 Task: Find connections with filter location Fria with filter topic #training with filter profile language French with filter current company Eicher Tractors with filter school Sahyadri College of Engineering & Management with filter industry Ambulance Services with filter service category Graphic Design with filter keywords title Title Analyst
Action: Mouse moved to (348, 250)
Screenshot: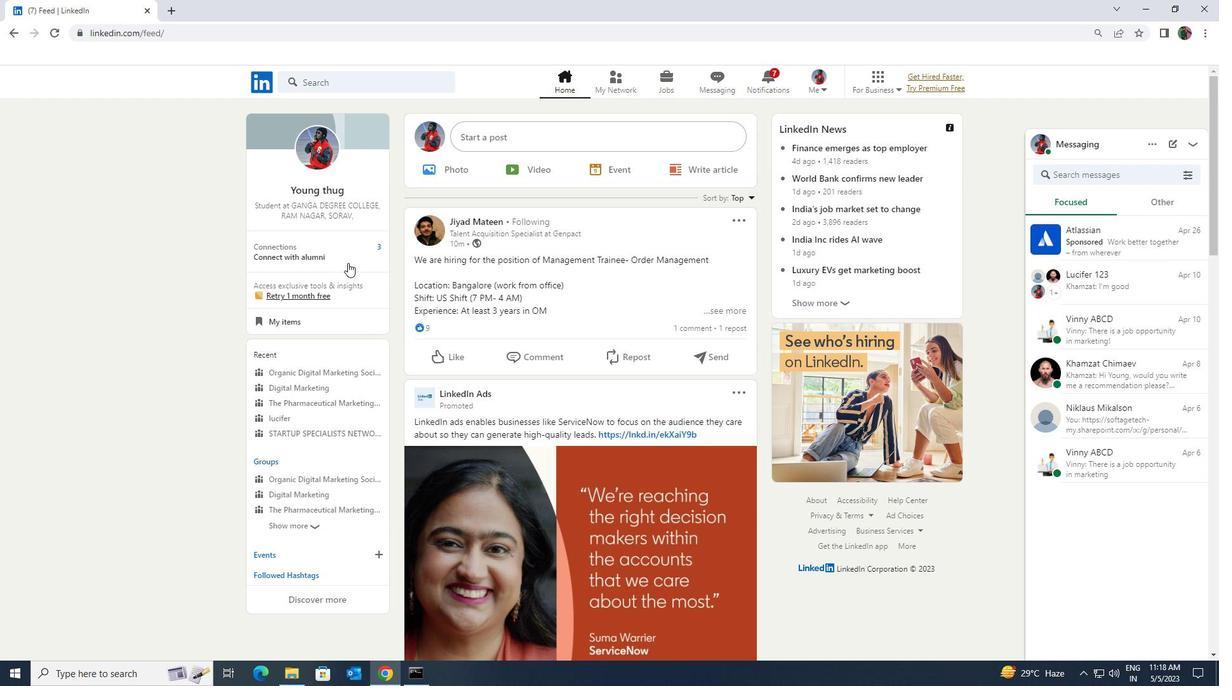 
Action: Mouse pressed left at (348, 250)
Screenshot: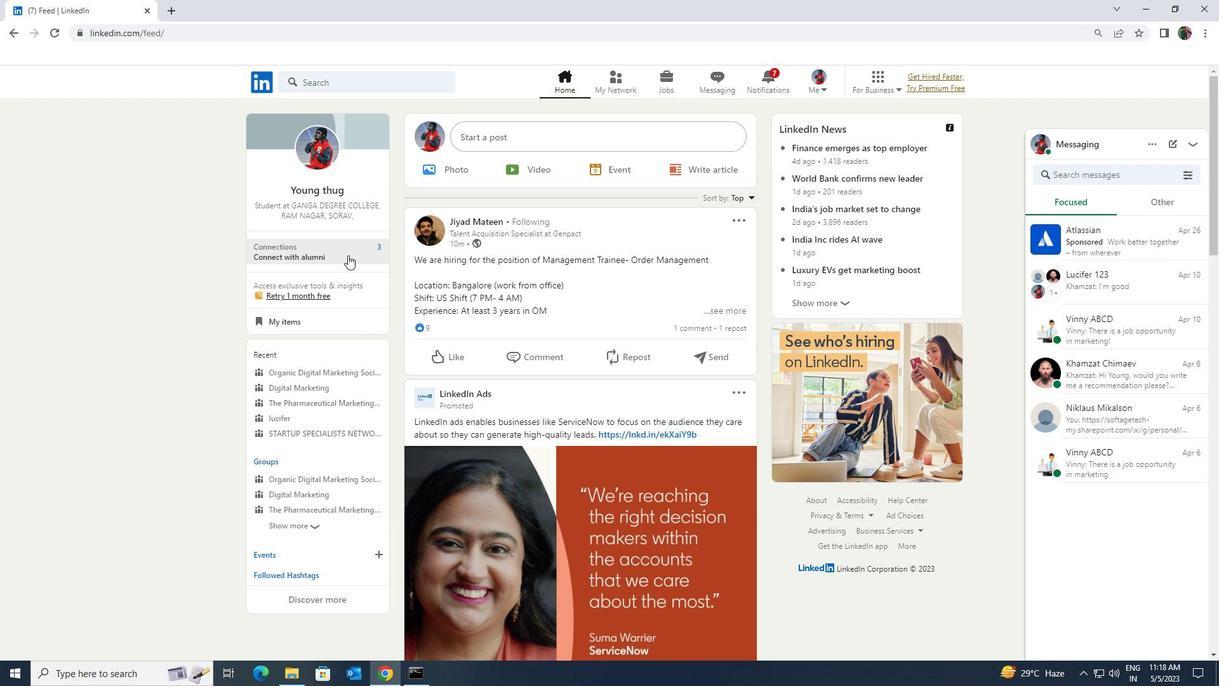 
Action: Mouse moved to (349, 149)
Screenshot: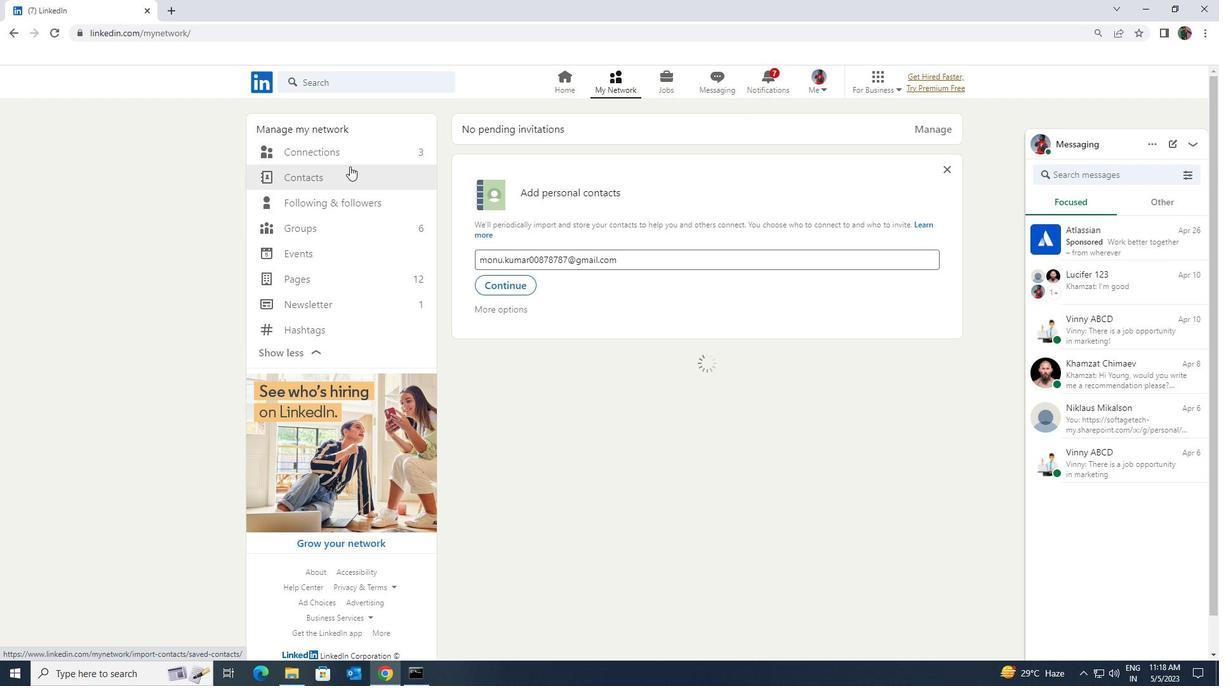 
Action: Mouse pressed left at (349, 149)
Screenshot: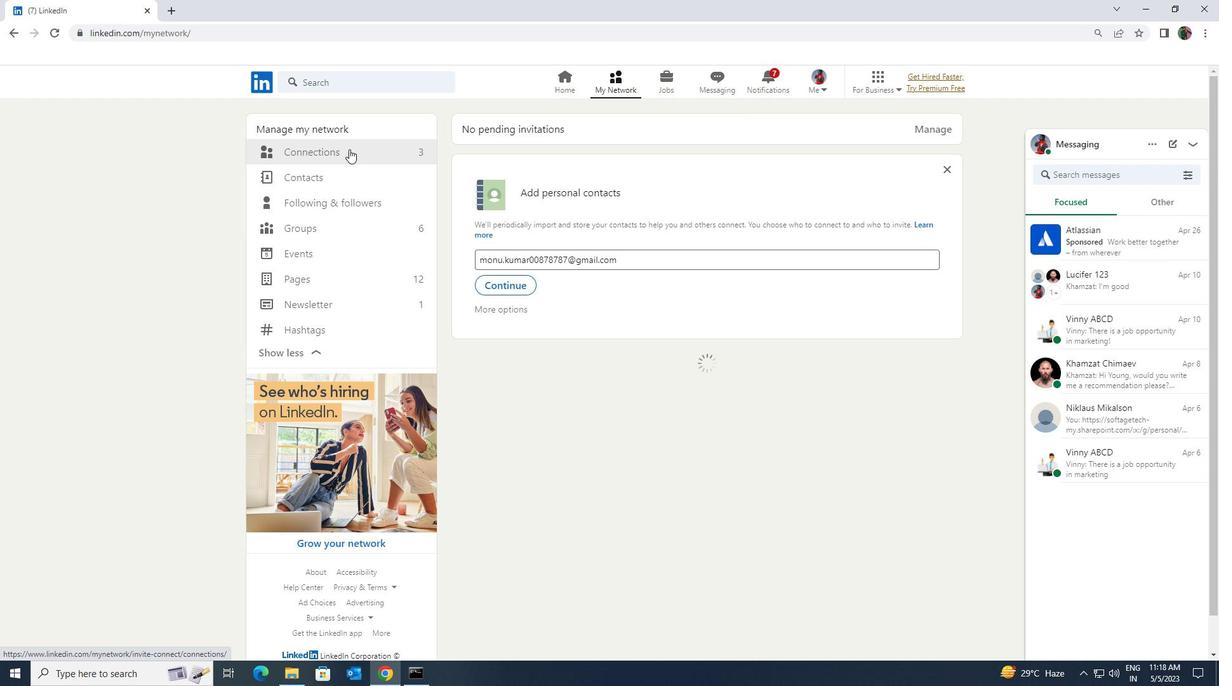 
Action: Mouse moved to (682, 157)
Screenshot: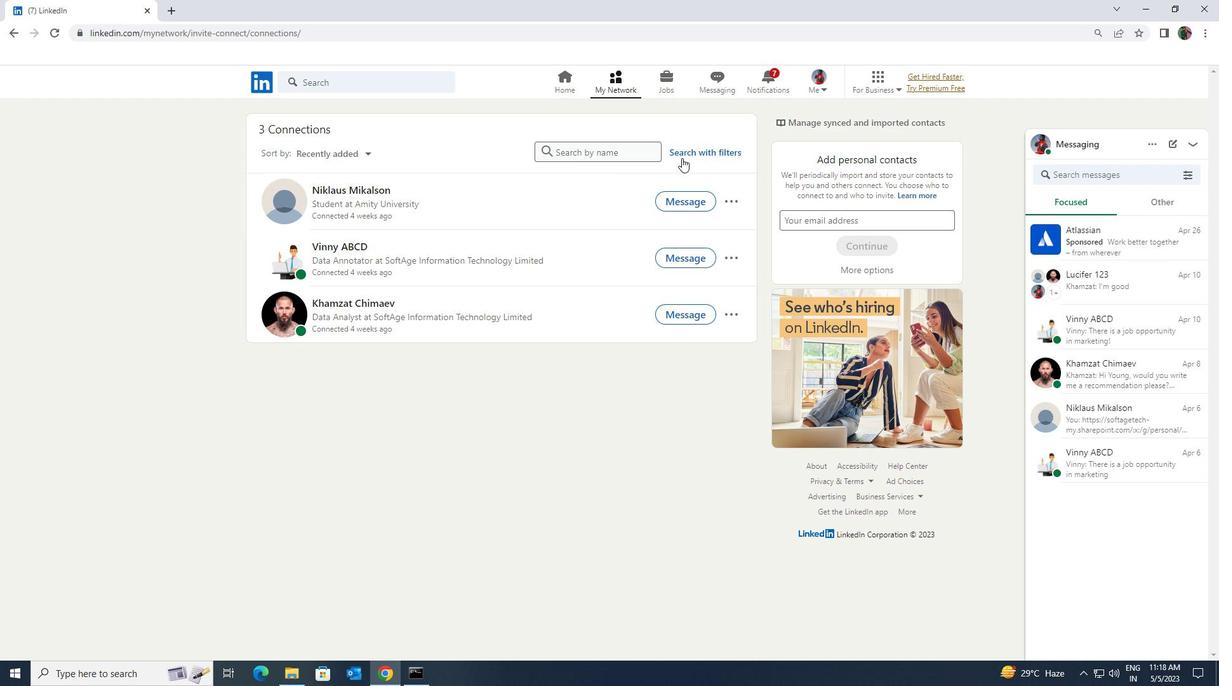 
Action: Mouse pressed left at (682, 157)
Screenshot: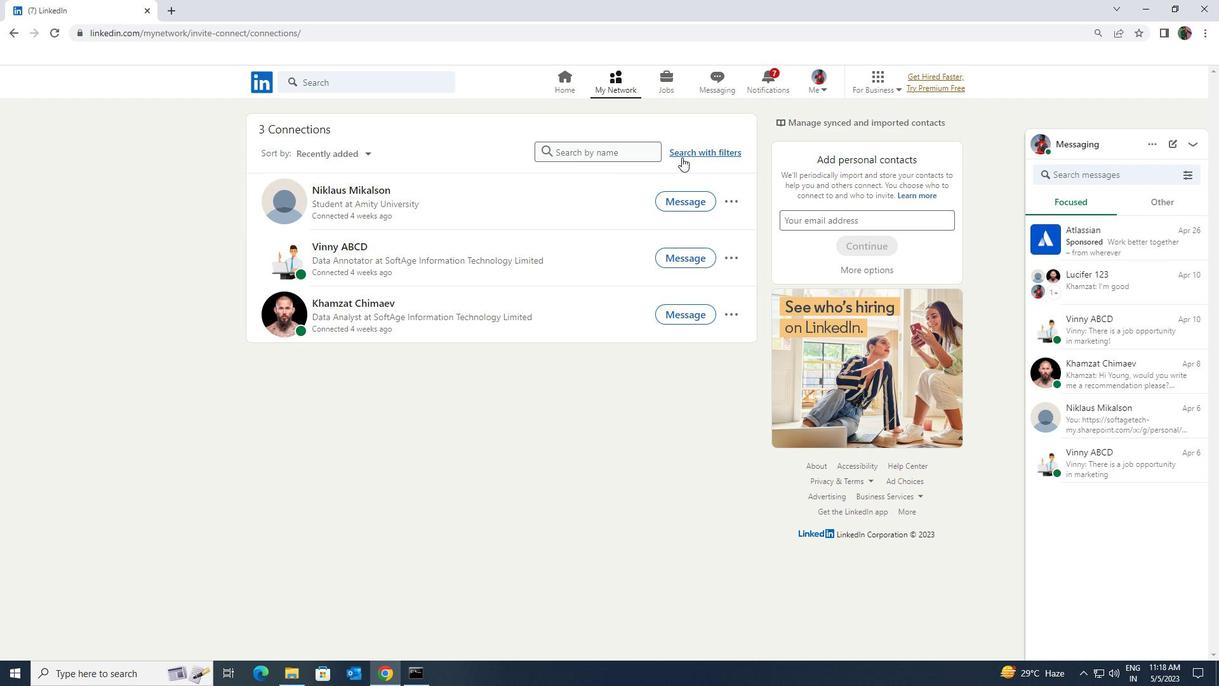 
Action: Mouse moved to (650, 118)
Screenshot: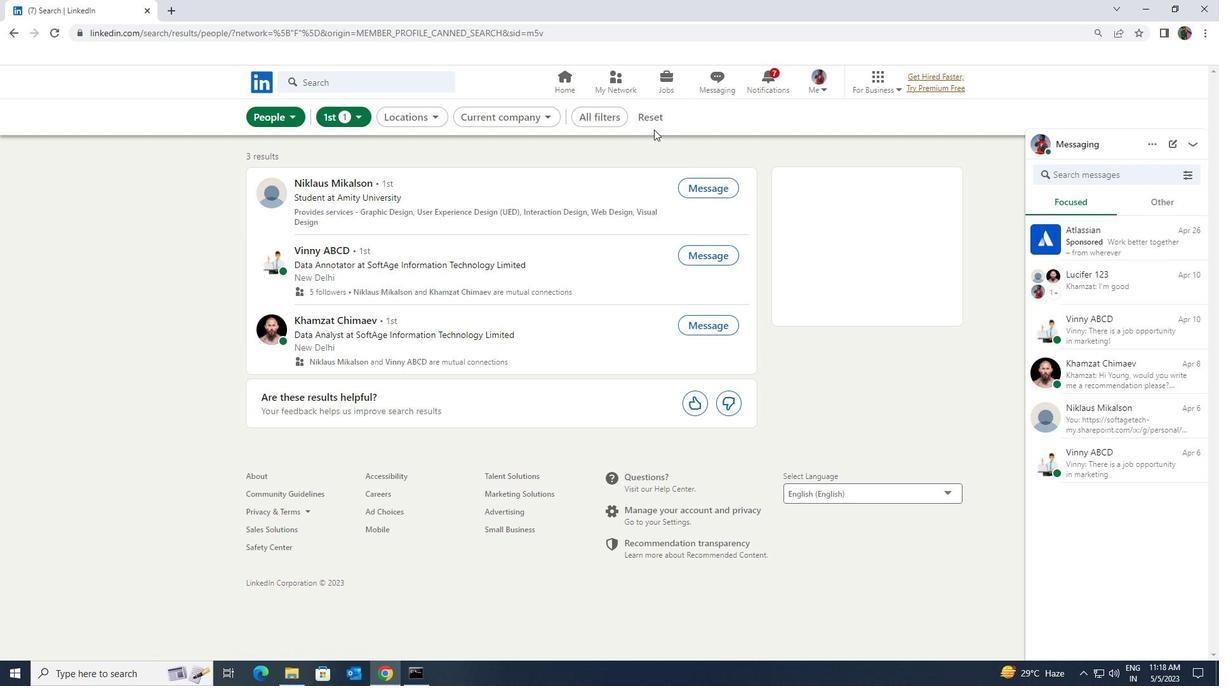 
Action: Mouse pressed left at (650, 118)
Screenshot: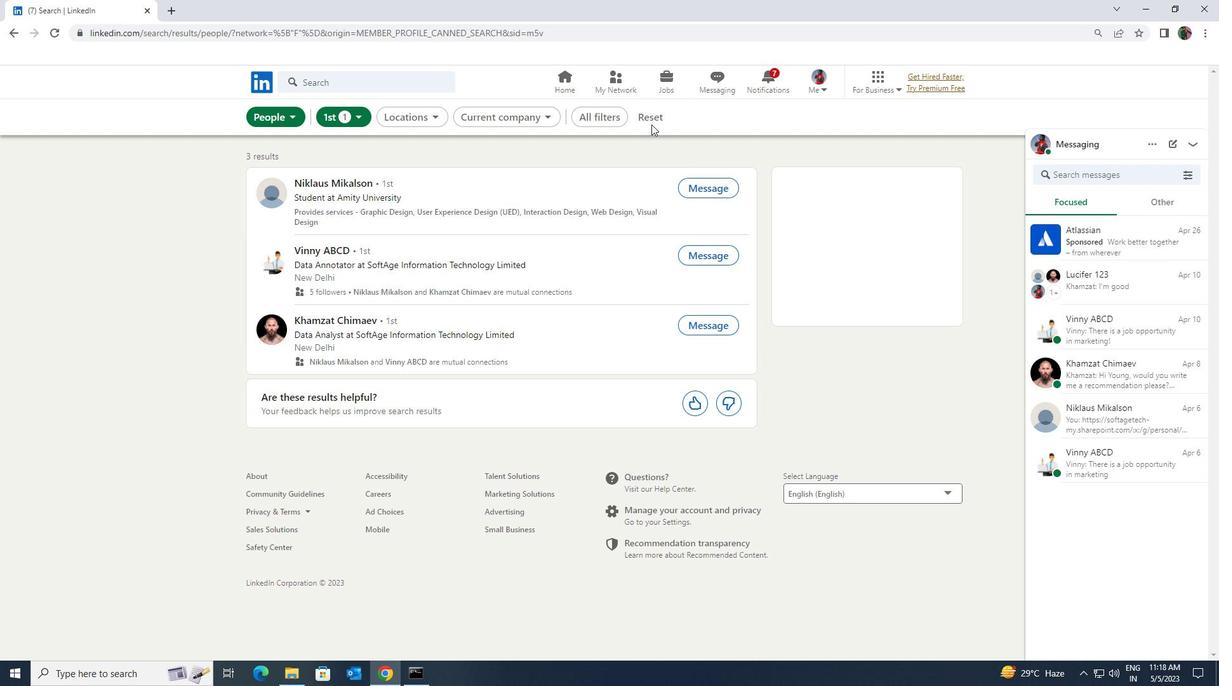 
Action: Mouse moved to (639, 118)
Screenshot: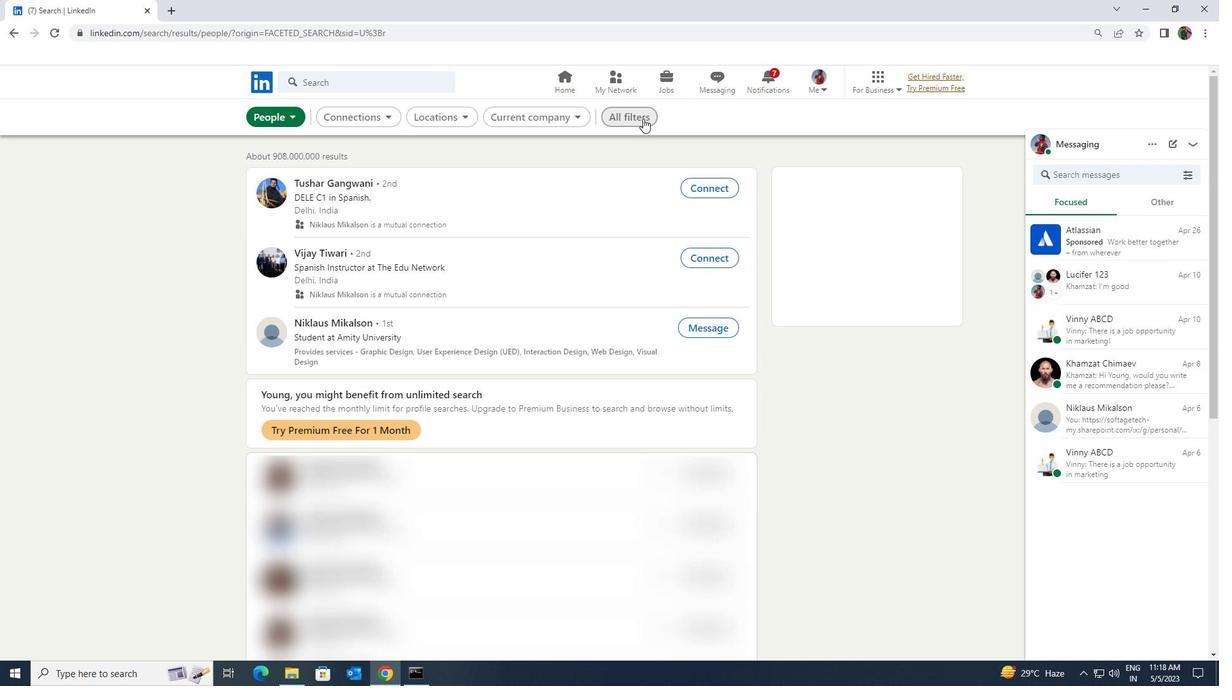
Action: Mouse pressed left at (639, 118)
Screenshot: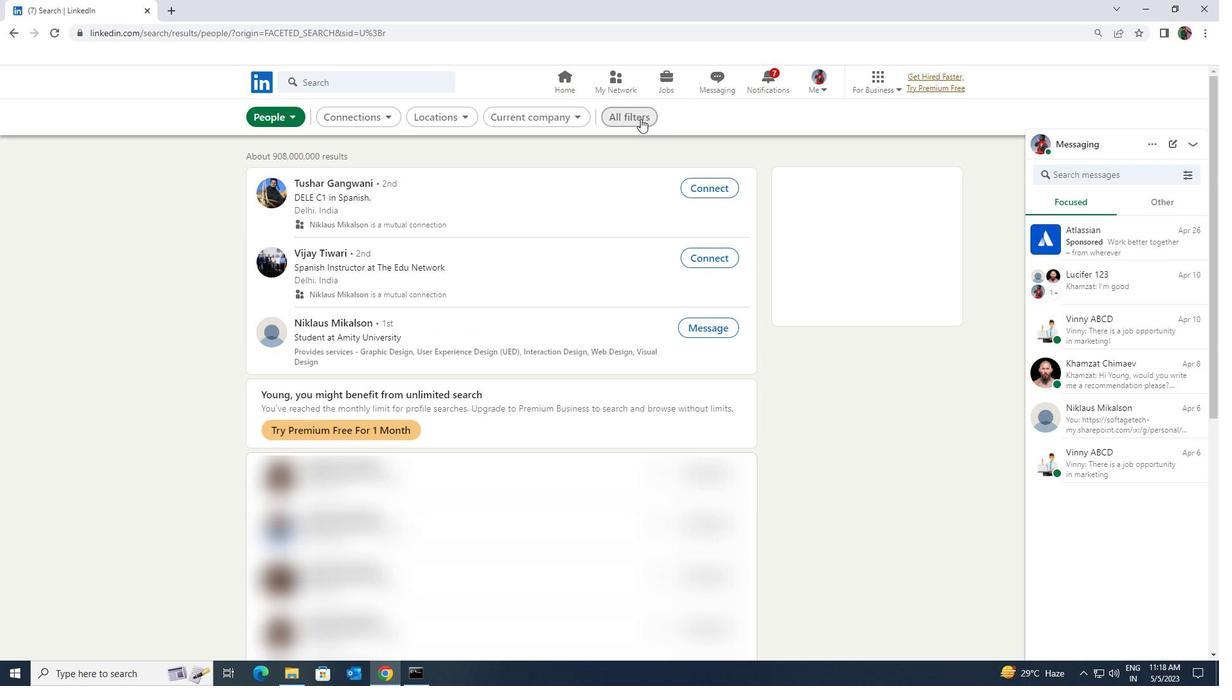 
Action: Mouse moved to (1049, 494)
Screenshot: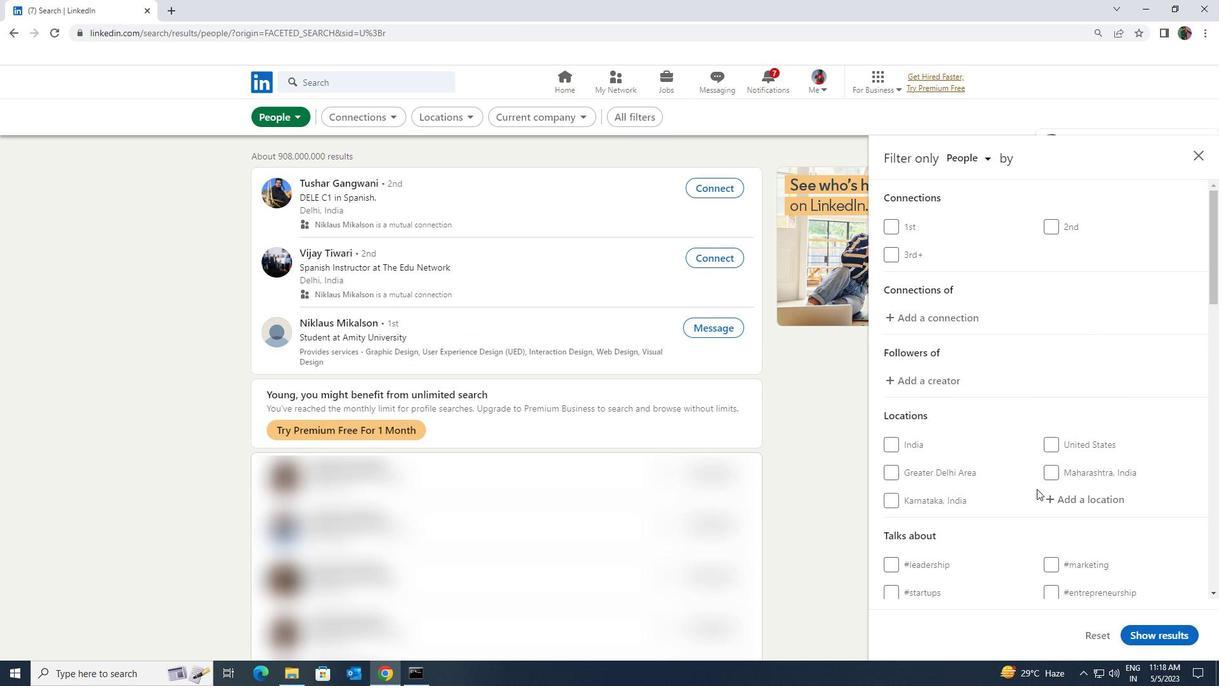
Action: Mouse pressed left at (1049, 494)
Screenshot: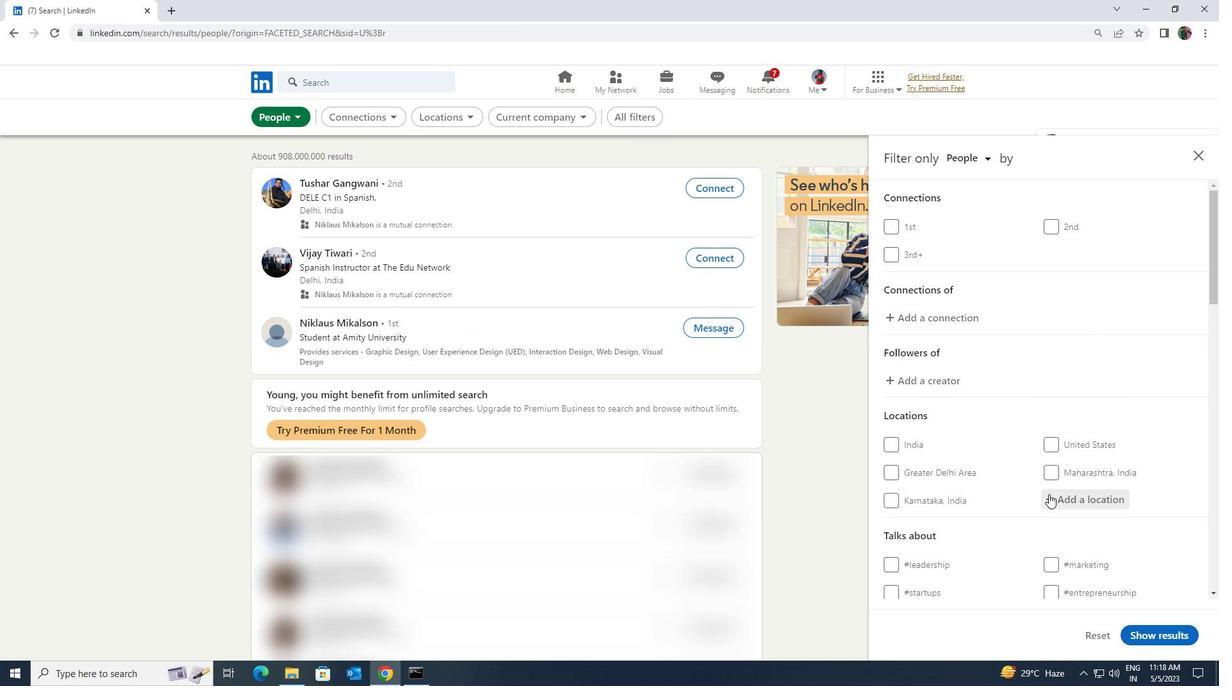 
Action: Key pressed <Key.shift>FRIA
Screenshot: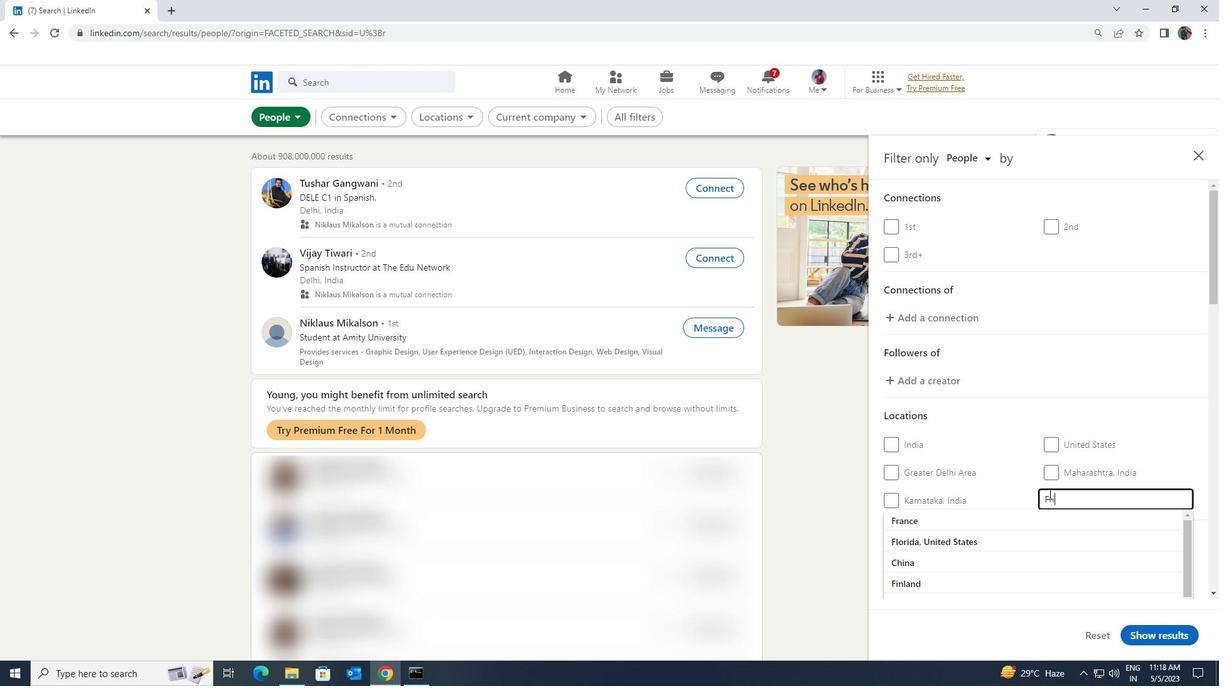 
Action: Mouse moved to (1030, 551)
Screenshot: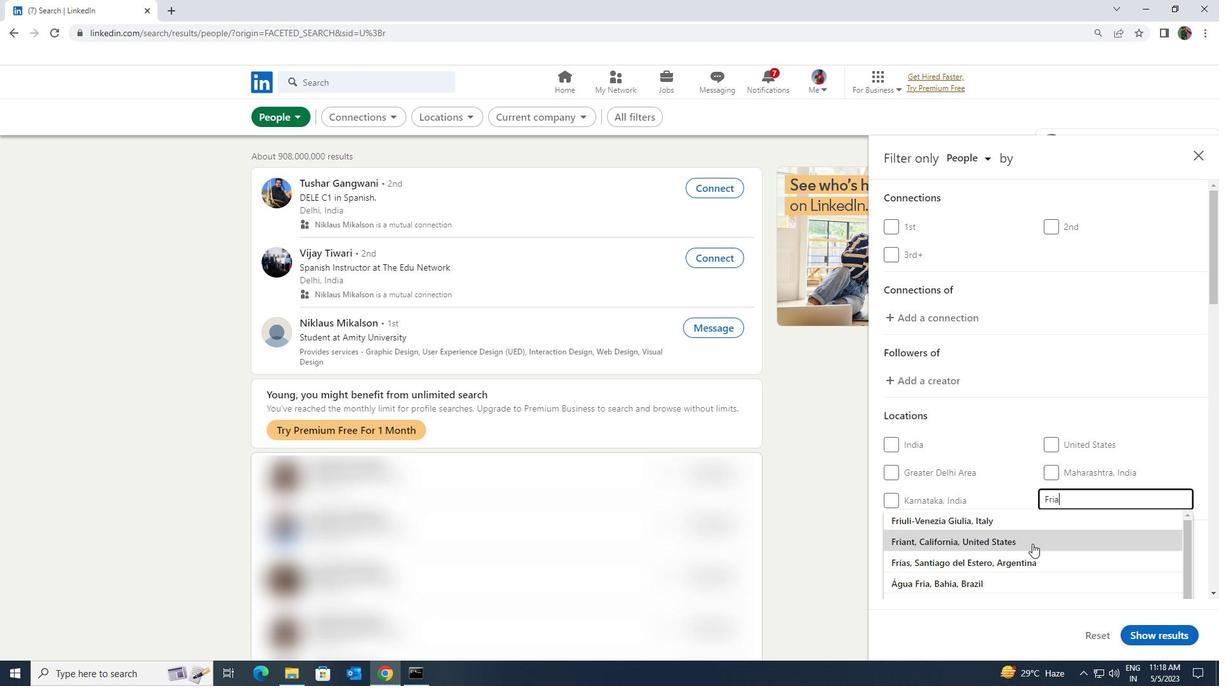 
Action: Mouse pressed left at (1030, 551)
Screenshot: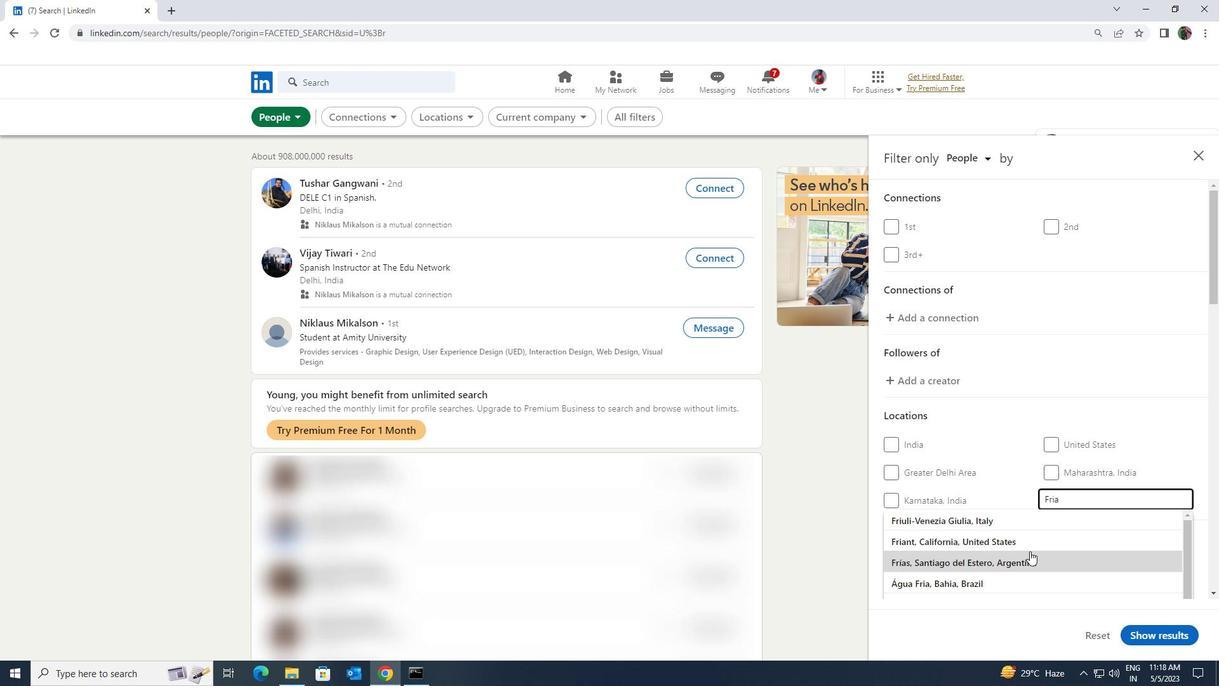 
Action: Mouse moved to (1009, 542)
Screenshot: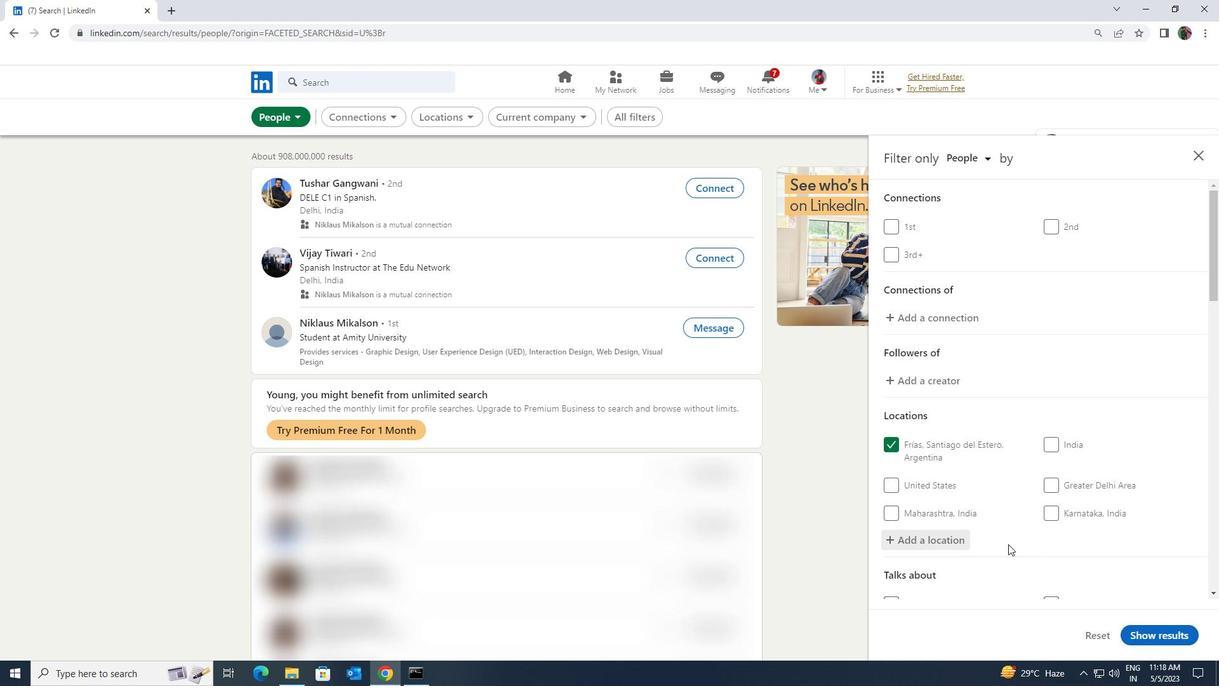 
Action: Mouse scrolled (1009, 541) with delta (0, 0)
Screenshot: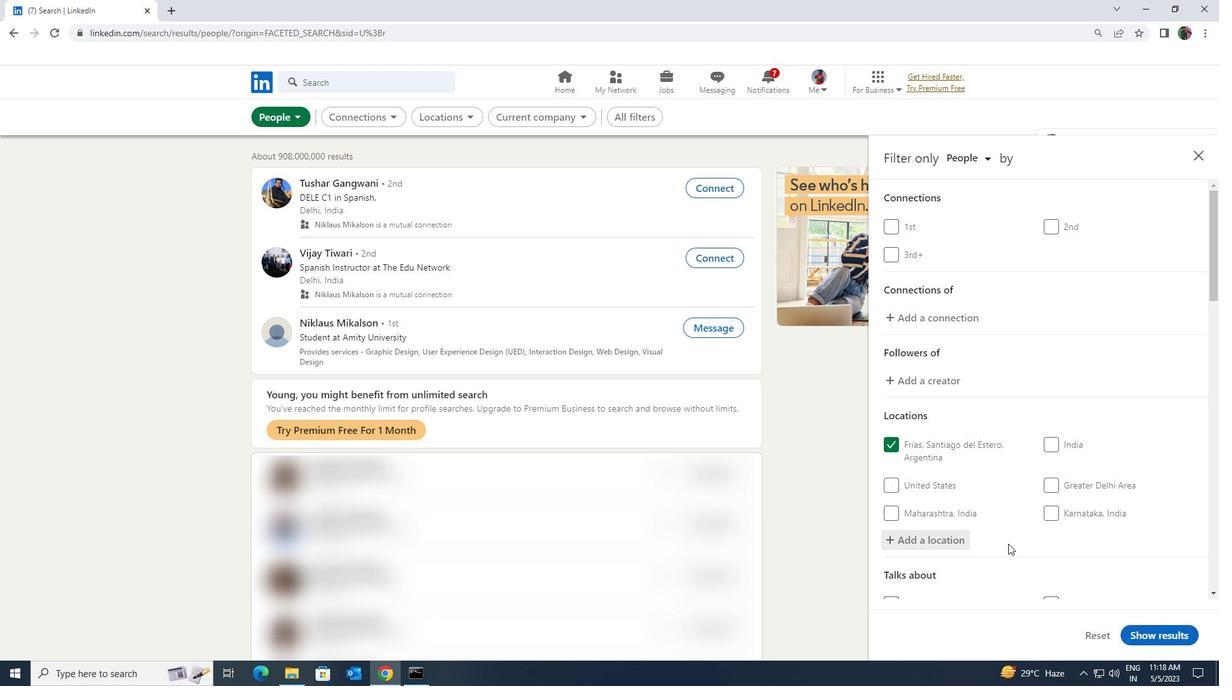 
Action: Mouse scrolled (1009, 541) with delta (0, 0)
Screenshot: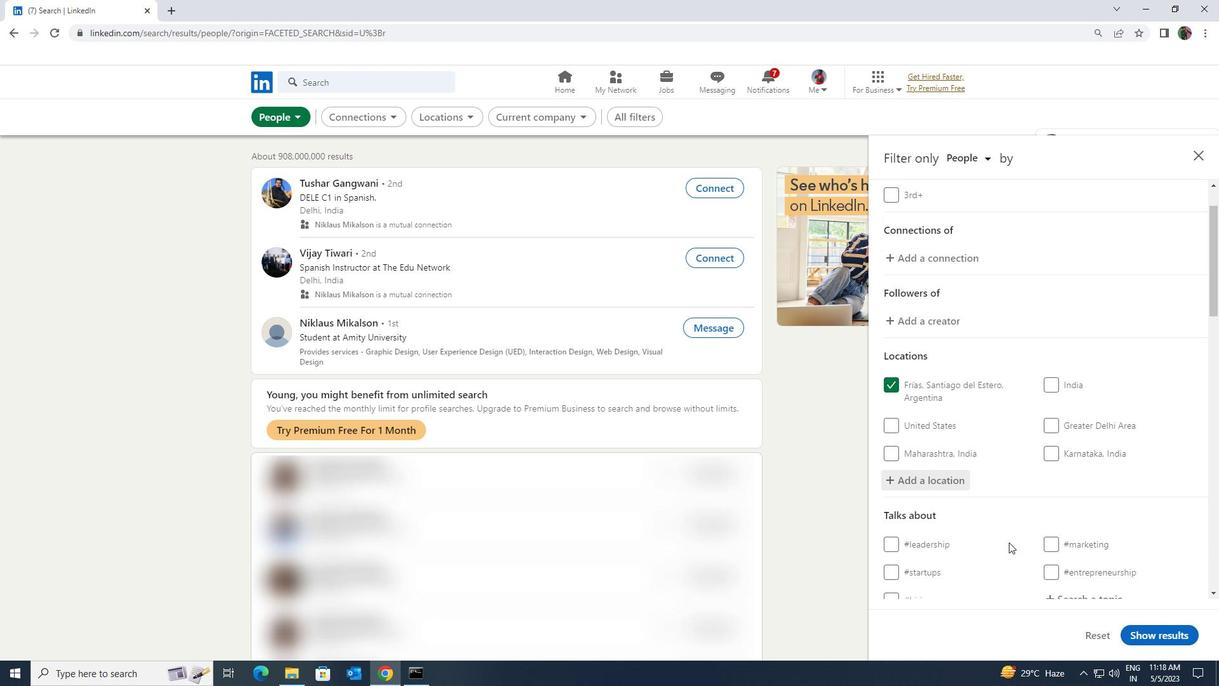 
Action: Mouse moved to (1049, 538)
Screenshot: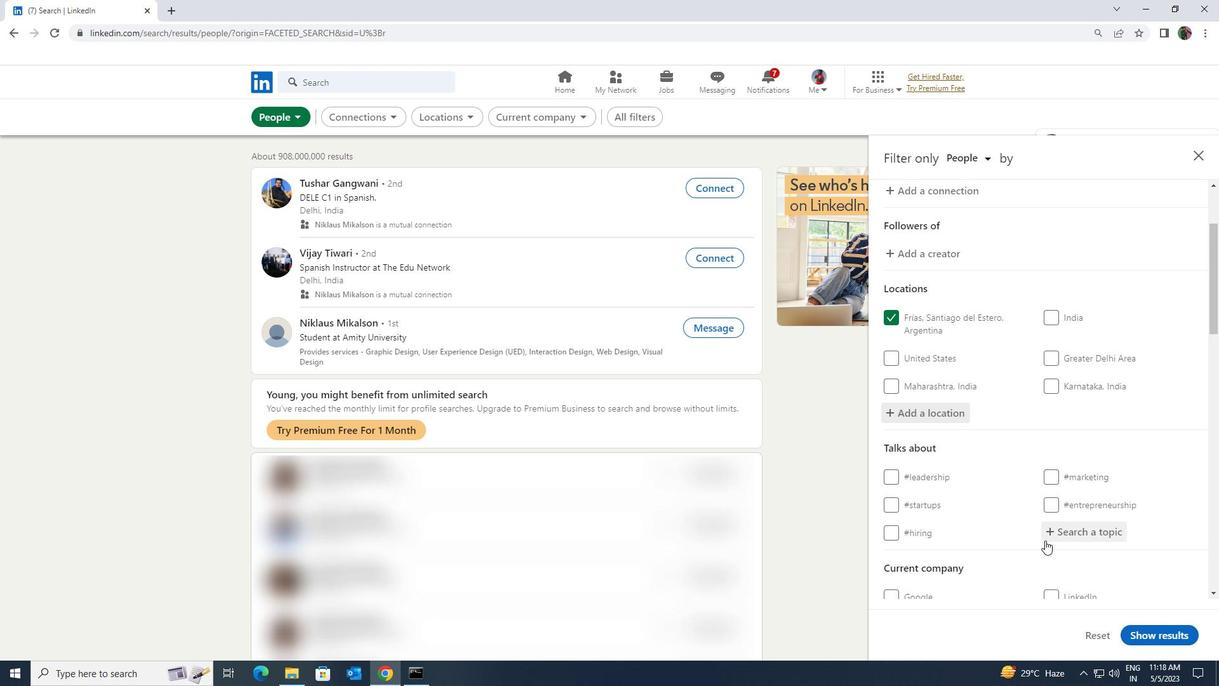 
Action: Mouse pressed left at (1049, 538)
Screenshot: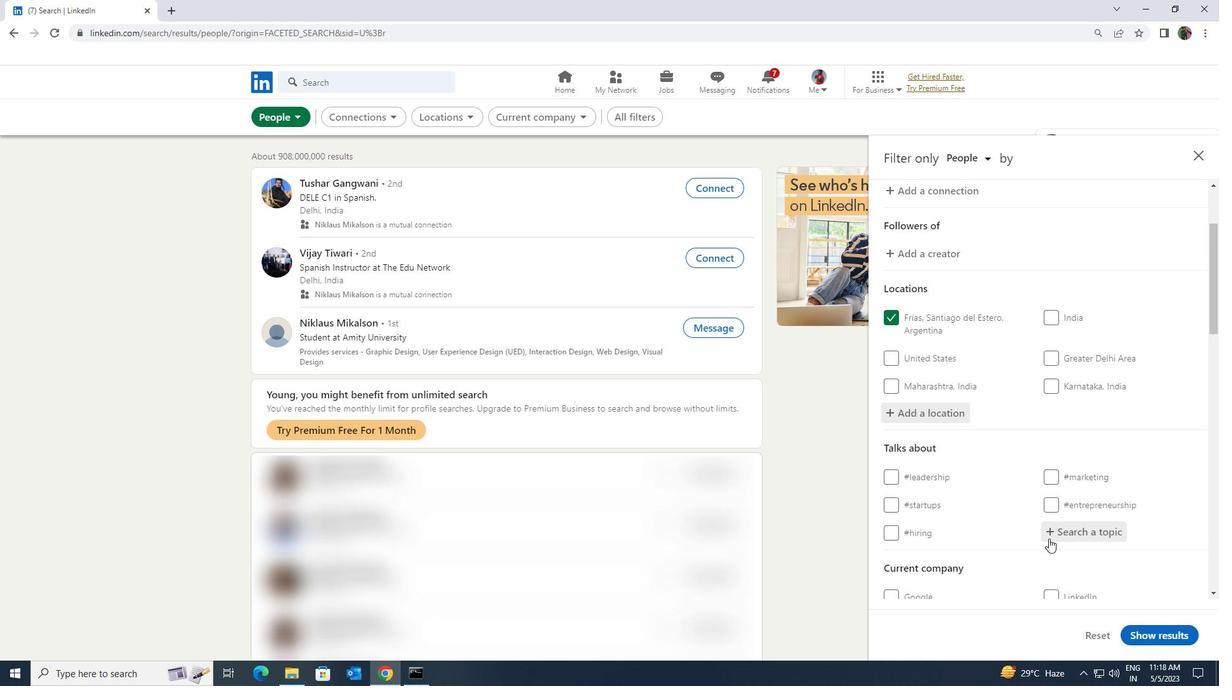 
Action: Mouse moved to (1045, 547)
Screenshot: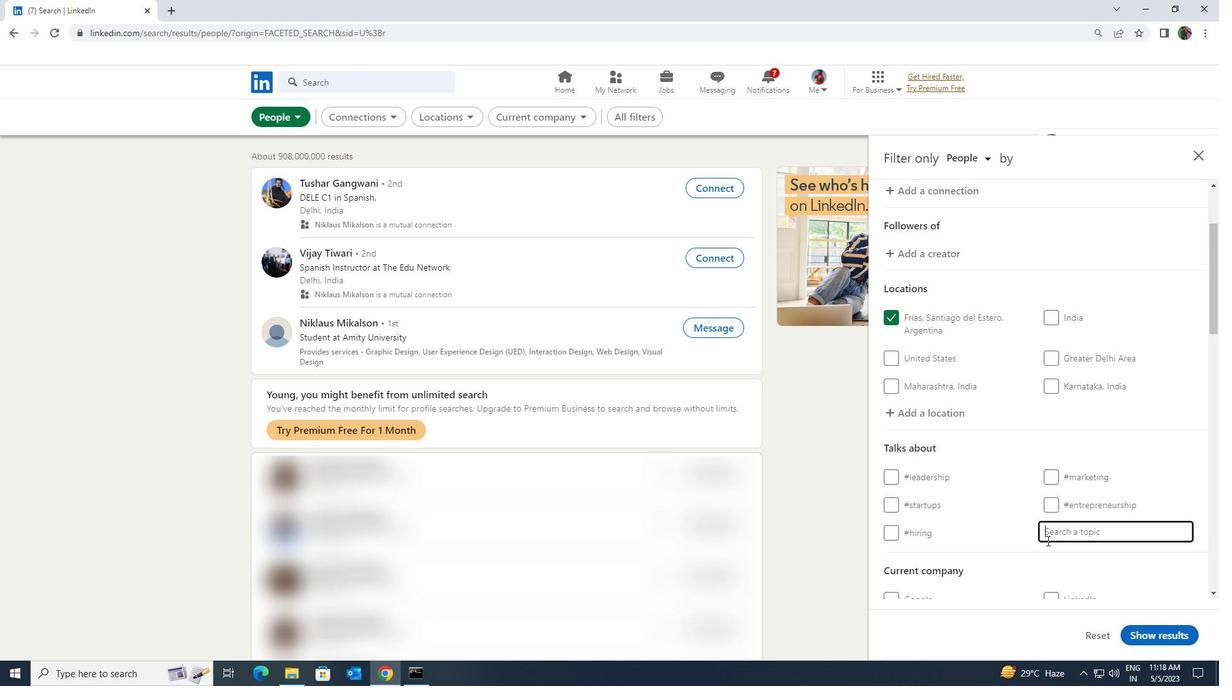 
Action: Key pressed <Key.shift><Key.shift>TRAINING
Screenshot: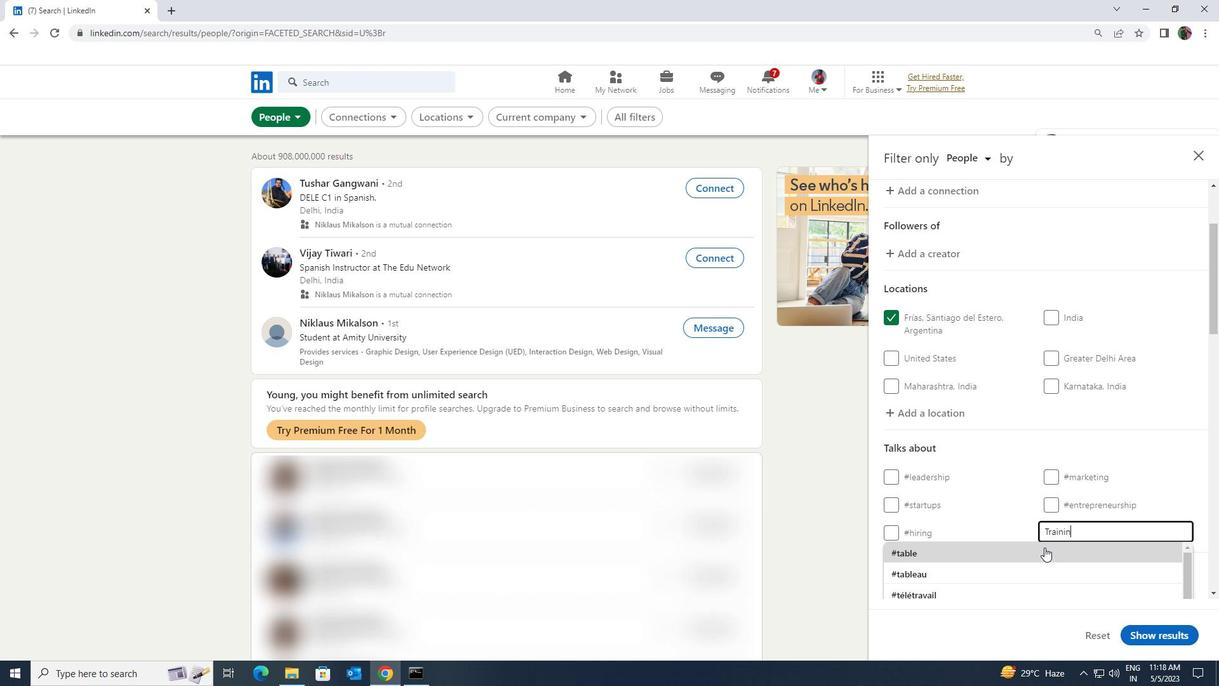 
Action: Mouse pressed left at (1045, 547)
Screenshot: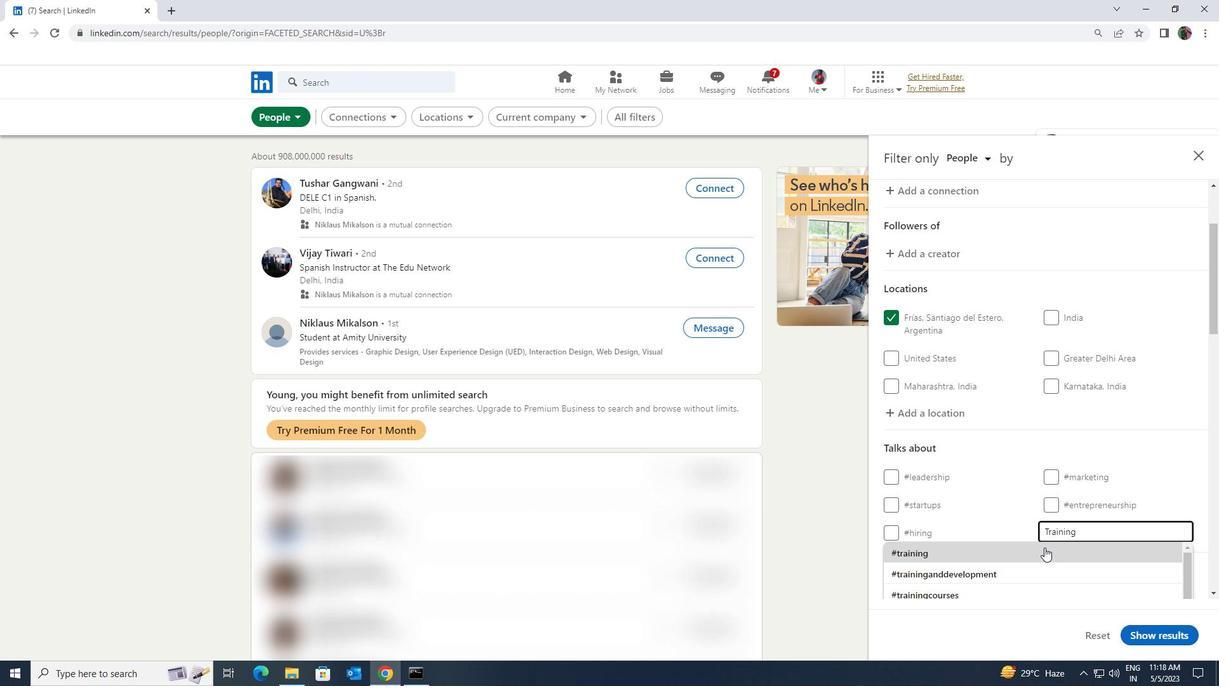 
Action: Mouse moved to (1045, 547)
Screenshot: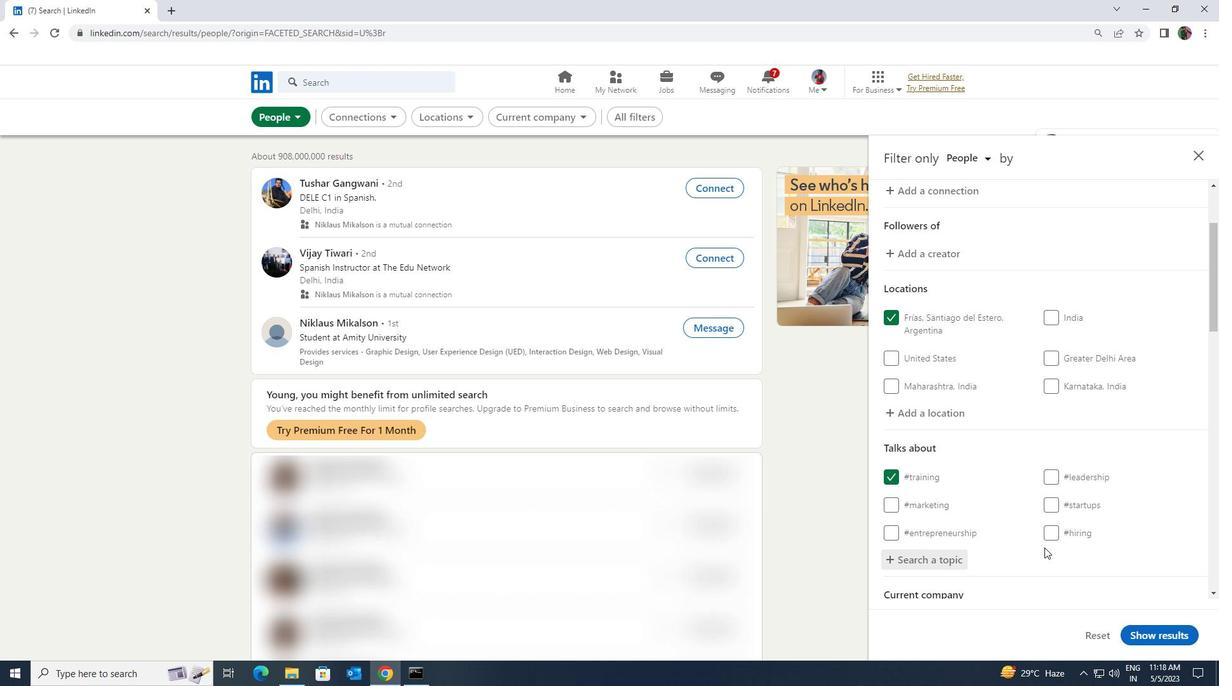 
Action: Mouse scrolled (1045, 547) with delta (0, 0)
Screenshot: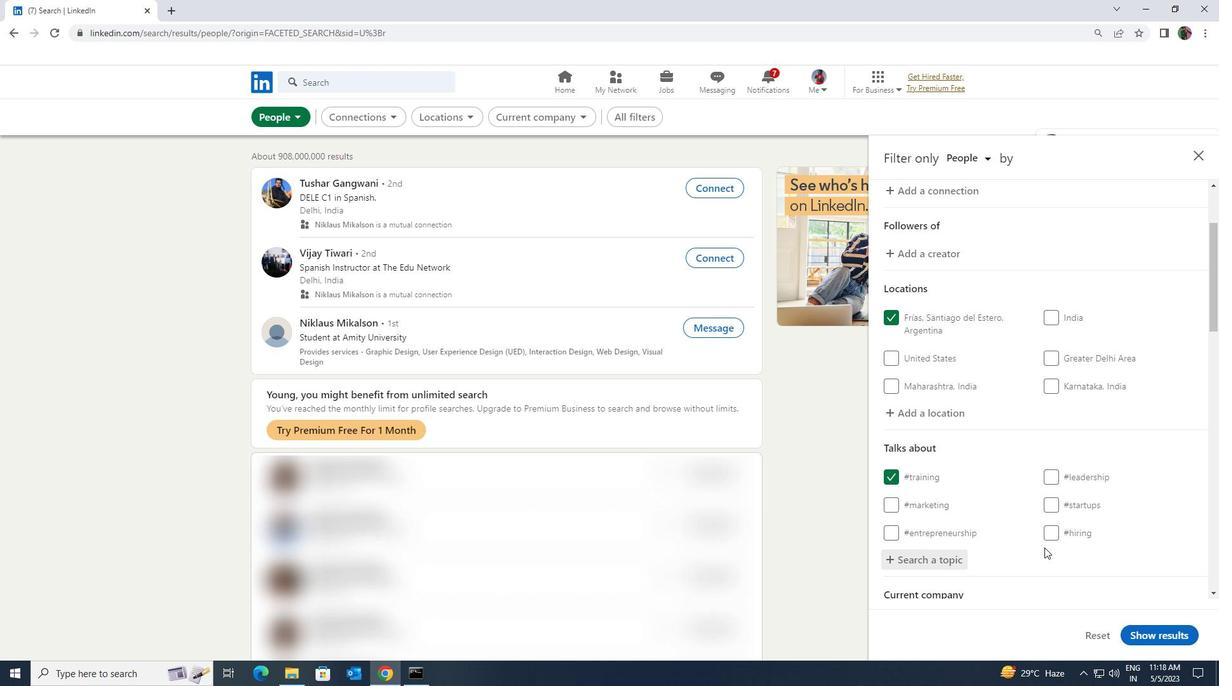 
Action: Mouse moved to (1045, 547)
Screenshot: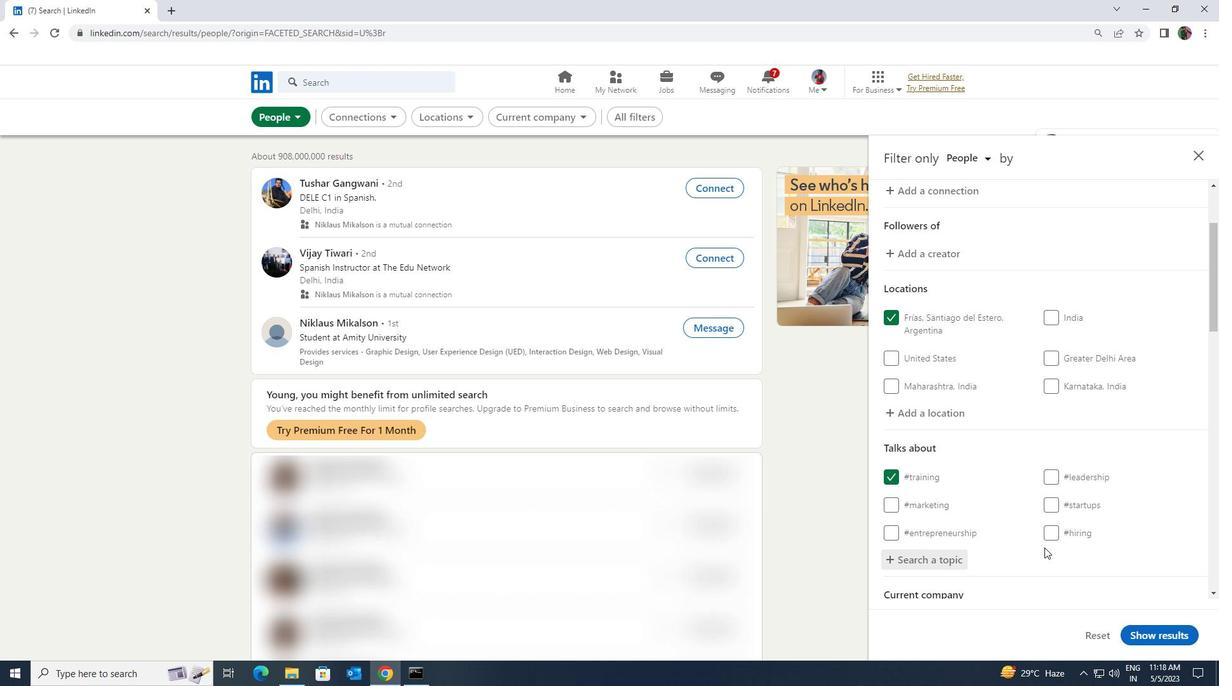 
Action: Mouse scrolled (1045, 546) with delta (0, 0)
Screenshot: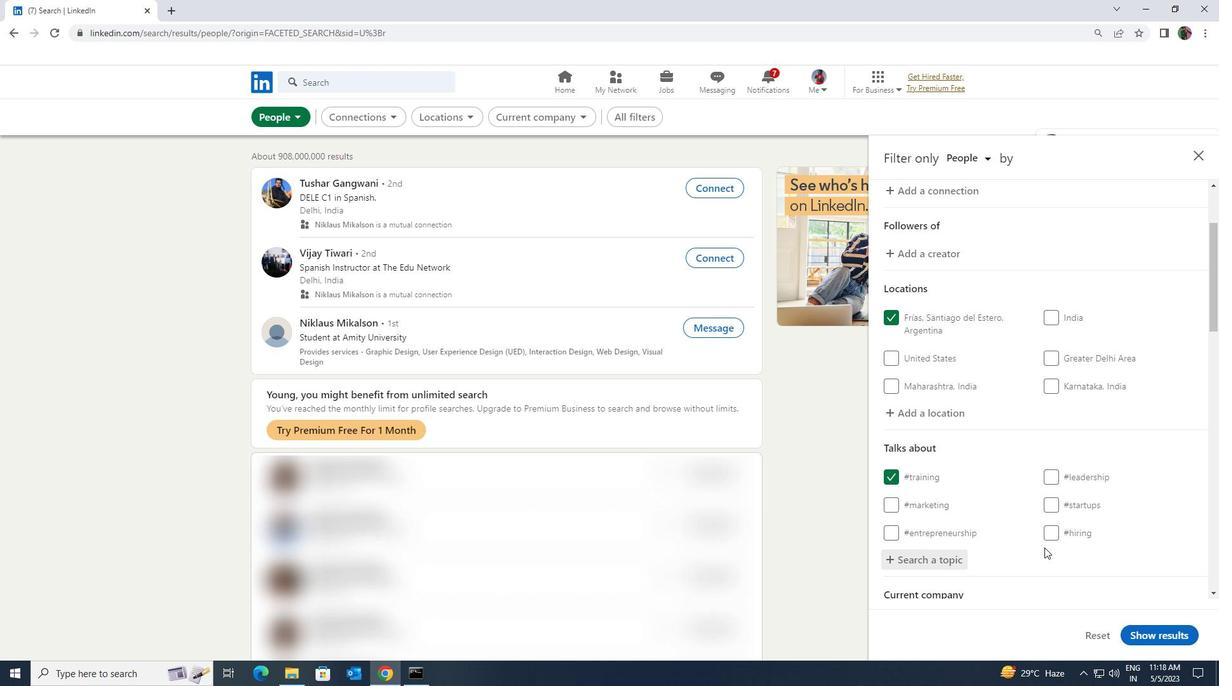 
Action: Mouse scrolled (1045, 546) with delta (0, 0)
Screenshot: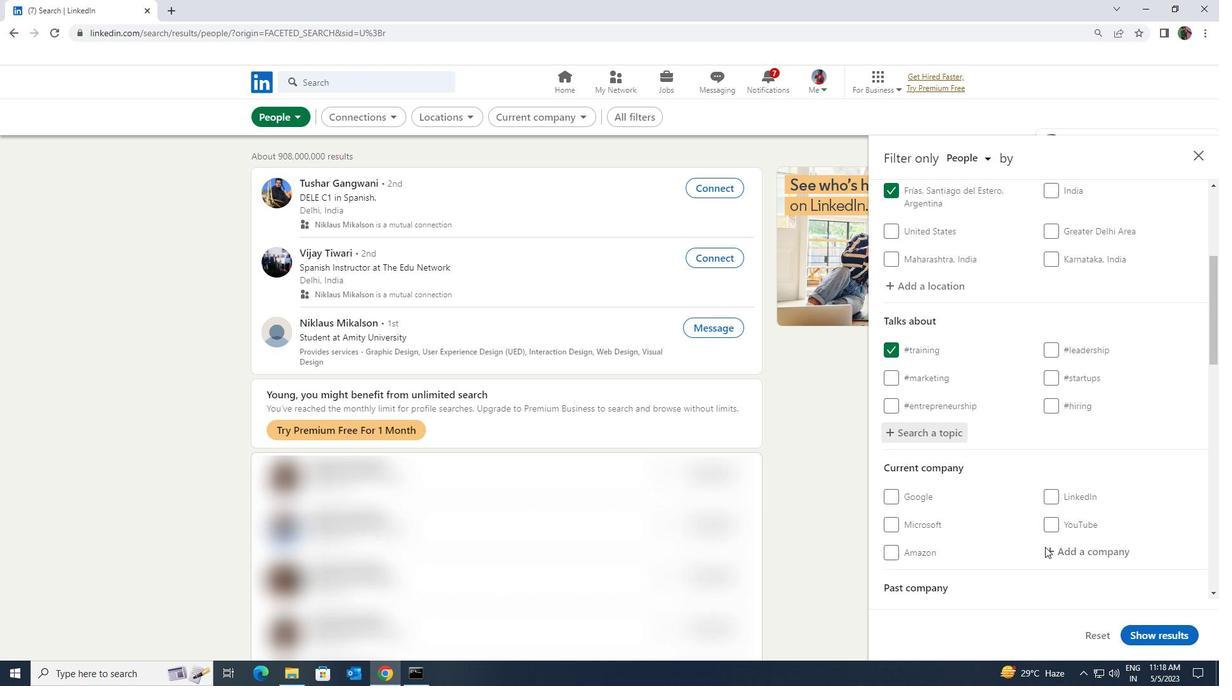
Action: Mouse scrolled (1045, 546) with delta (0, 0)
Screenshot: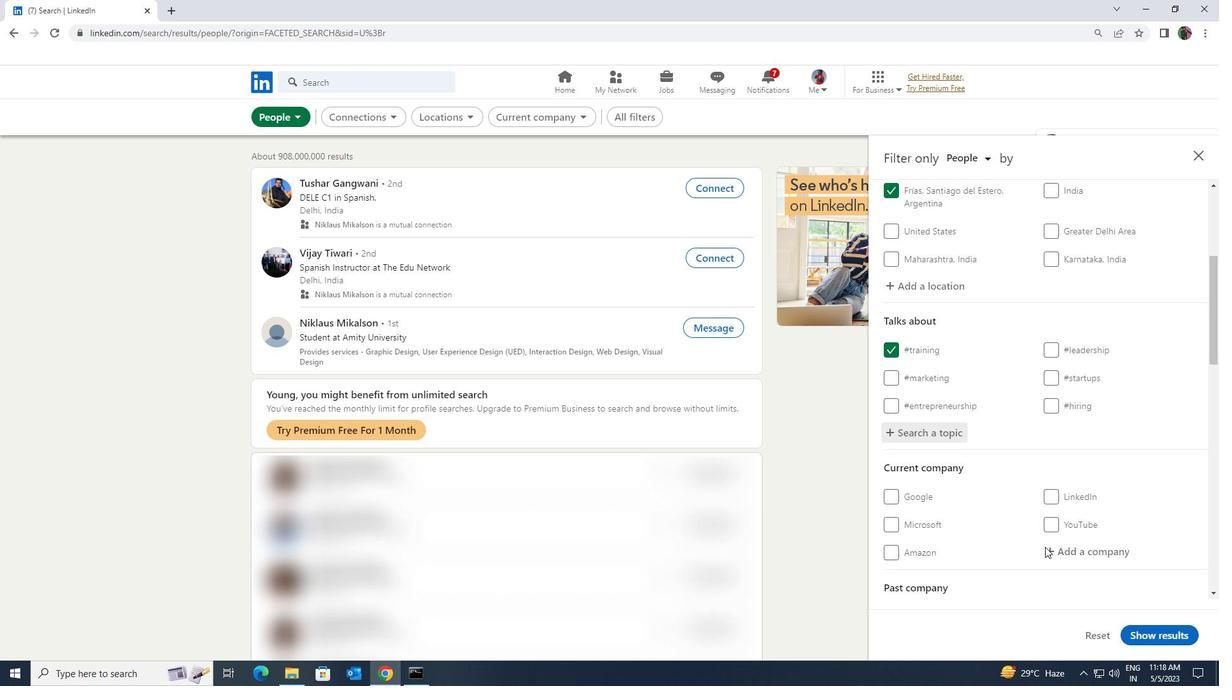 
Action: Mouse scrolled (1045, 546) with delta (0, 0)
Screenshot: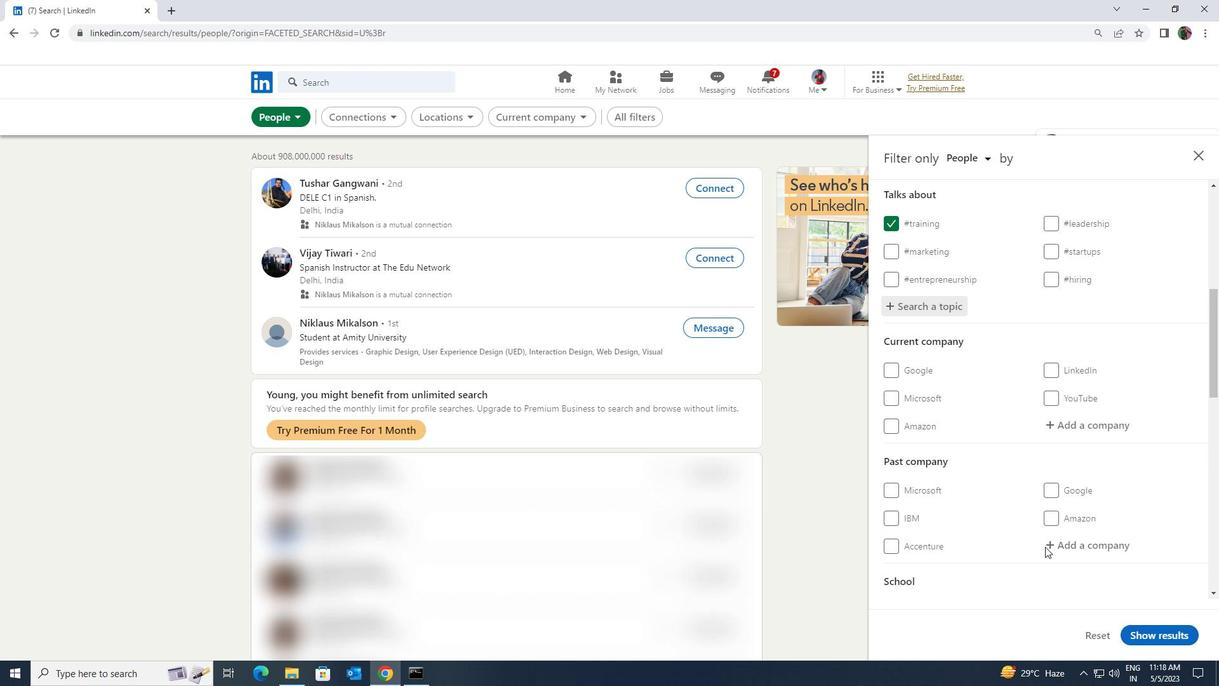 
Action: Mouse scrolled (1045, 546) with delta (0, 0)
Screenshot: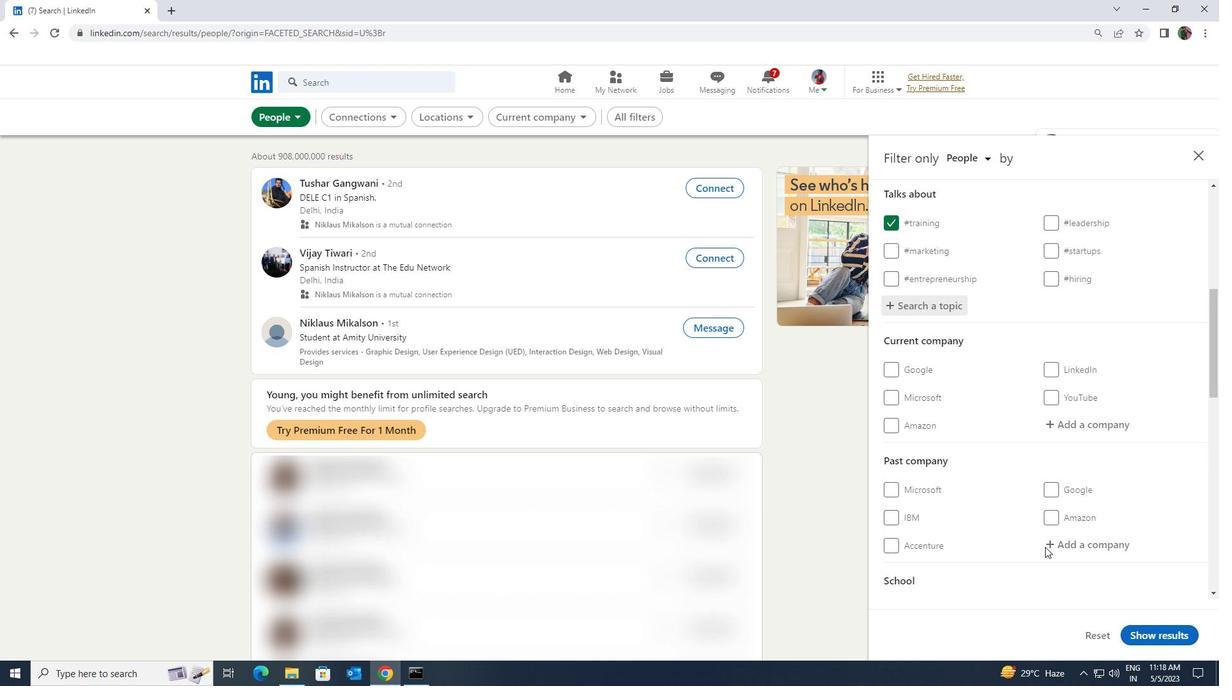 
Action: Mouse scrolled (1045, 546) with delta (0, 0)
Screenshot: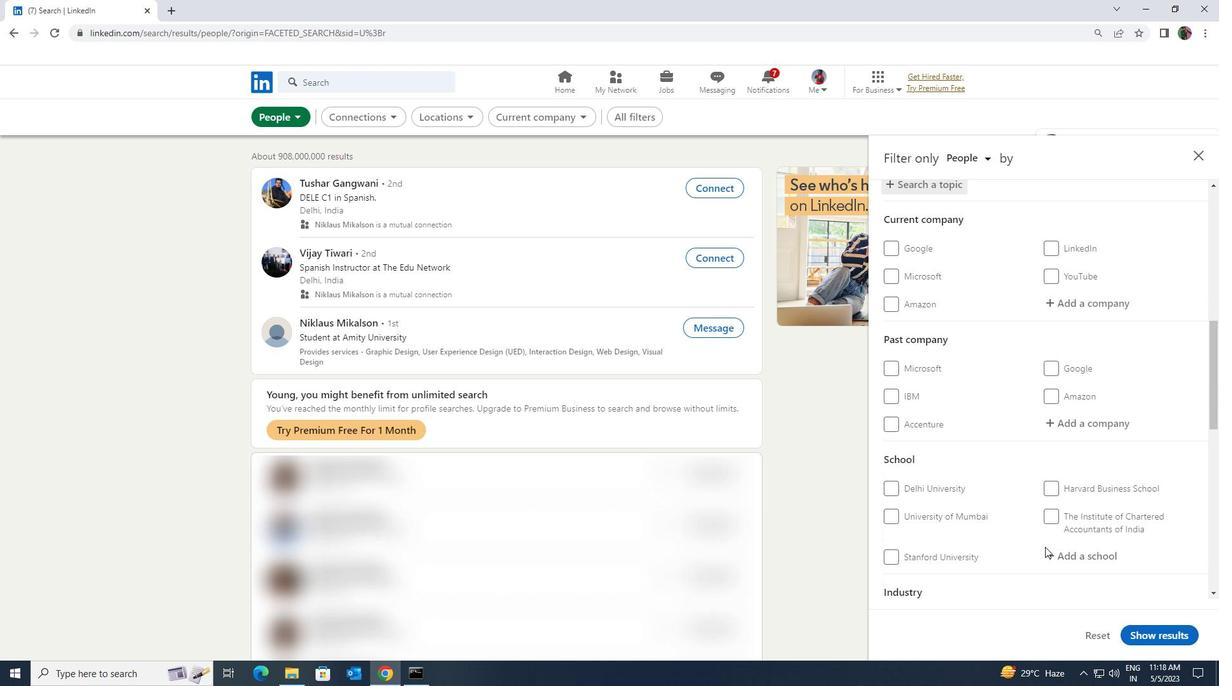 
Action: Mouse scrolled (1045, 546) with delta (0, 0)
Screenshot: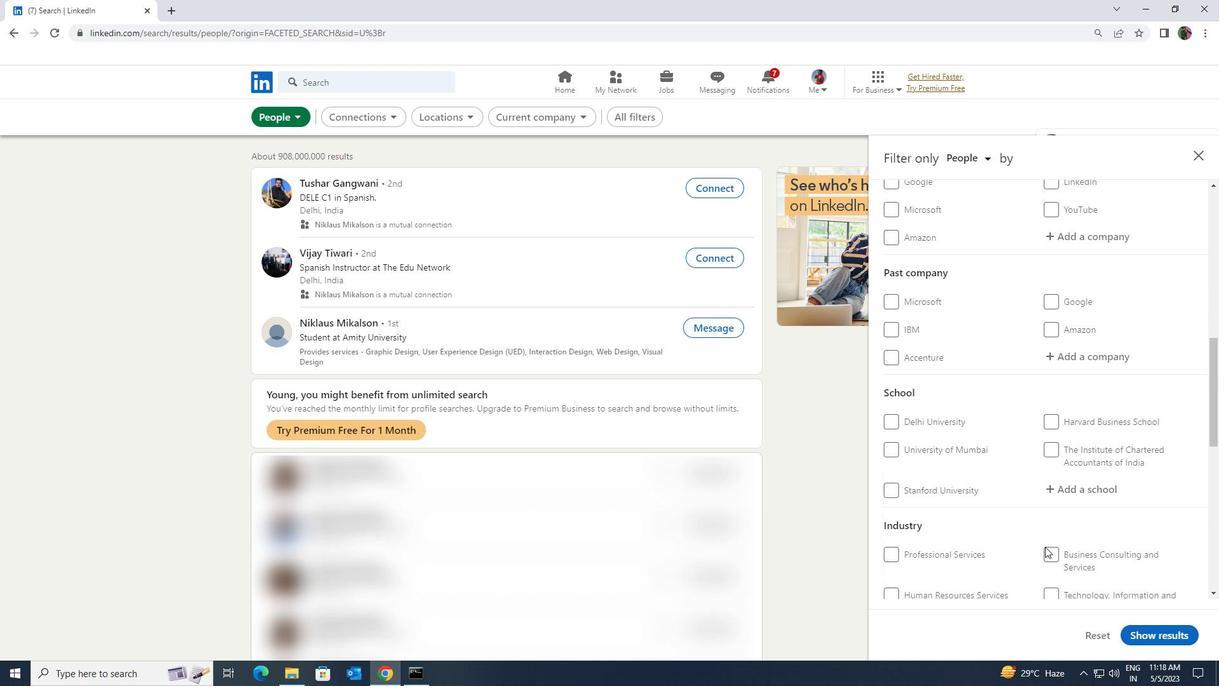 
Action: Mouse scrolled (1045, 546) with delta (0, 0)
Screenshot: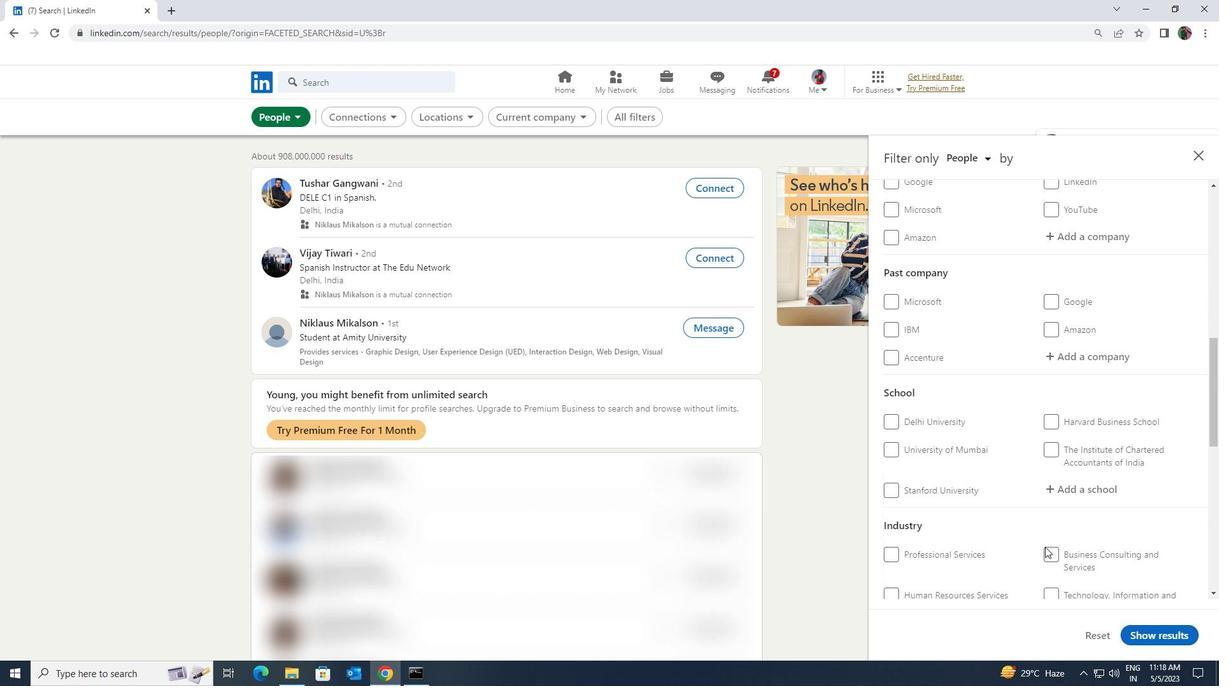 
Action: Mouse scrolled (1045, 546) with delta (0, 0)
Screenshot: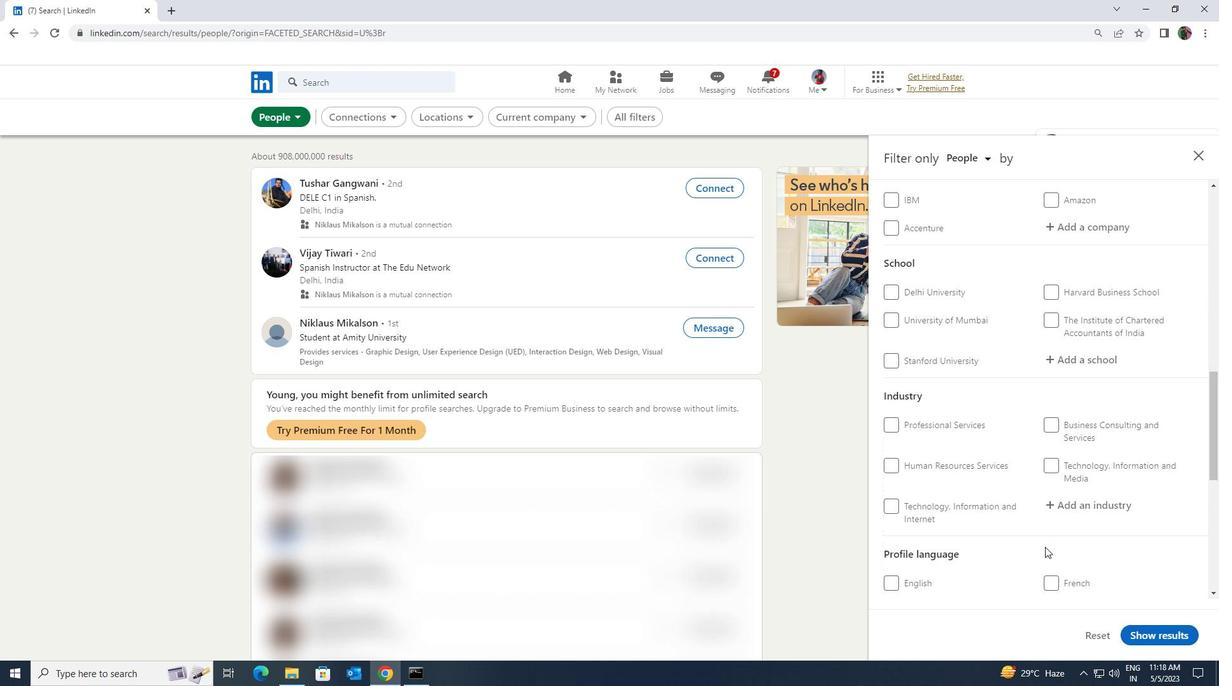 
Action: Mouse moved to (1057, 525)
Screenshot: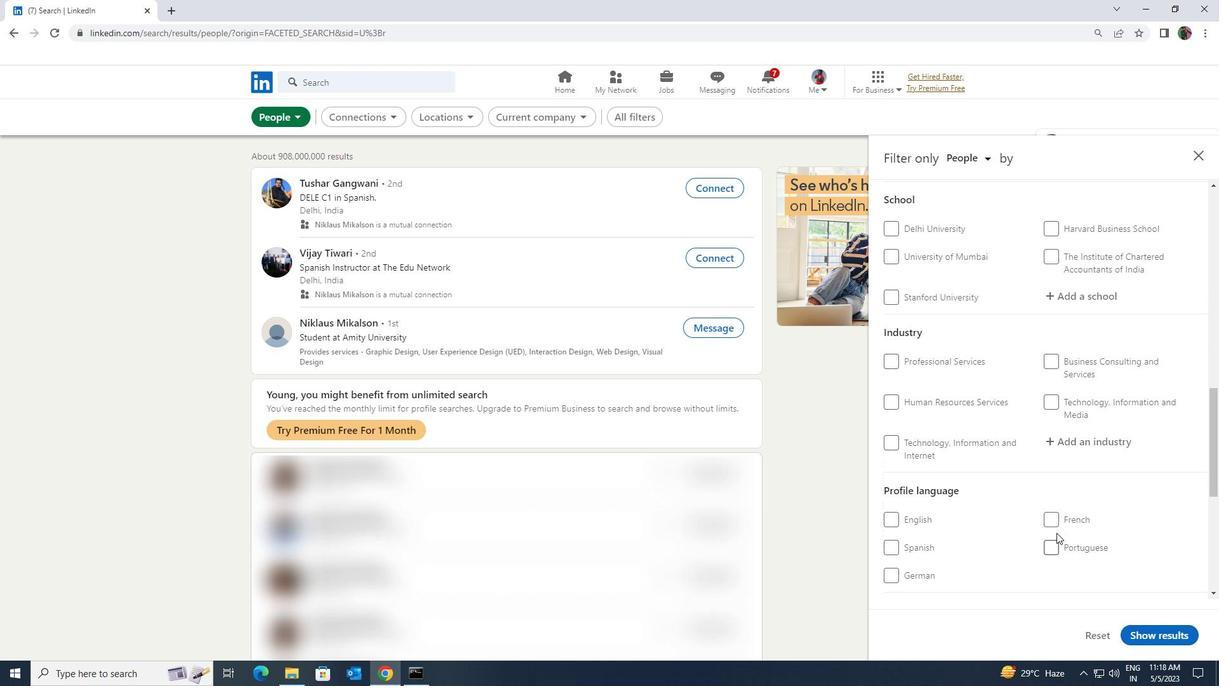 
Action: Mouse pressed left at (1057, 525)
Screenshot: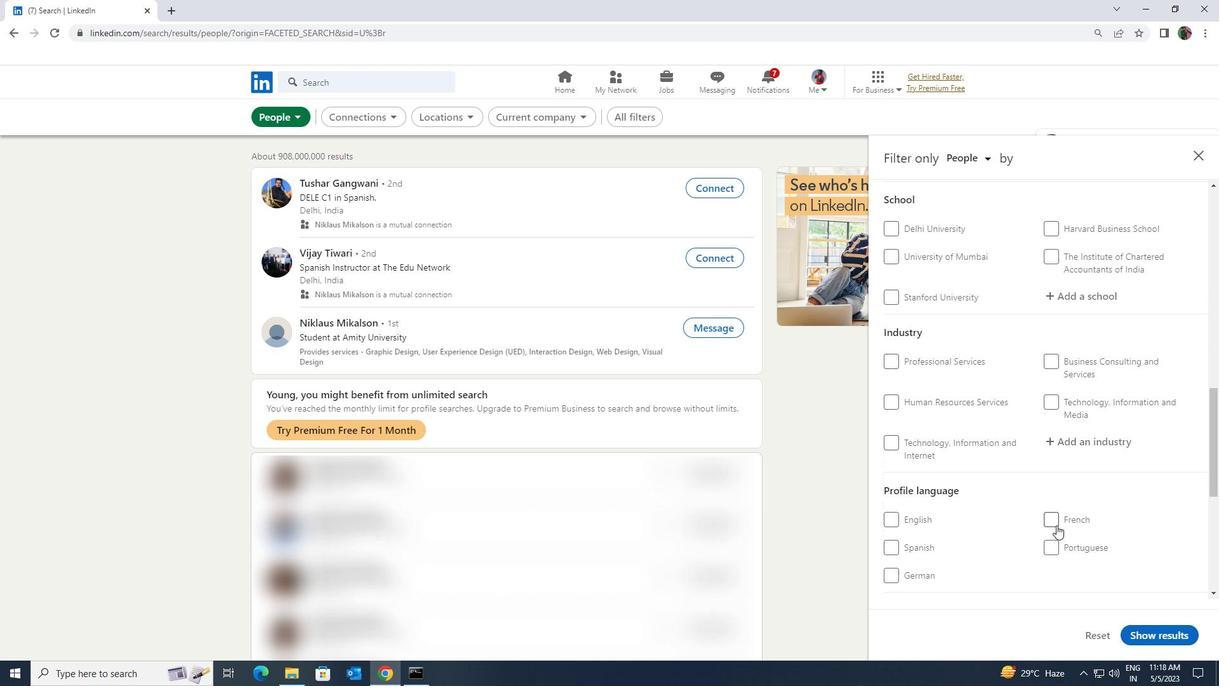 
Action: Mouse moved to (1057, 524)
Screenshot: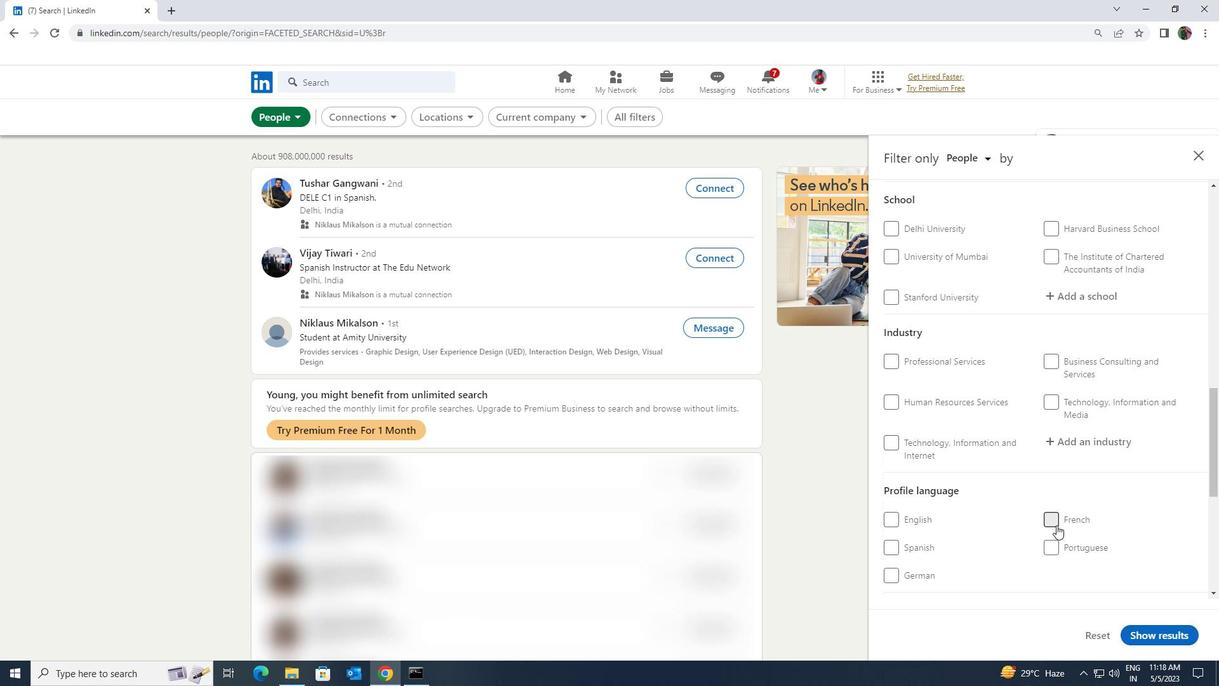 
Action: Mouse scrolled (1057, 525) with delta (0, 0)
Screenshot: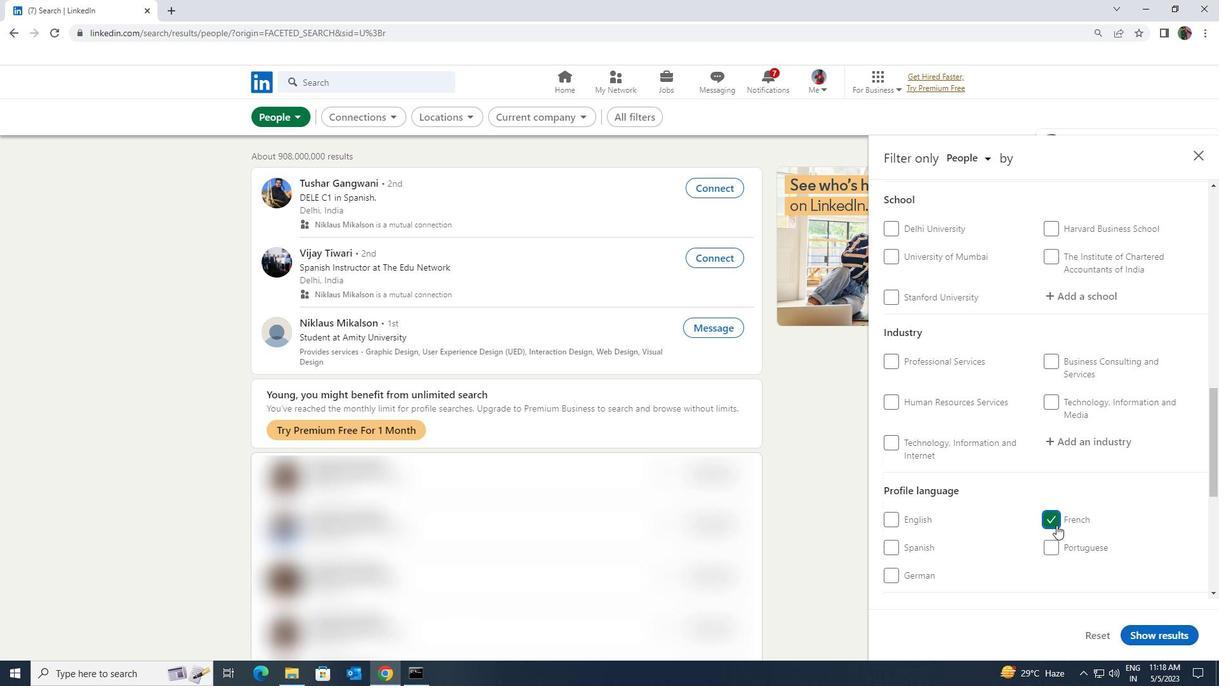 
Action: Mouse scrolled (1057, 525) with delta (0, 0)
Screenshot: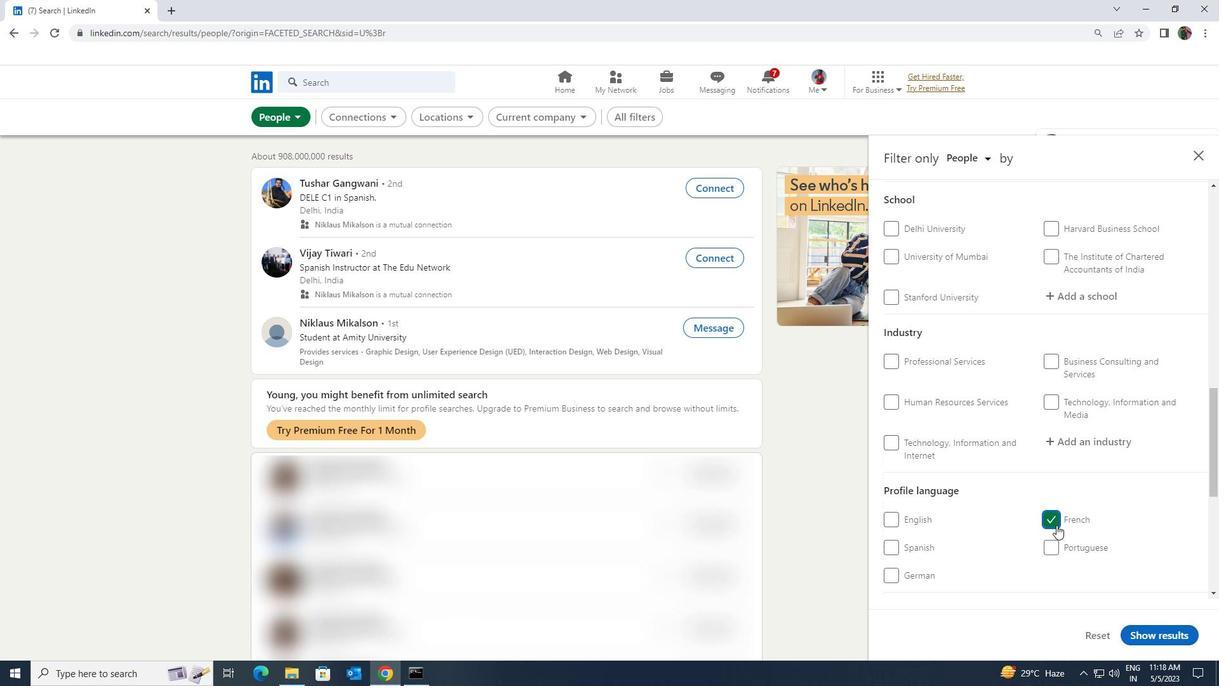 
Action: Mouse scrolled (1057, 525) with delta (0, 0)
Screenshot: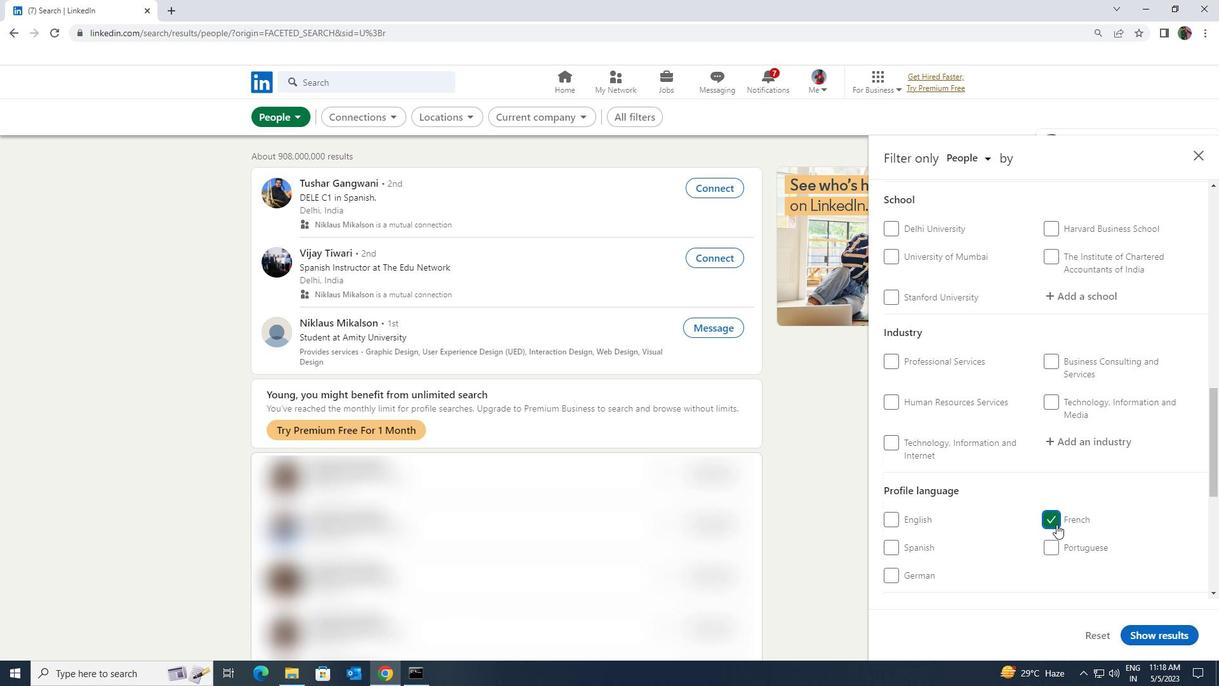 
Action: Mouse scrolled (1057, 525) with delta (0, 0)
Screenshot: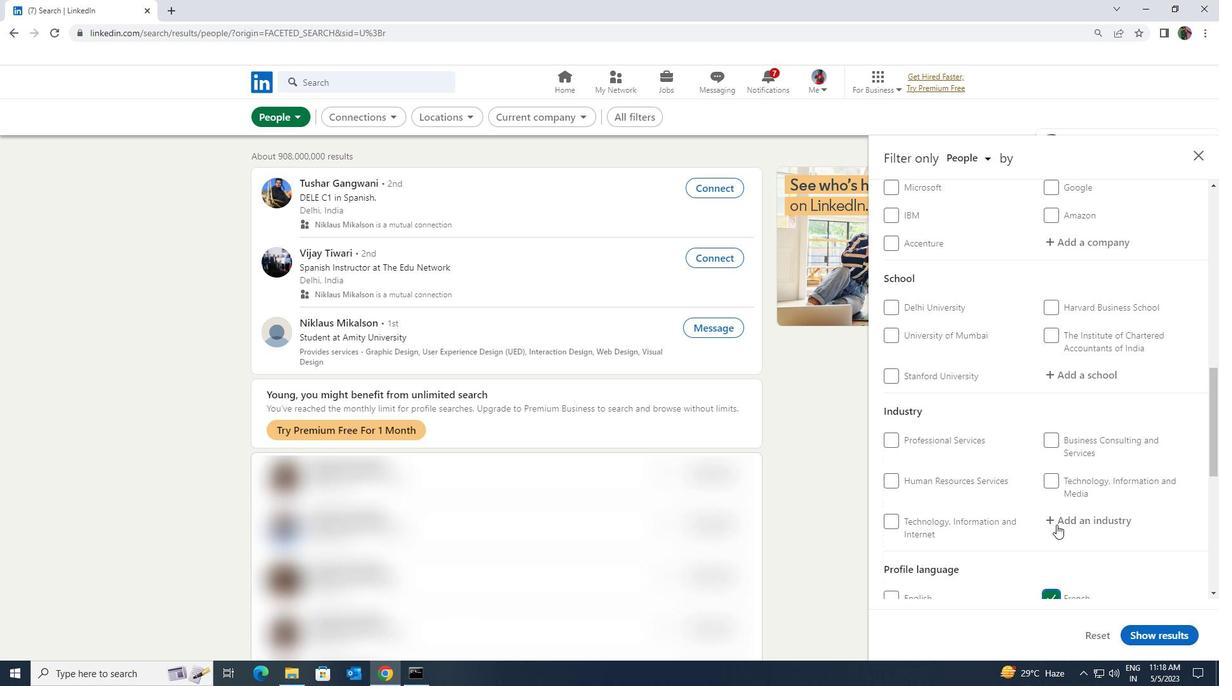 
Action: Mouse scrolled (1057, 525) with delta (0, 0)
Screenshot: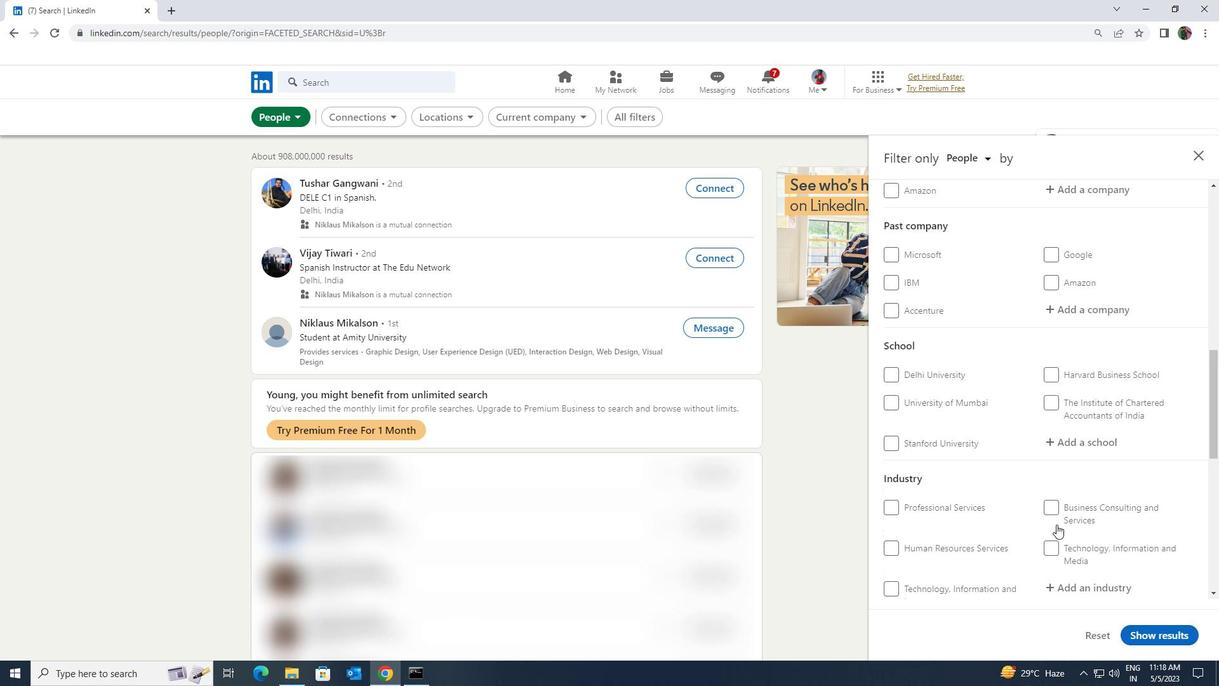 
Action: Mouse scrolled (1057, 525) with delta (0, 0)
Screenshot: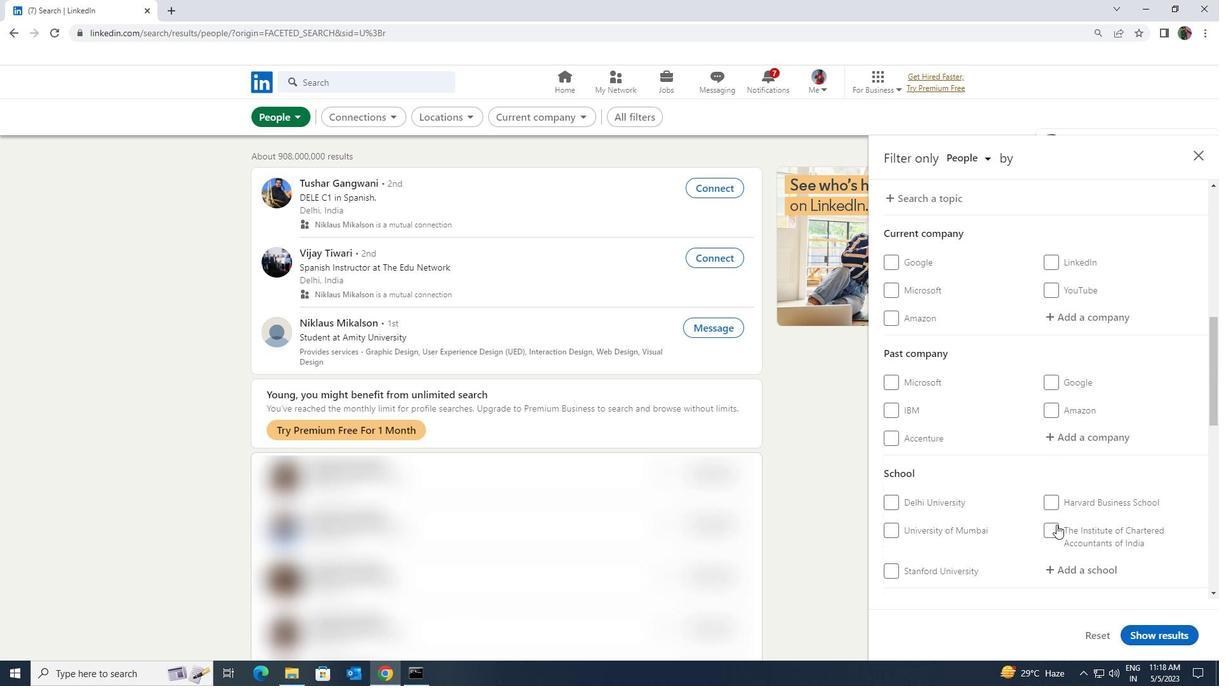 
Action: Mouse scrolled (1057, 525) with delta (0, 0)
Screenshot: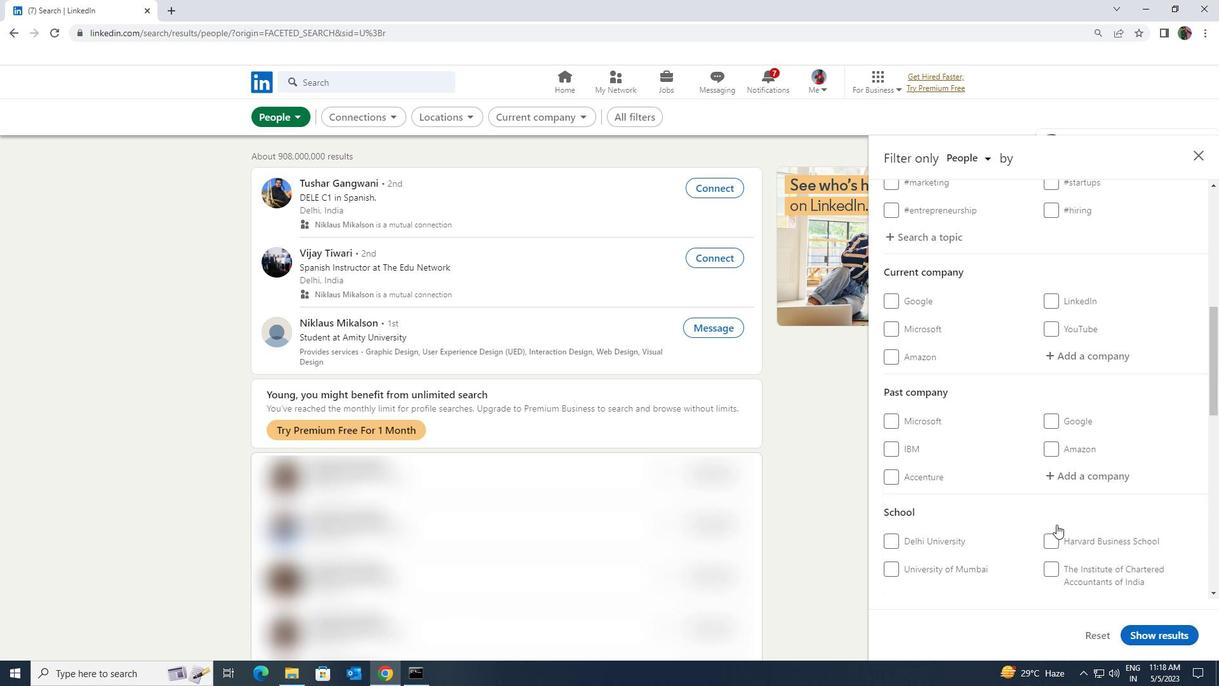 
Action: Mouse moved to (1057, 524)
Screenshot: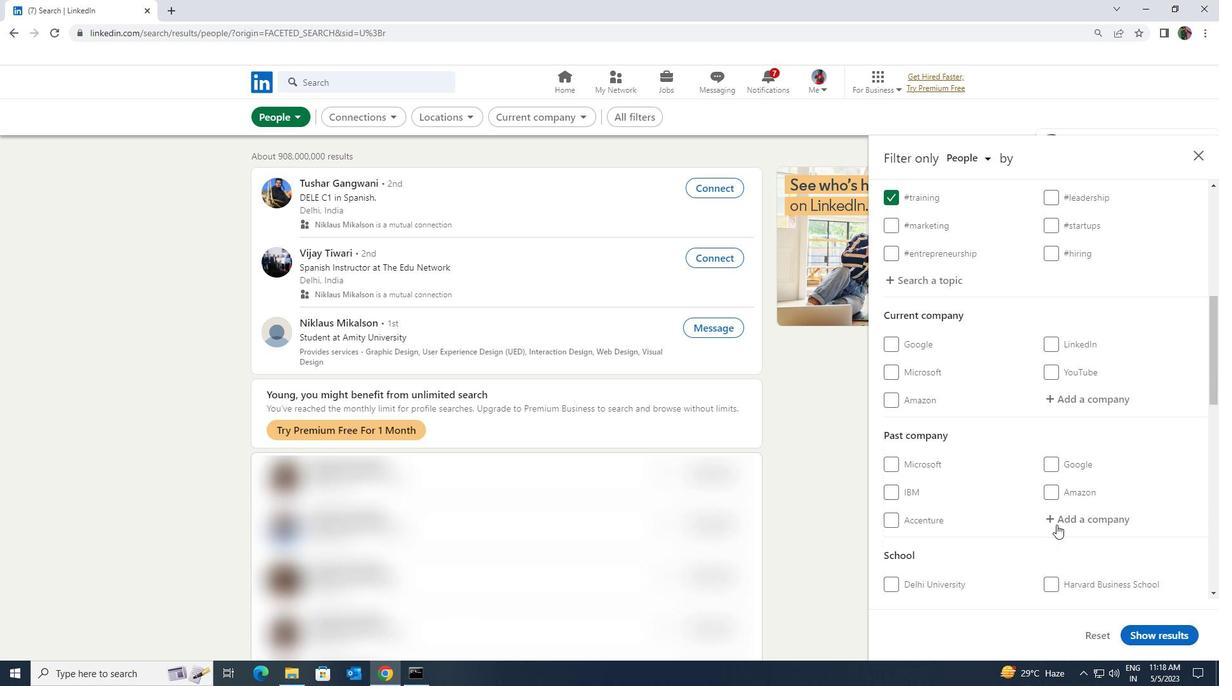 
Action: Mouse scrolled (1057, 525) with delta (0, 0)
Screenshot: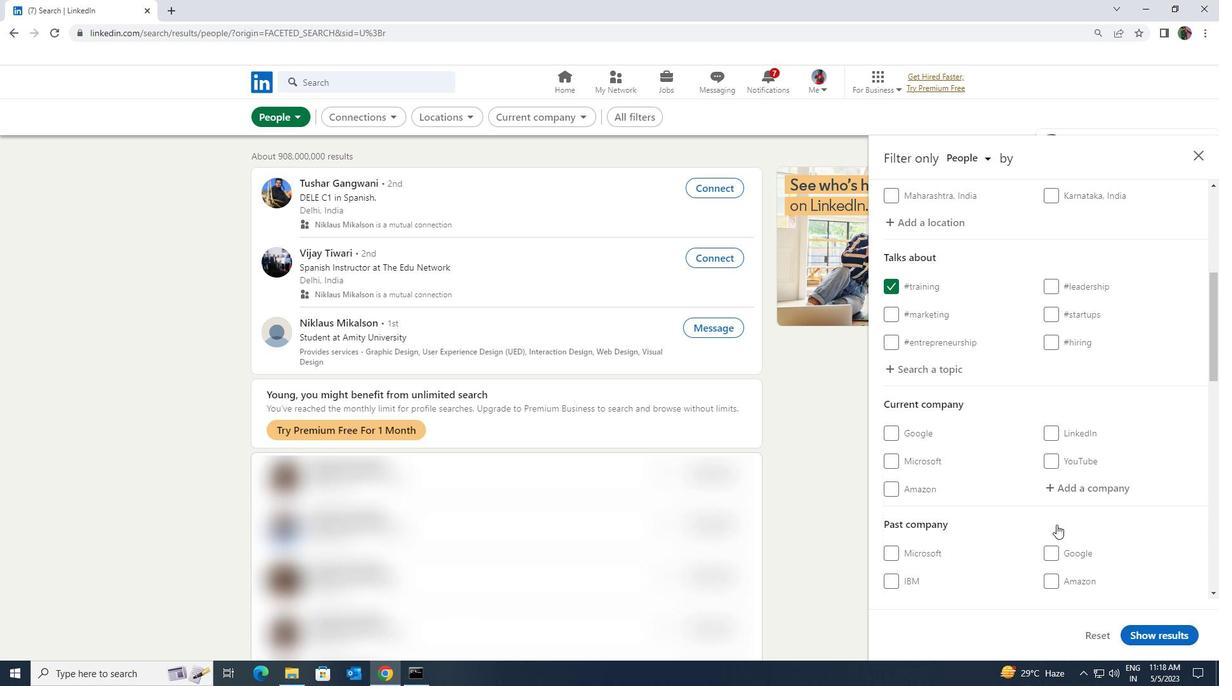 
Action: Mouse scrolled (1057, 525) with delta (0, 0)
Screenshot: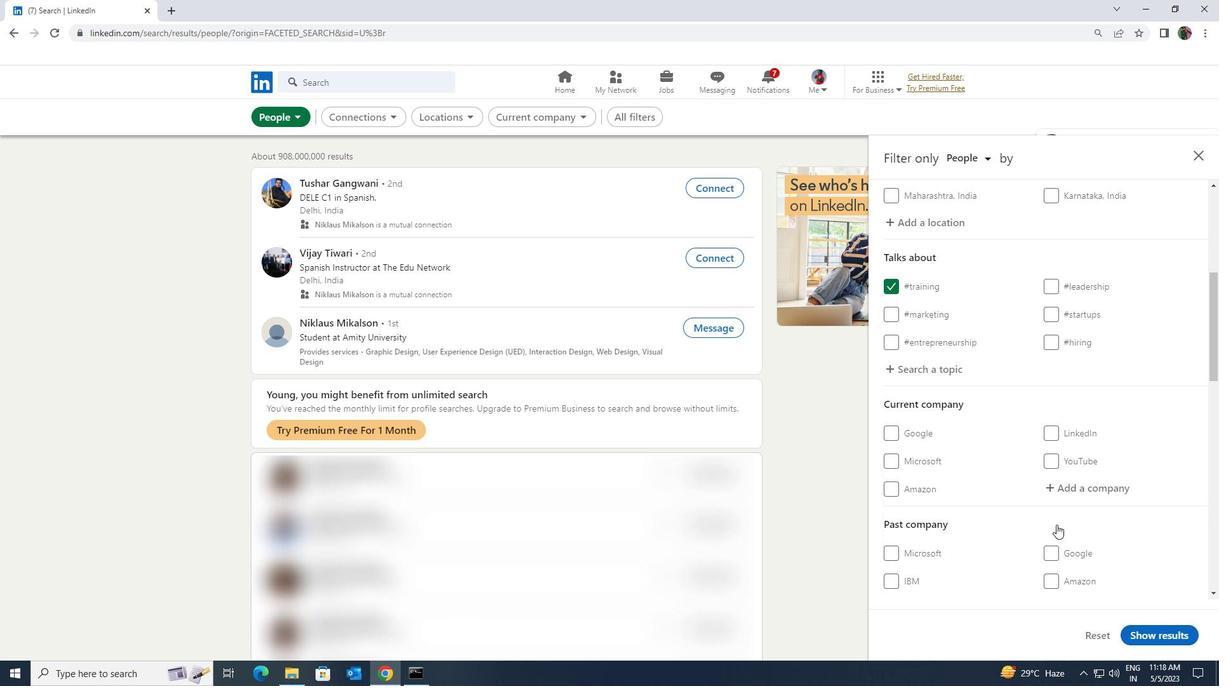 
Action: Mouse moved to (1055, 525)
Screenshot: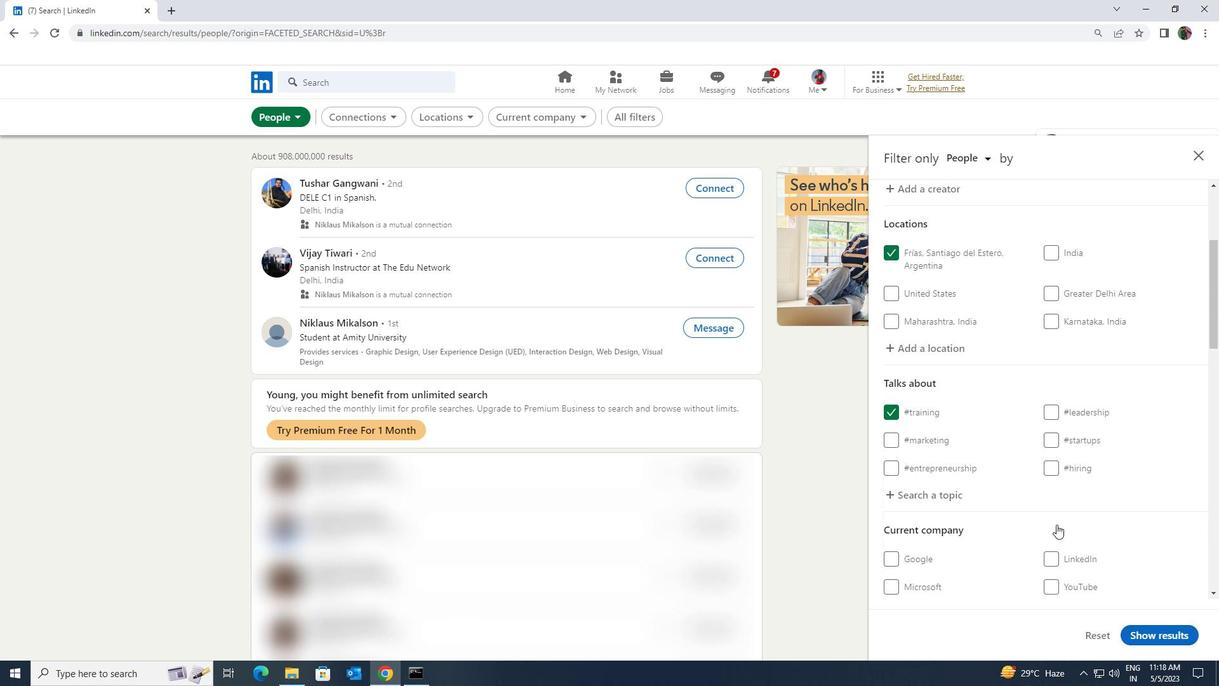 
Action: Mouse scrolled (1055, 524) with delta (0, 0)
Screenshot: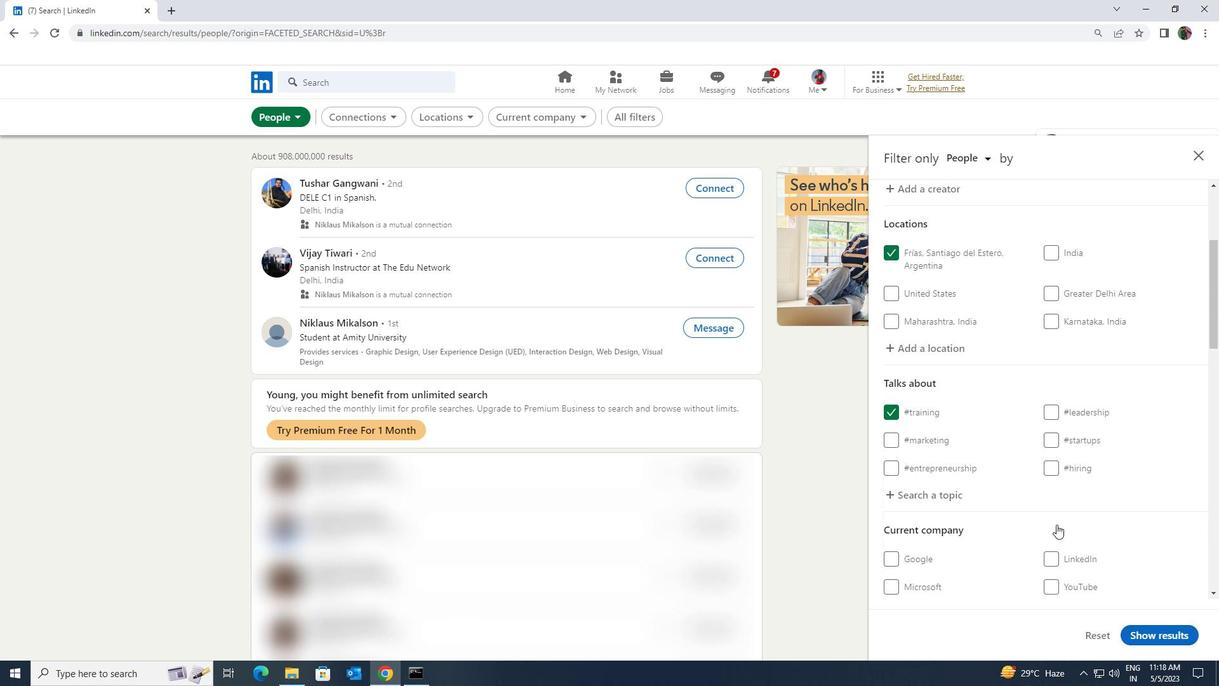 
Action: Mouse scrolled (1055, 524) with delta (0, 0)
Screenshot: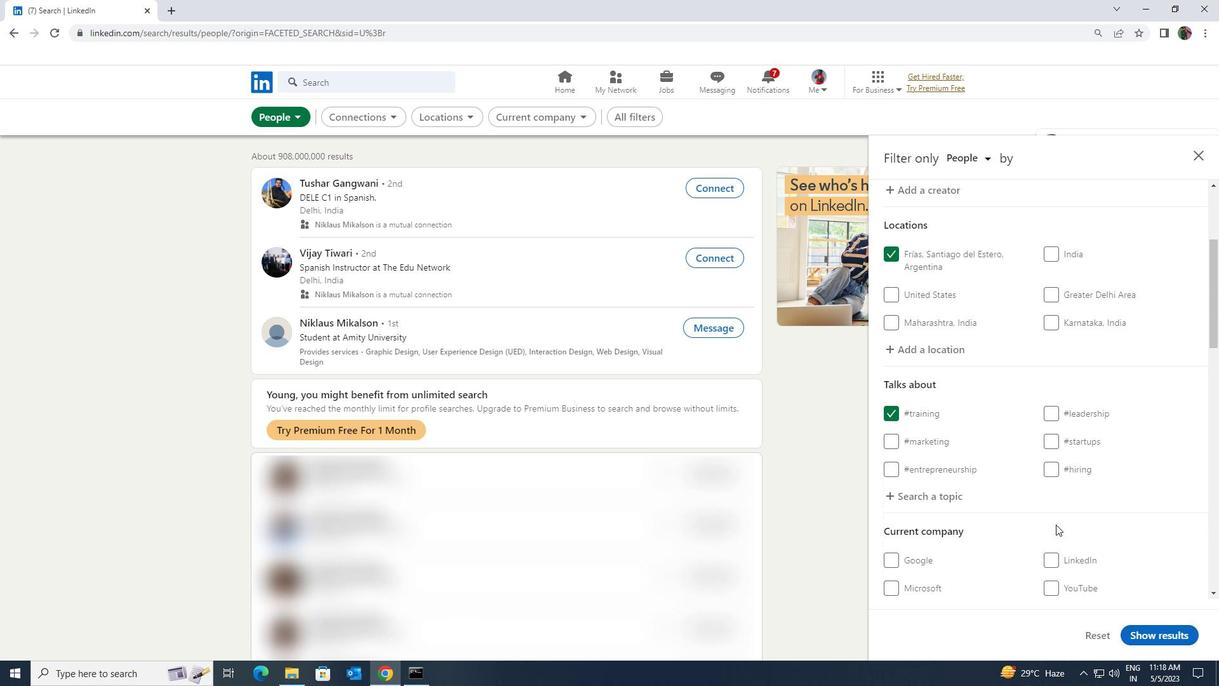 
Action: Mouse moved to (1053, 493)
Screenshot: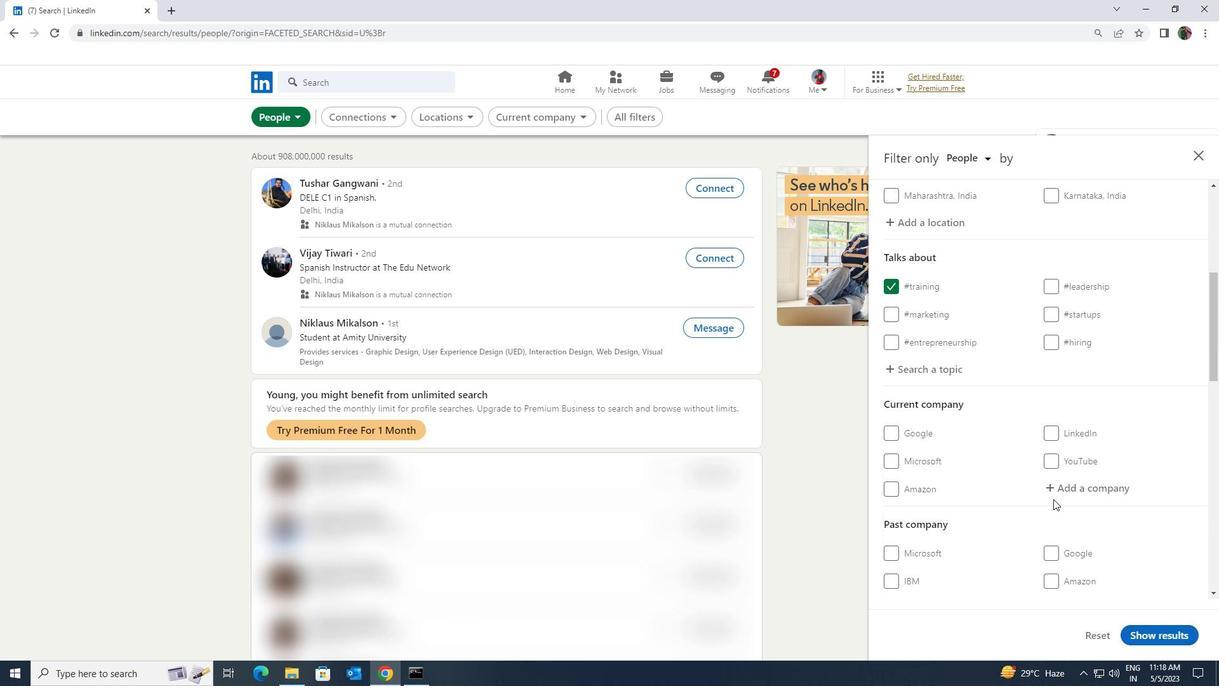 
Action: Mouse pressed left at (1053, 493)
Screenshot: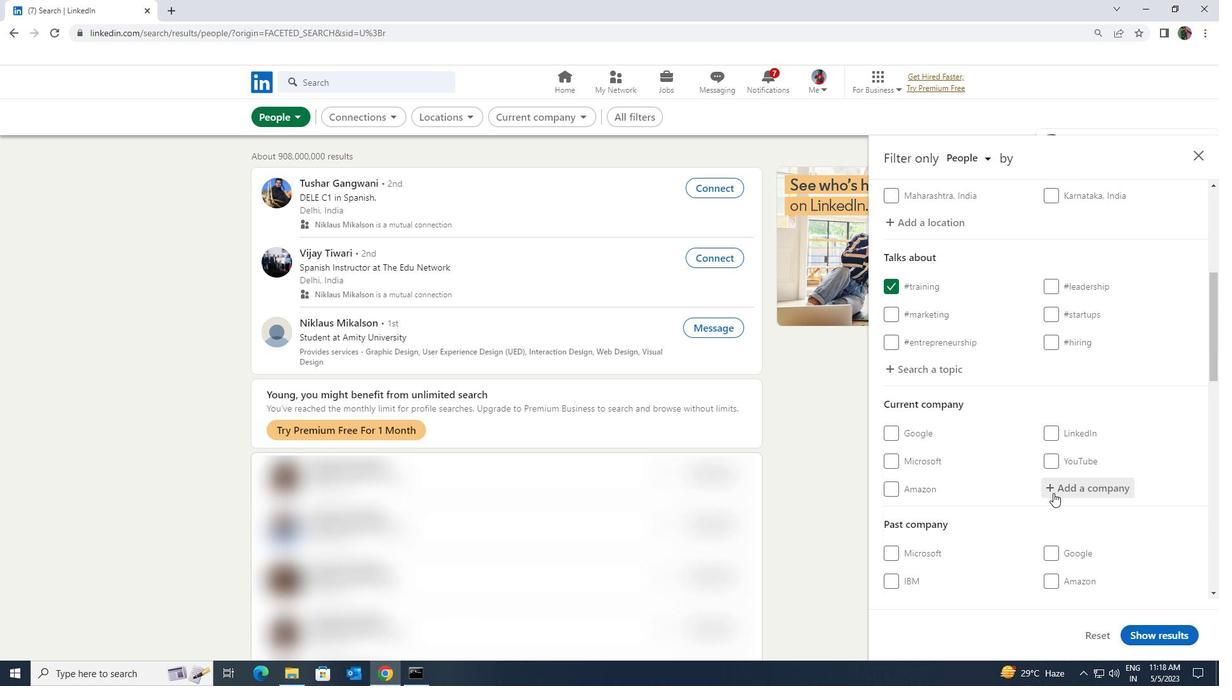 
Action: Key pressed <Key.shift><Key.shift><Key.shift><Key.shift><Key.shift><Key.shift><Key.shift>EICHER<Key.space><Key.shift>TRACTORS
Screenshot: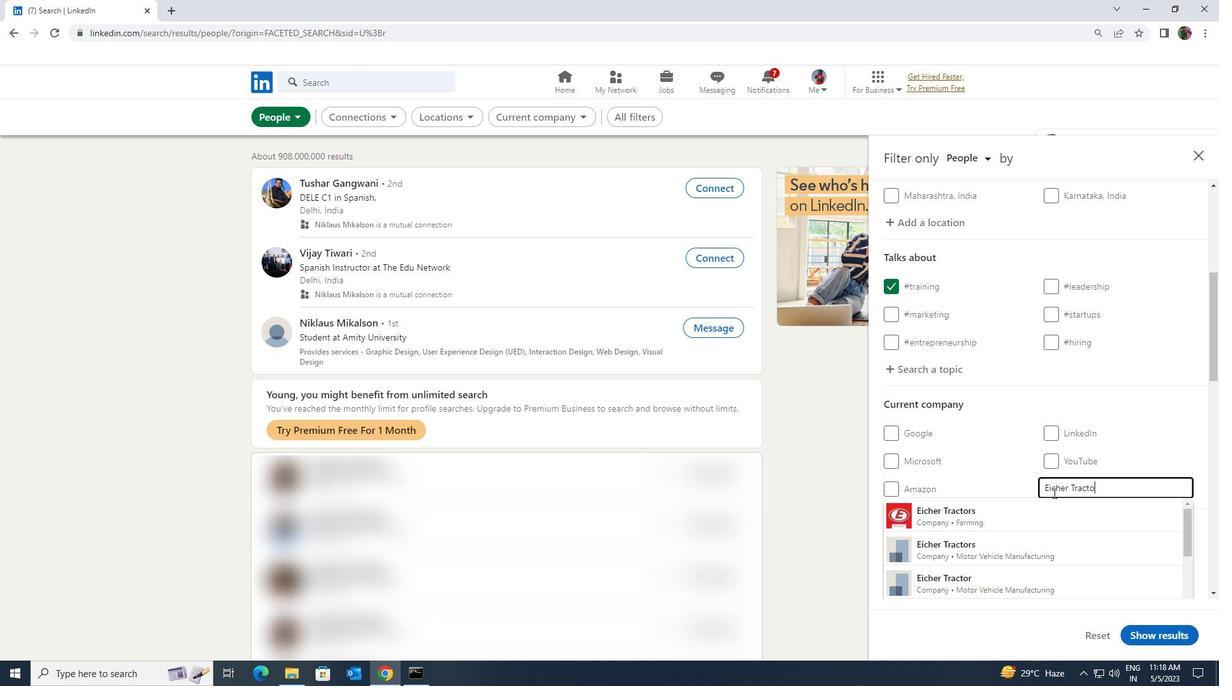 
Action: Mouse moved to (1047, 515)
Screenshot: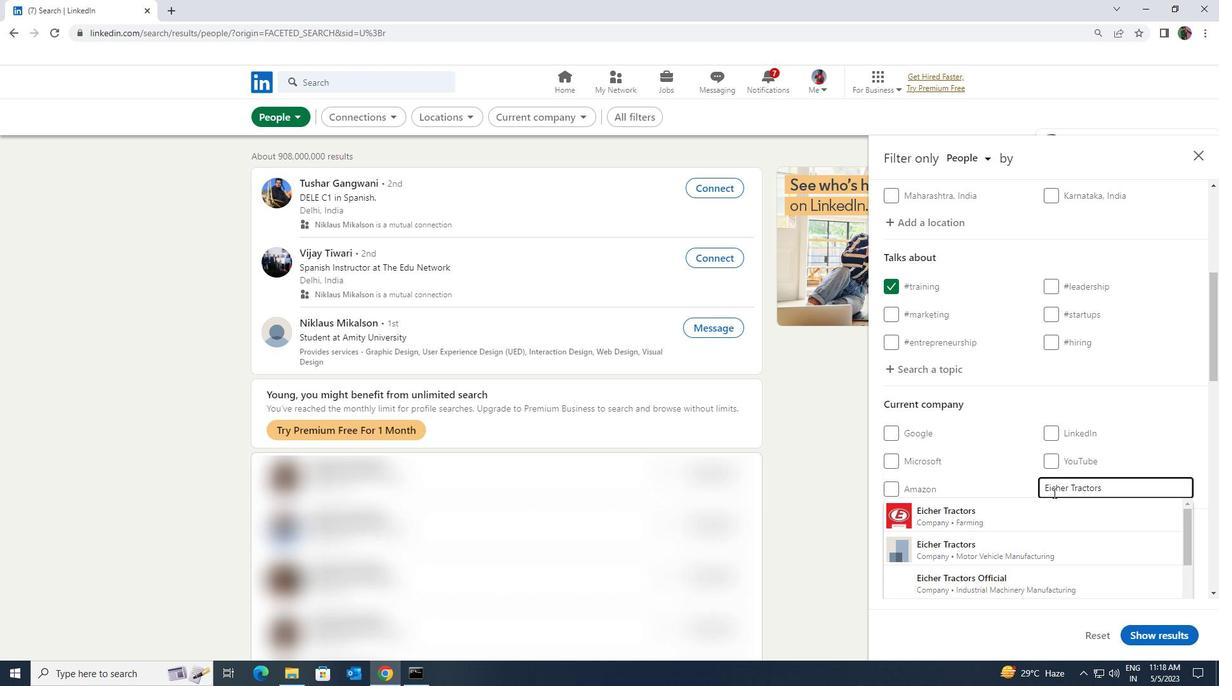 
Action: Mouse pressed left at (1047, 515)
Screenshot: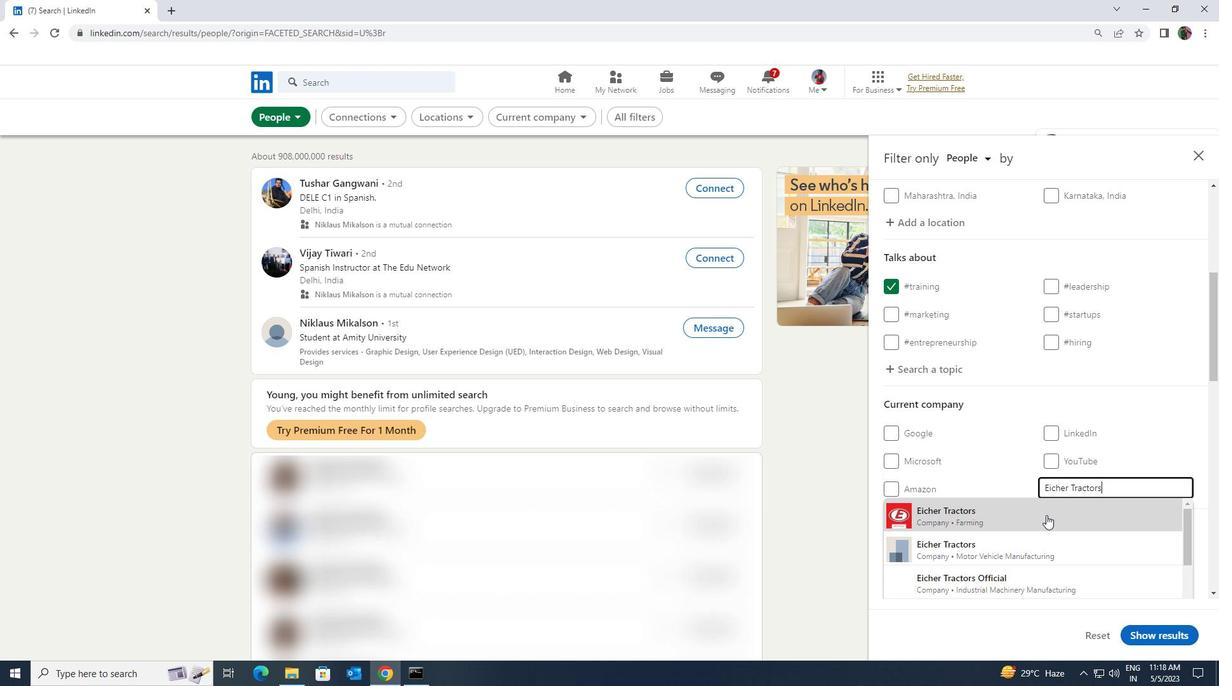
Action: Mouse scrolled (1047, 514) with delta (0, 0)
Screenshot: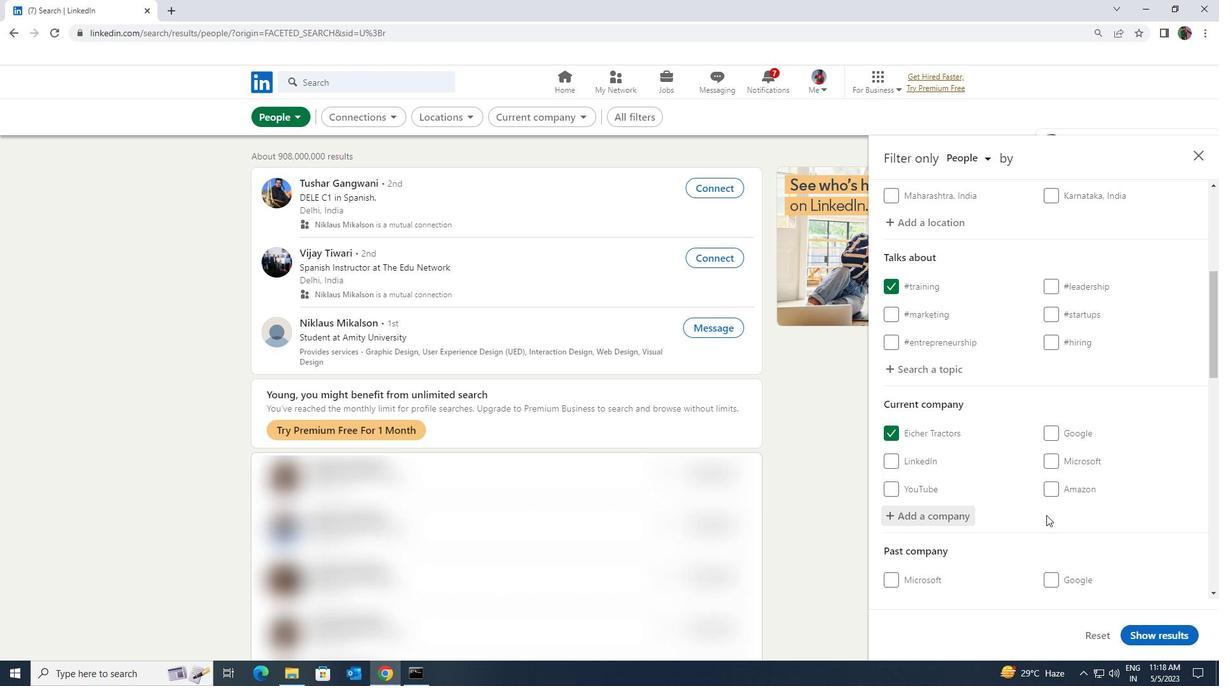 
Action: Mouse scrolled (1047, 514) with delta (0, 0)
Screenshot: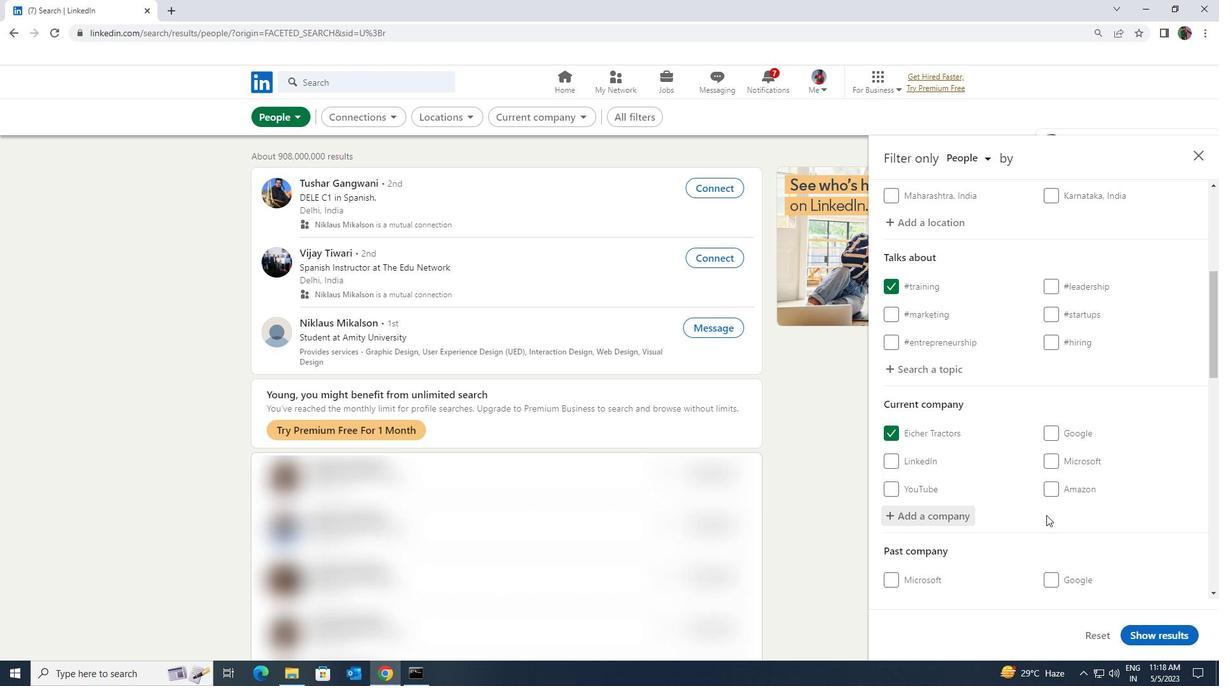 
Action: Mouse scrolled (1047, 514) with delta (0, 0)
Screenshot: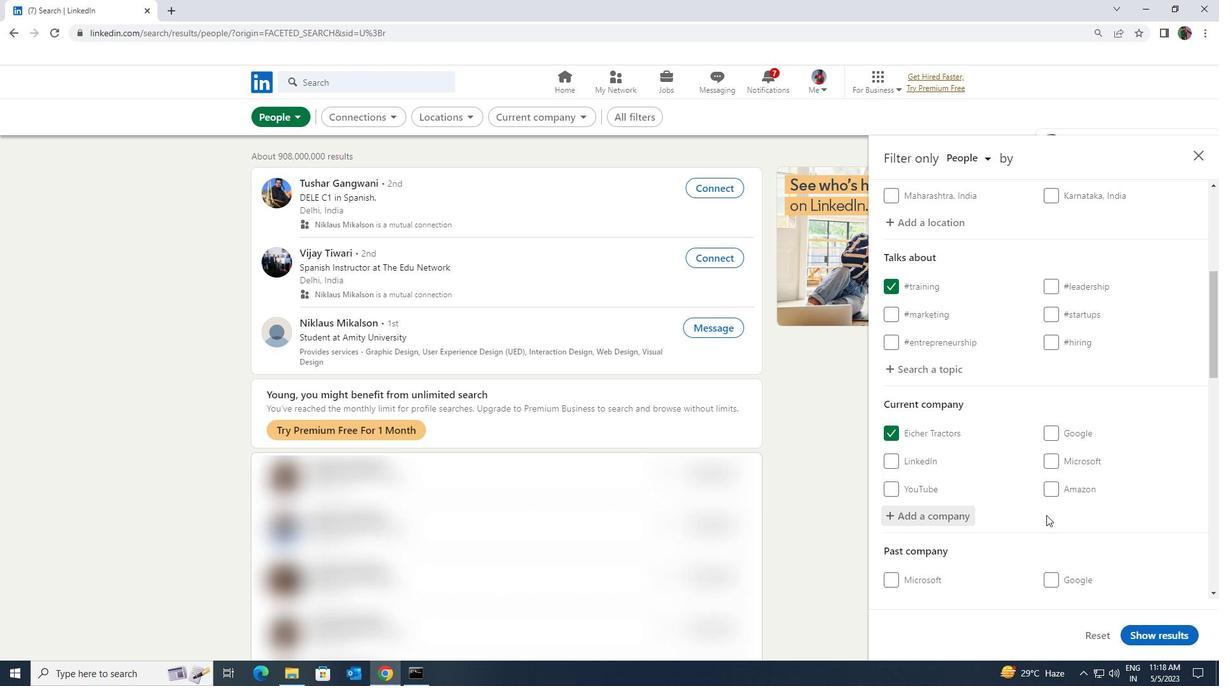 
Action: Mouse moved to (1049, 498)
Screenshot: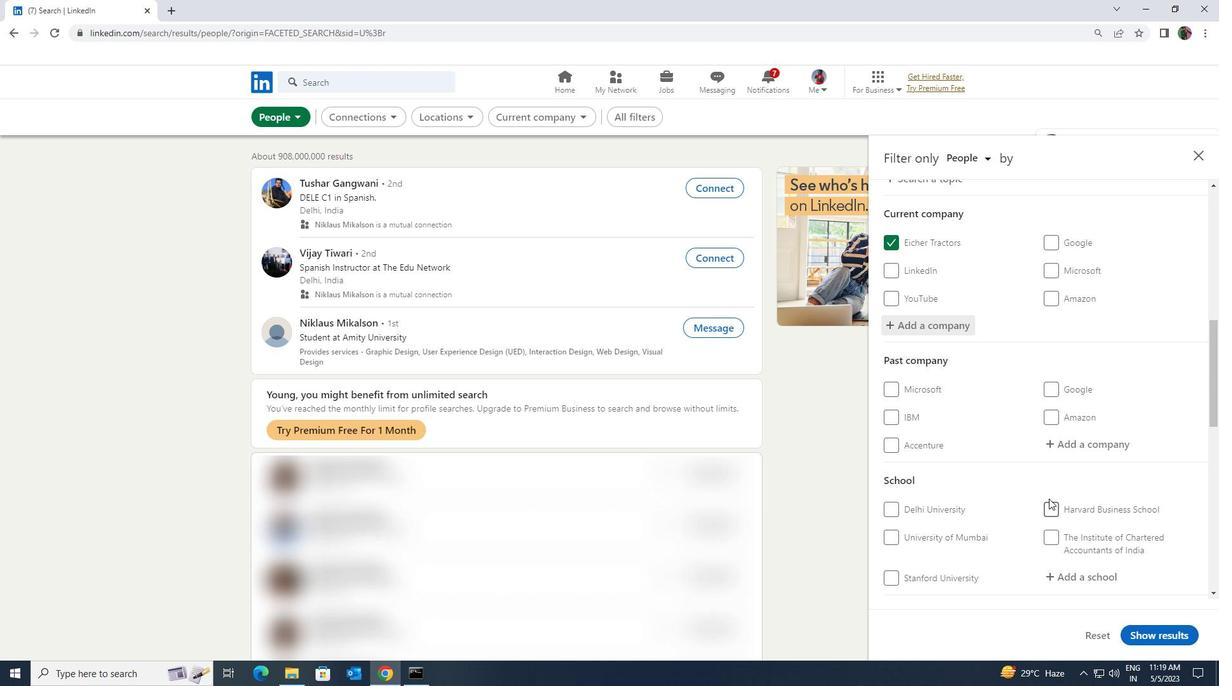 
Action: Mouse scrolled (1049, 498) with delta (0, 0)
Screenshot: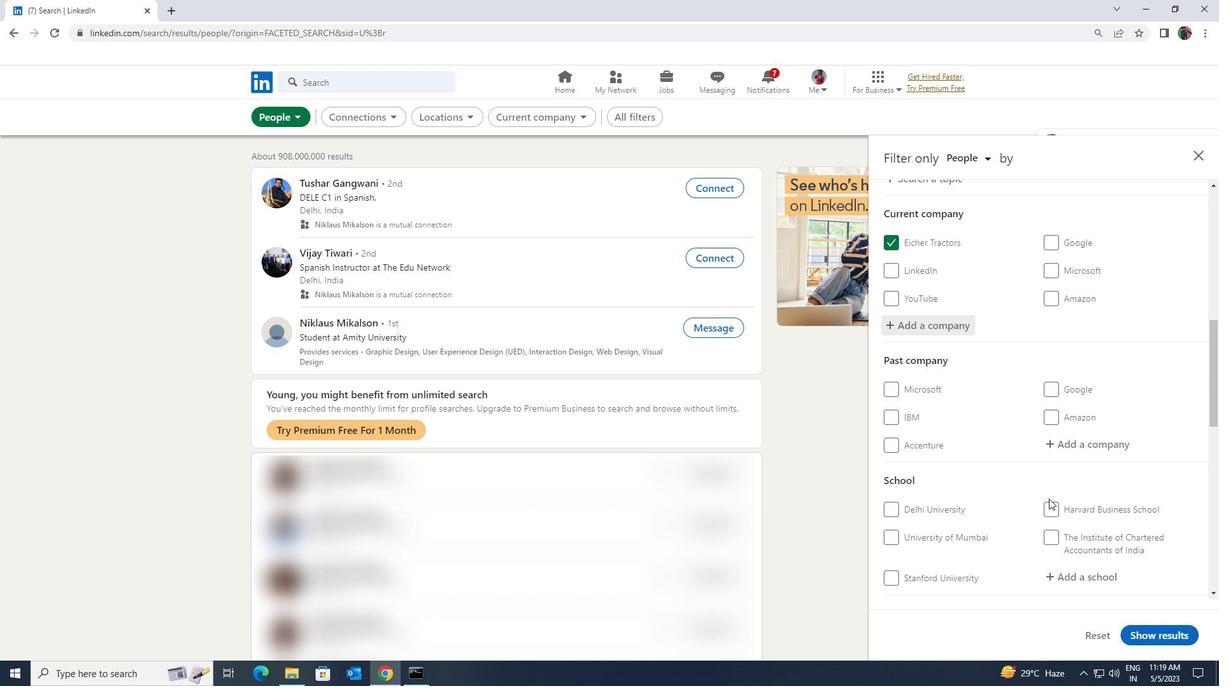 
Action: Mouse moved to (1059, 510)
Screenshot: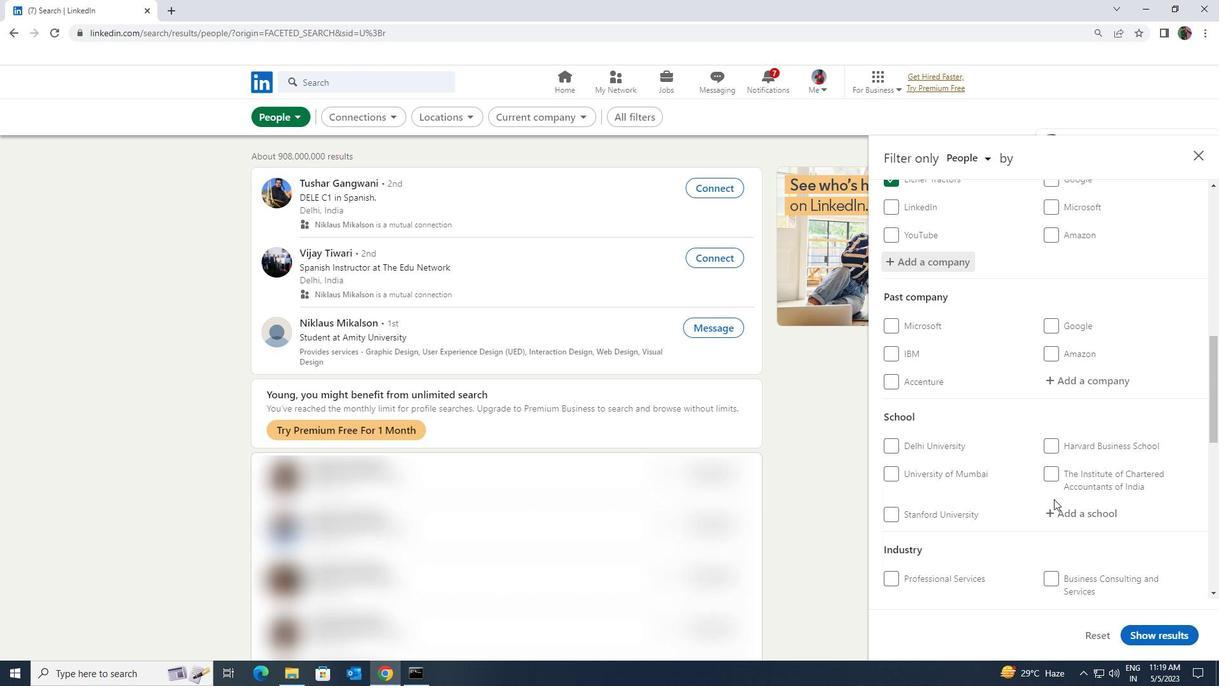 
Action: Mouse pressed left at (1059, 510)
Screenshot: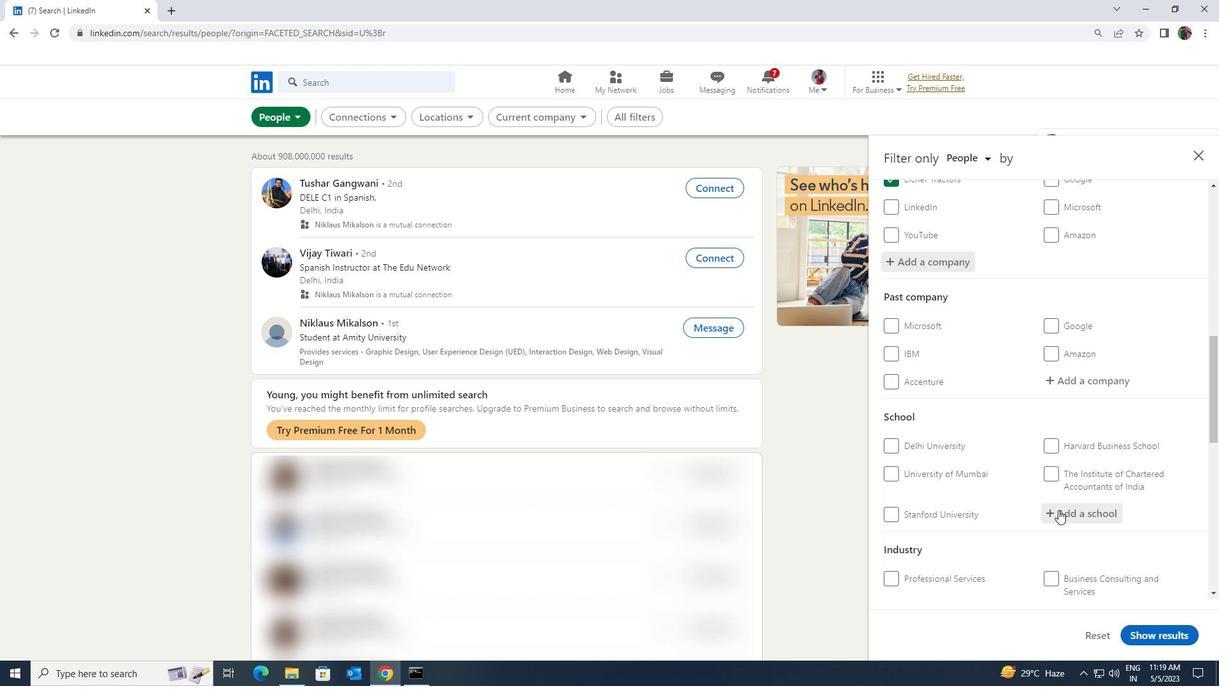 
Action: Key pressed <Key.shift><Key.shift><Key.shift><Key.shift><Key.shift><Key.shift>SAHYADRI
Screenshot: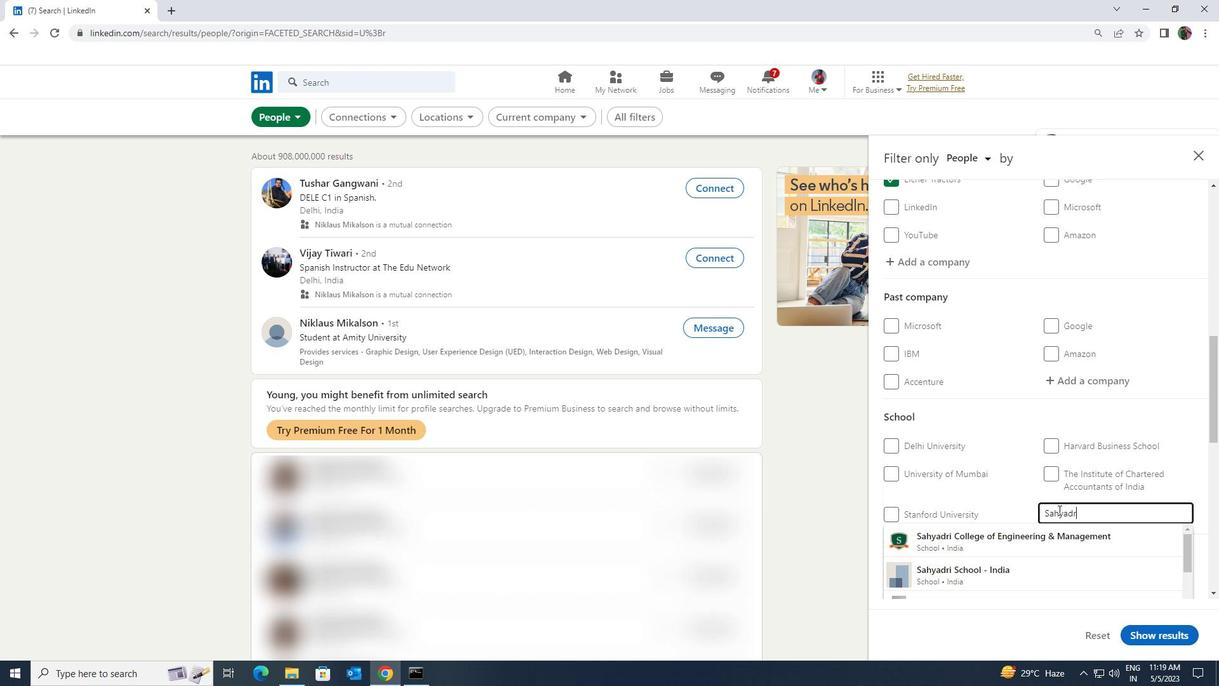 
Action: Mouse moved to (1059, 529)
Screenshot: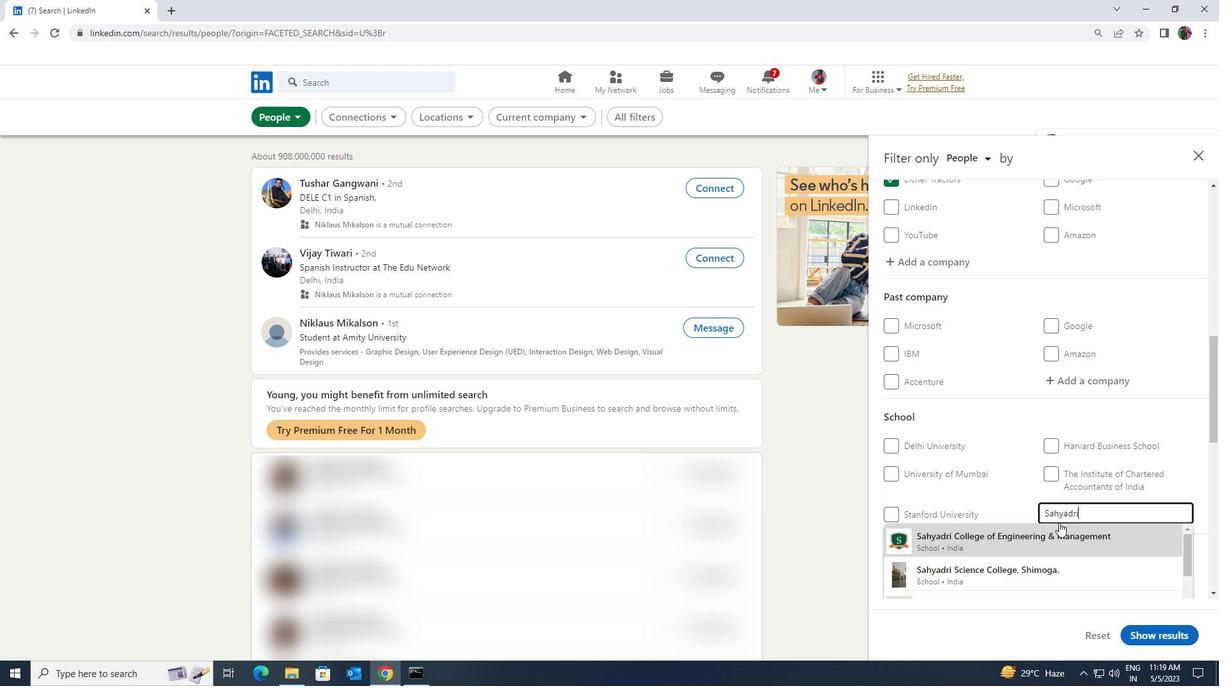 
Action: Mouse pressed left at (1059, 529)
Screenshot: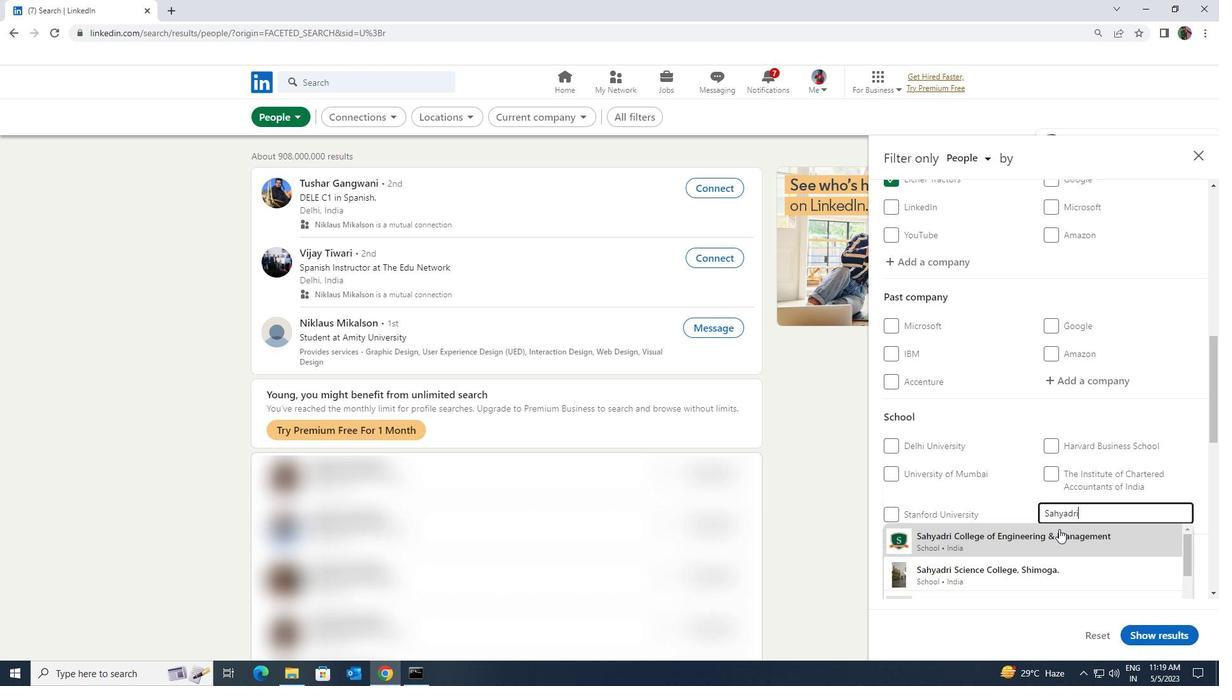 
Action: Mouse scrolled (1059, 528) with delta (0, 0)
Screenshot: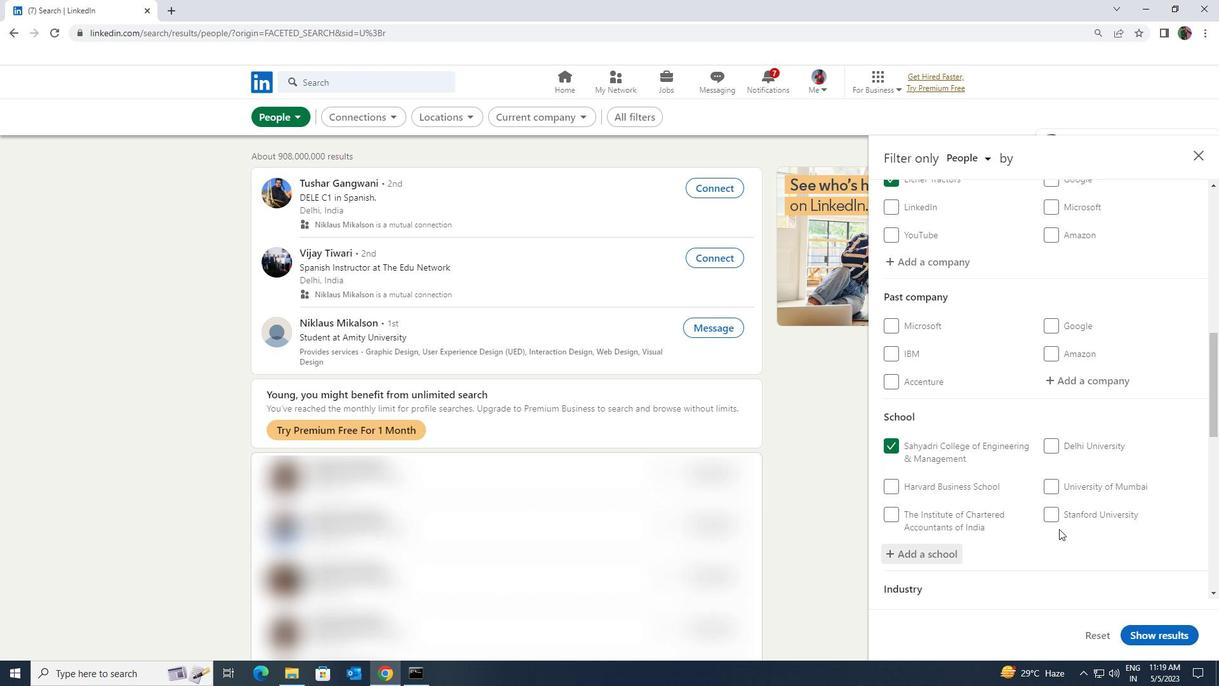 
Action: Mouse scrolled (1059, 528) with delta (0, 0)
Screenshot: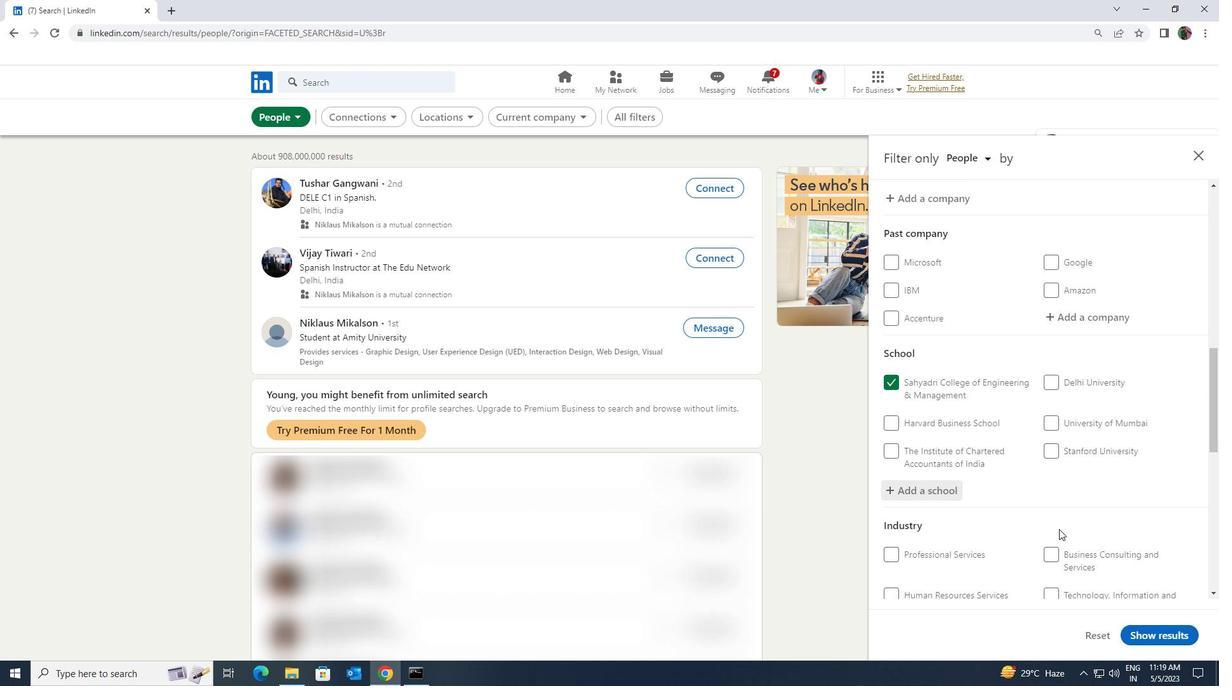 
Action: Mouse scrolled (1059, 528) with delta (0, 0)
Screenshot: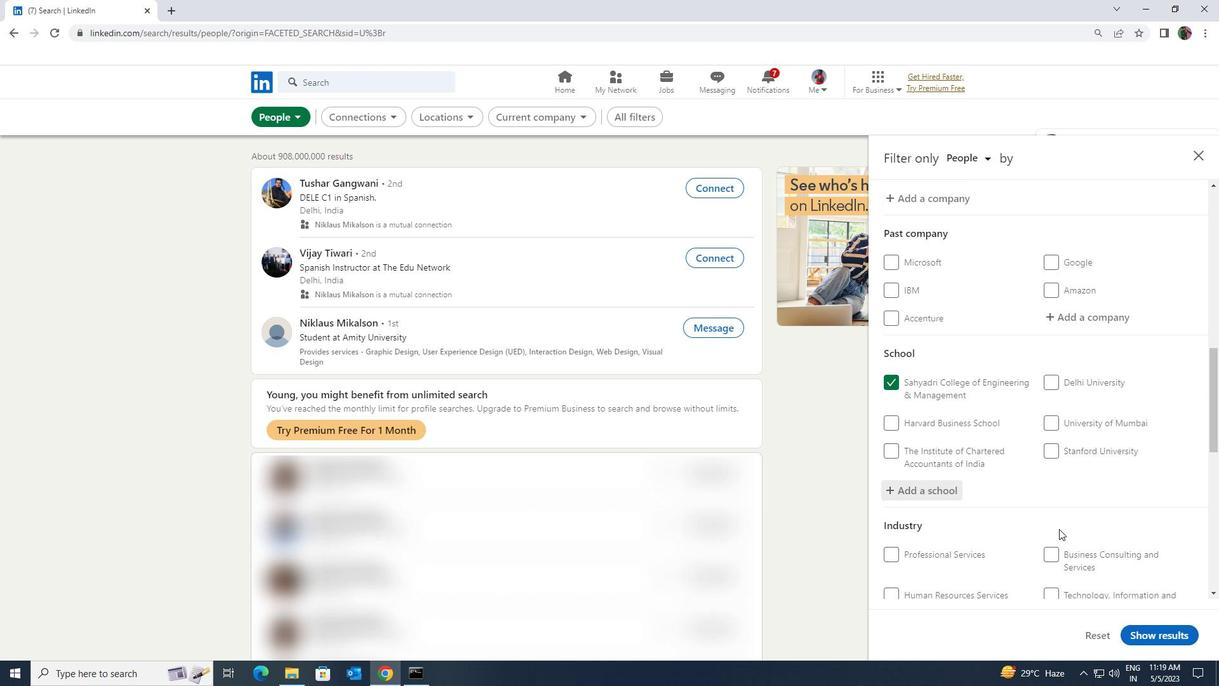 
Action: Mouse moved to (1065, 516)
Screenshot: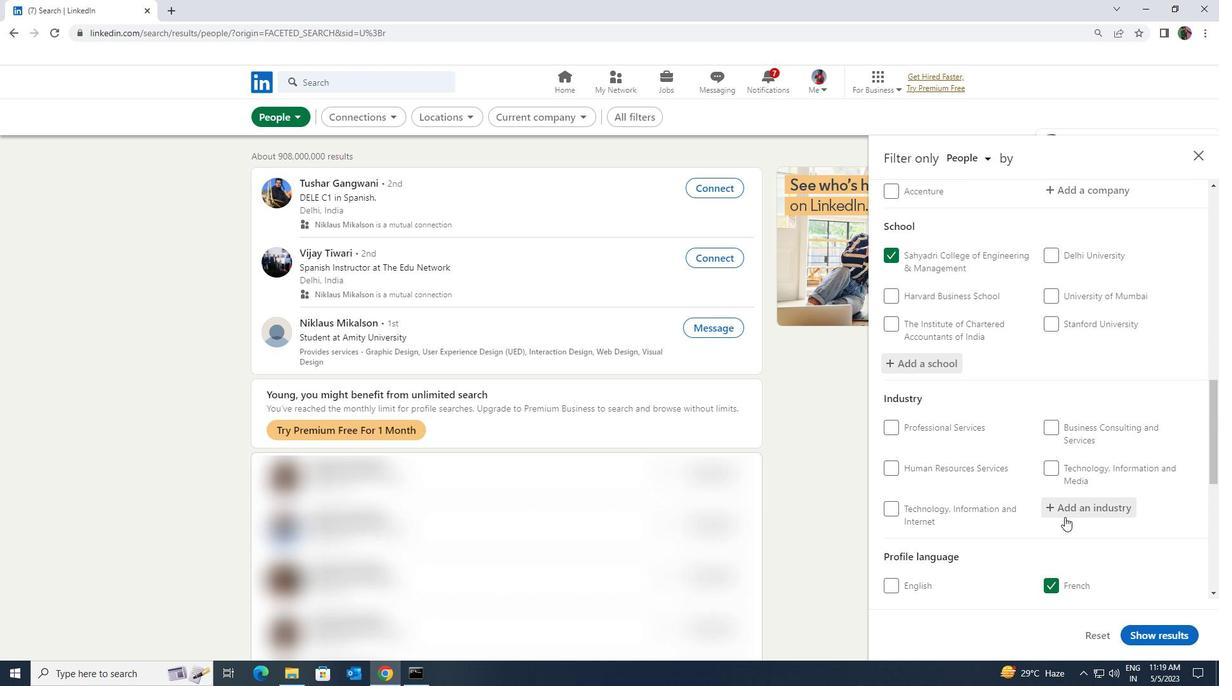
Action: Mouse pressed left at (1065, 516)
Screenshot: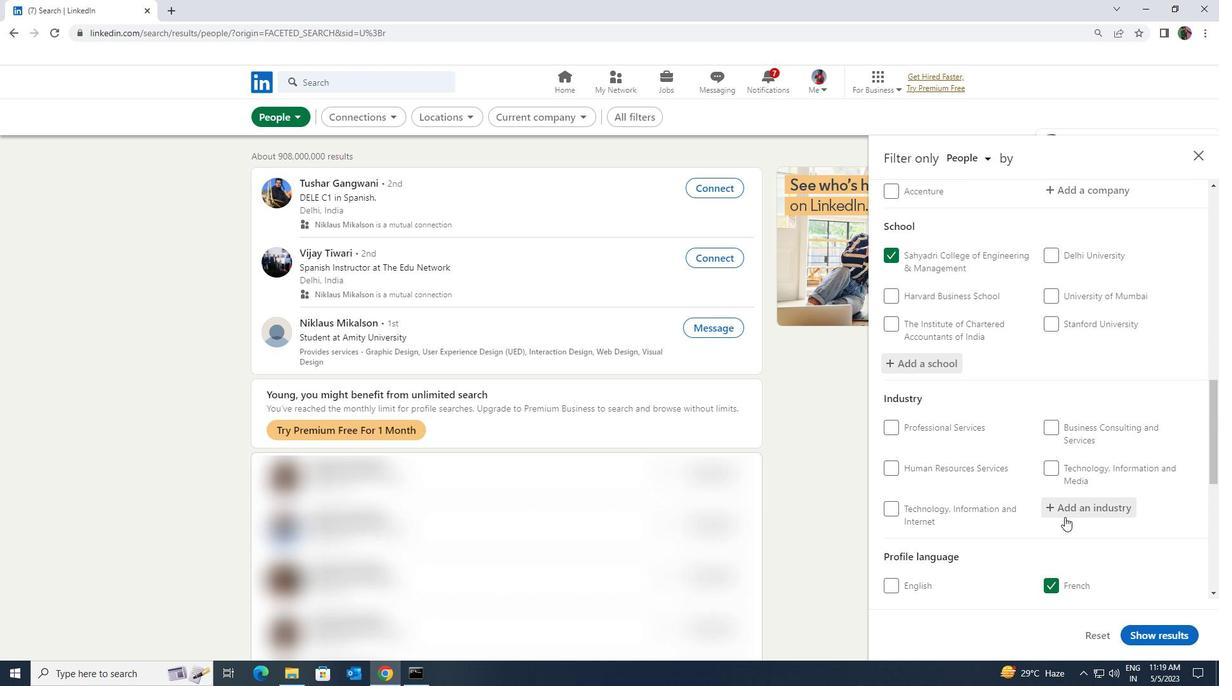 
Action: Key pressed <Key.shift><Key.shift><Key.shift><Key.shift><Key.shift><Key.shift><Key.shift><Key.shift>AMBUL
Screenshot: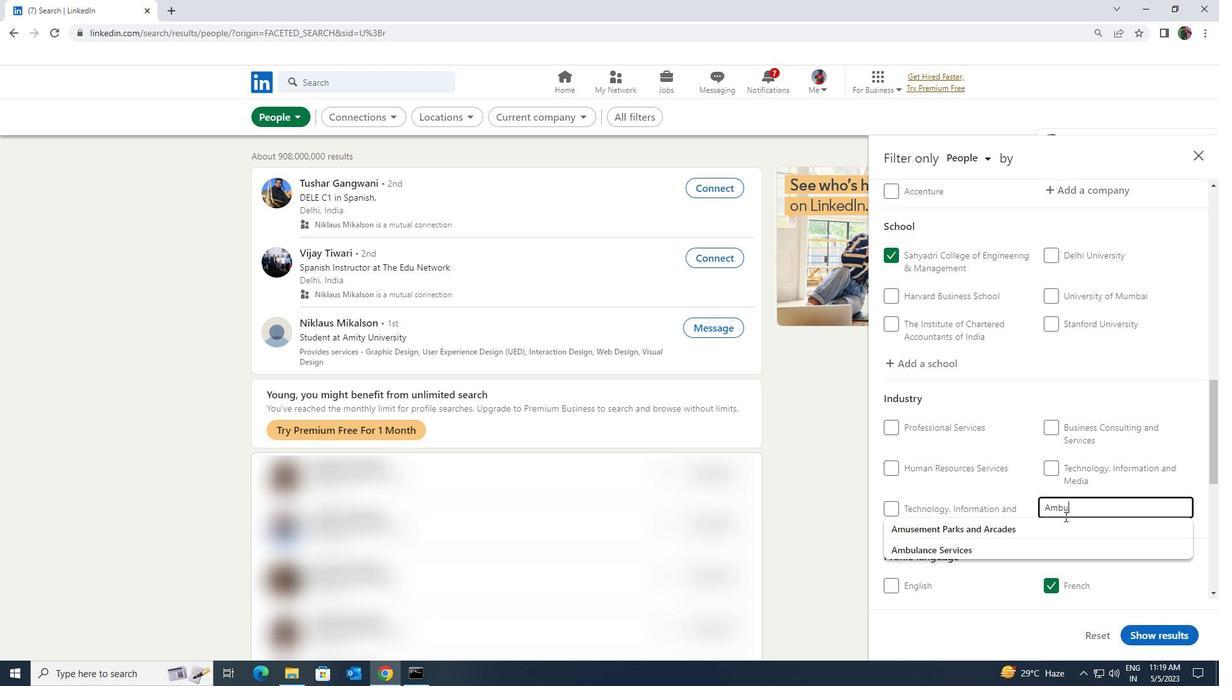 
Action: Mouse moved to (1063, 522)
Screenshot: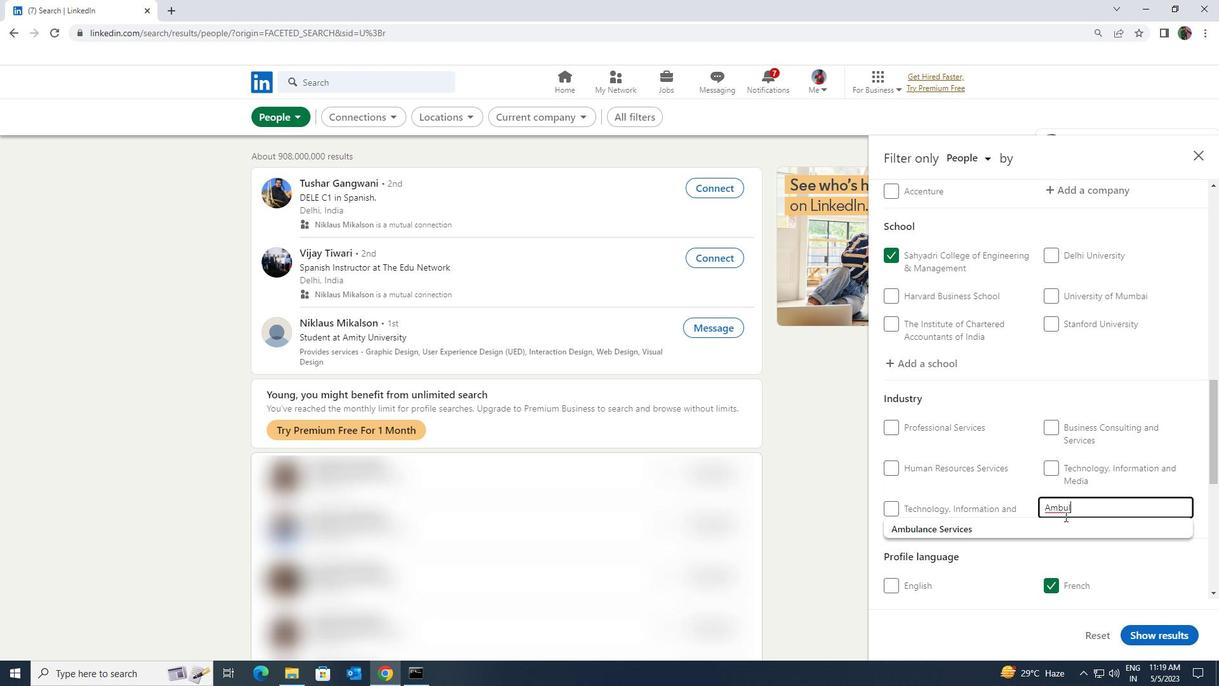 
Action: Mouse pressed left at (1063, 522)
Screenshot: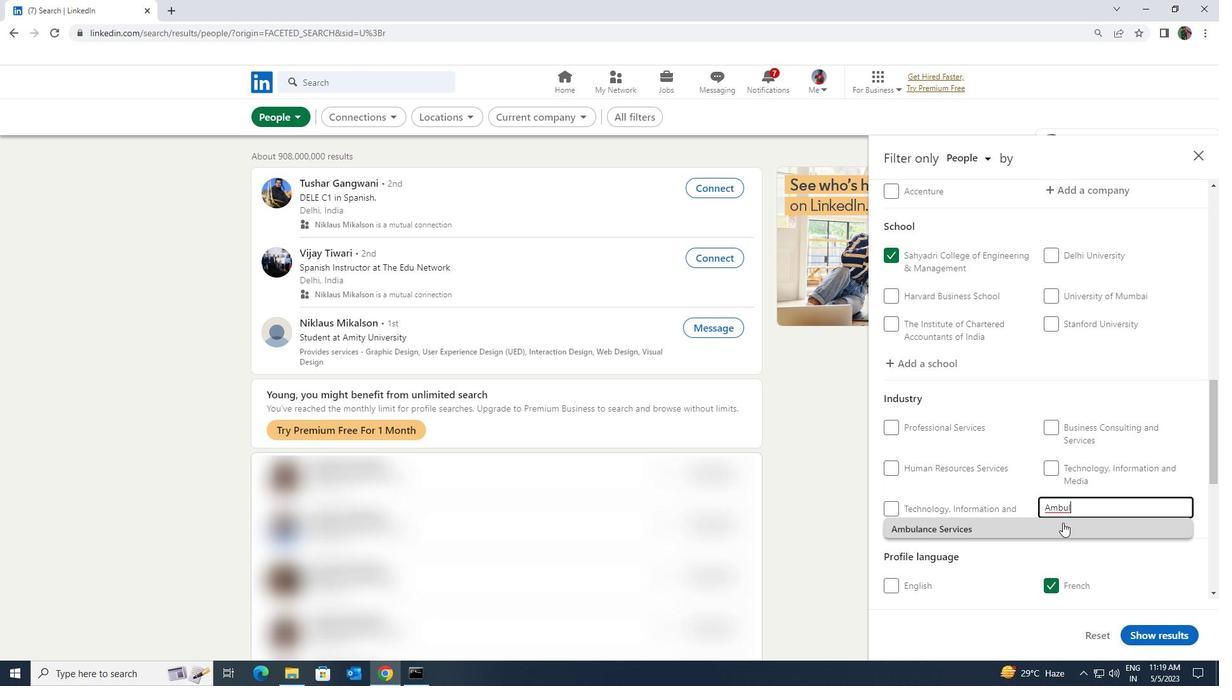 
Action: Mouse scrolled (1063, 522) with delta (0, 0)
Screenshot: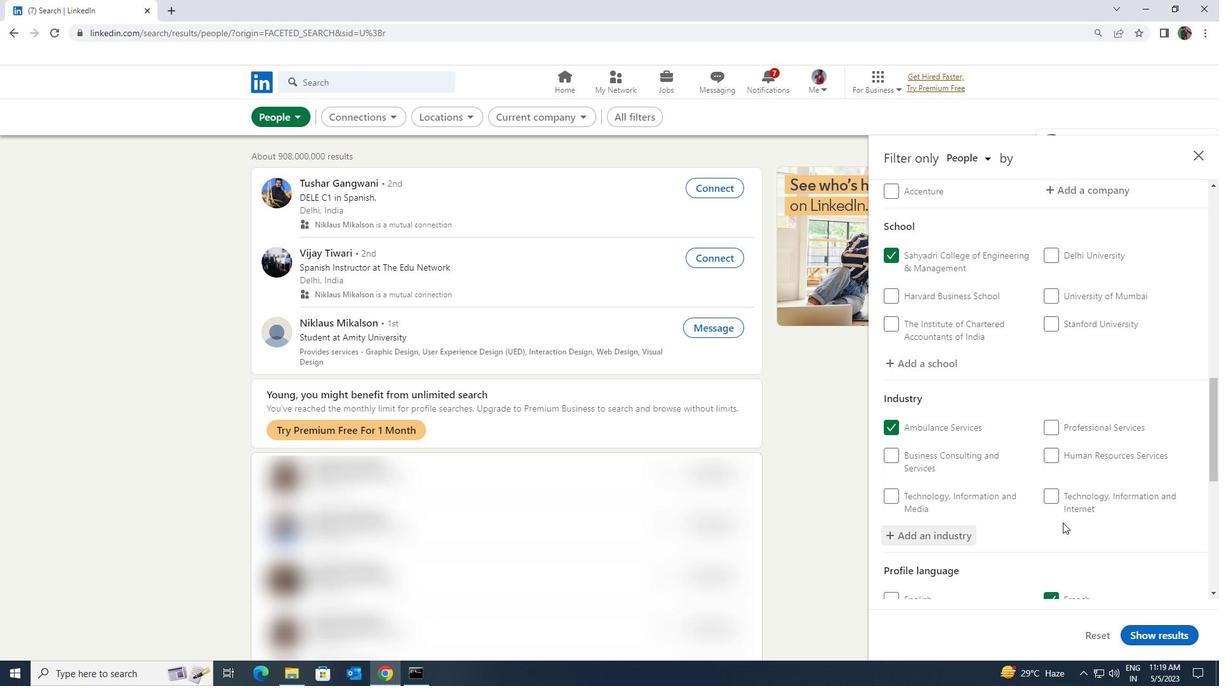 
Action: Mouse scrolled (1063, 522) with delta (0, 0)
Screenshot: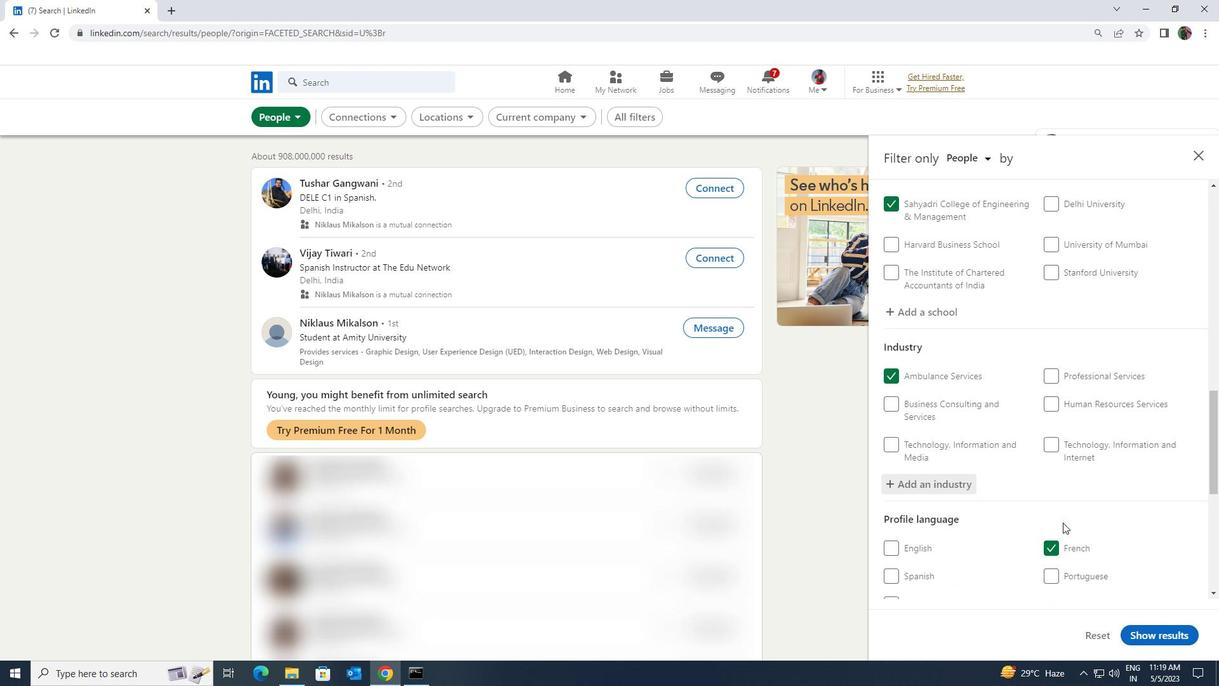 
Action: Mouse scrolled (1063, 522) with delta (0, 0)
Screenshot: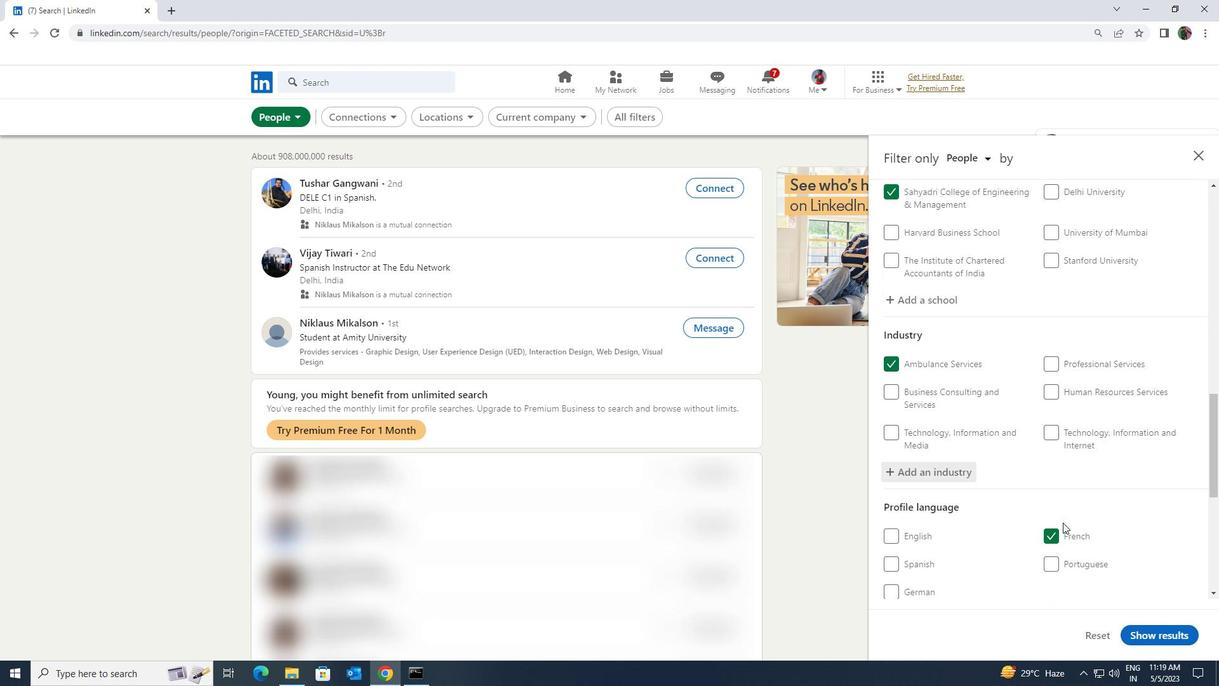 
Action: Mouse scrolled (1063, 522) with delta (0, 0)
Screenshot: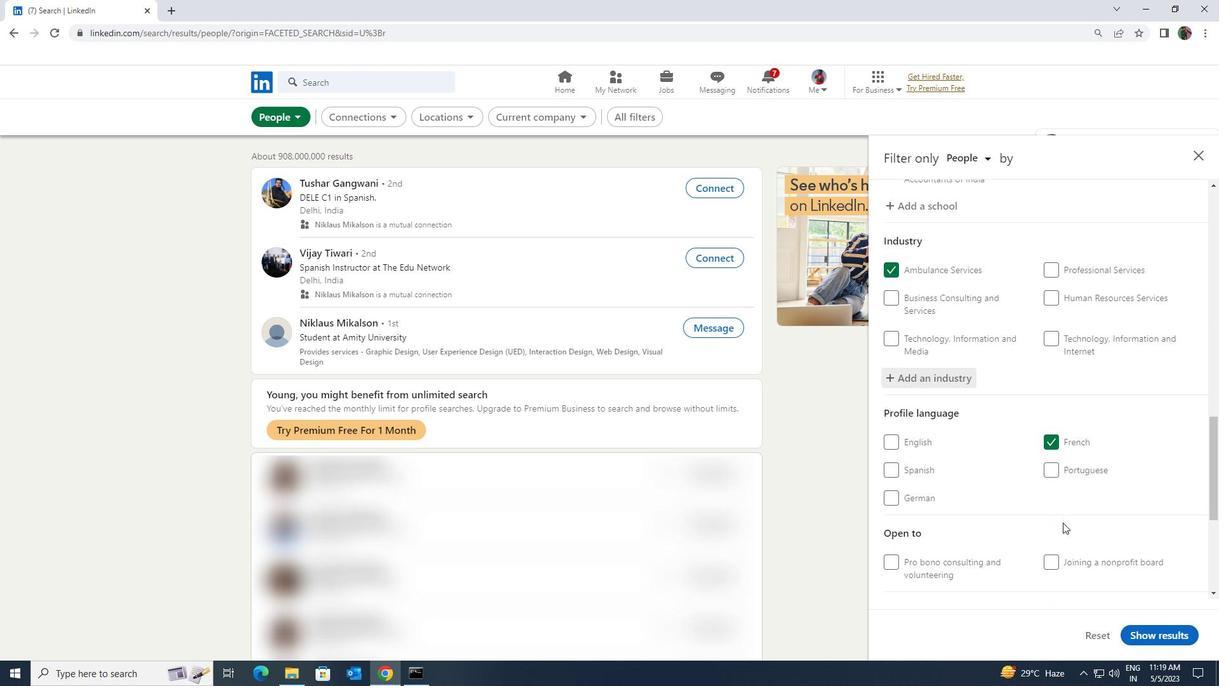 
Action: Mouse scrolled (1063, 522) with delta (0, 0)
Screenshot: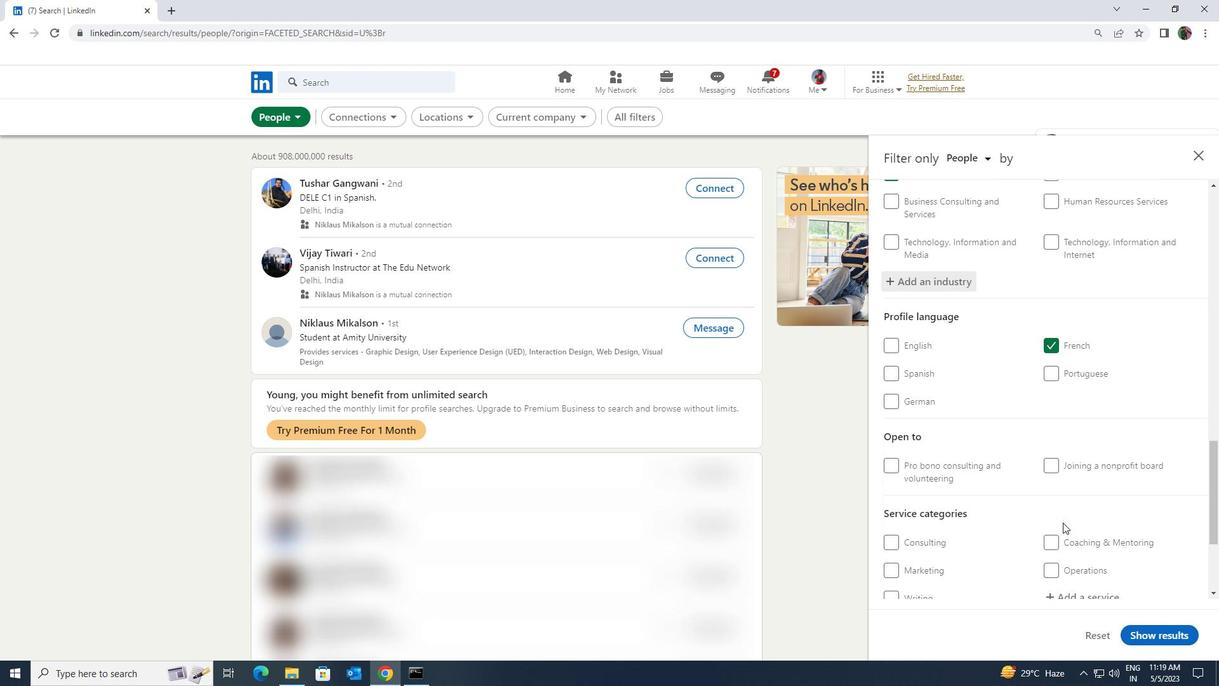 
Action: Mouse moved to (1058, 529)
Screenshot: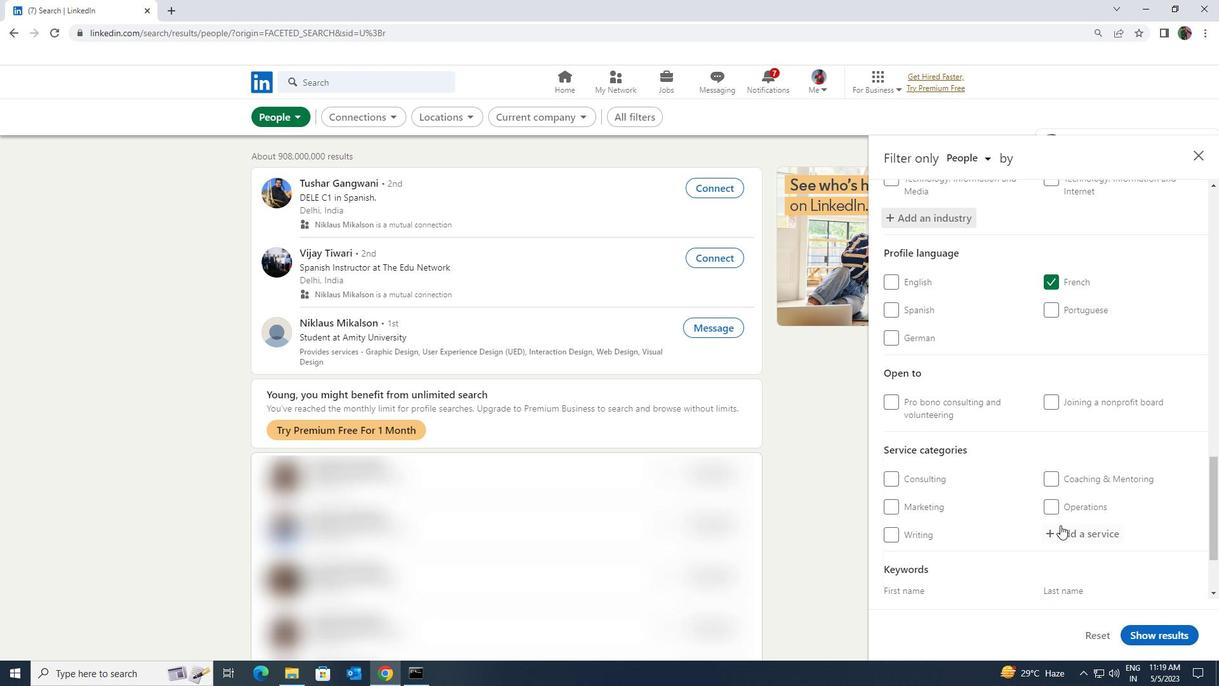 
Action: Mouse pressed left at (1058, 529)
Screenshot: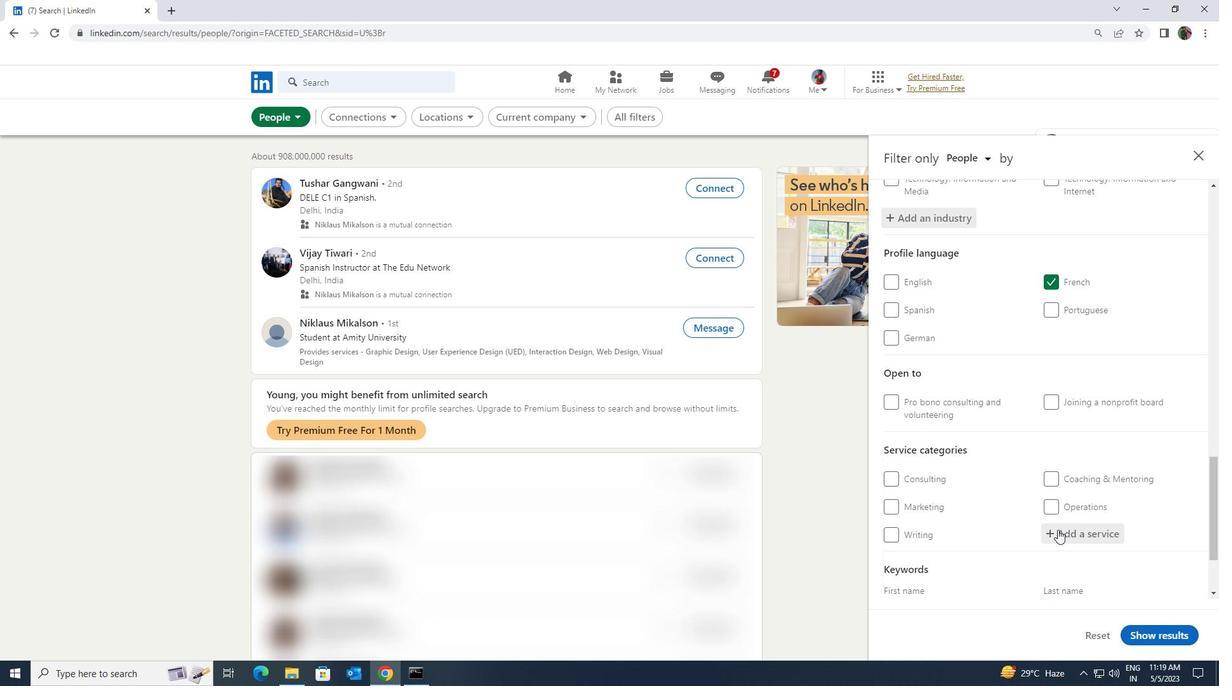 
Action: Key pressed <Key.shift><Key.shift><Key.shift><Key.shift>GRAPHIC<Key.space><Key.shift>DESI
Screenshot: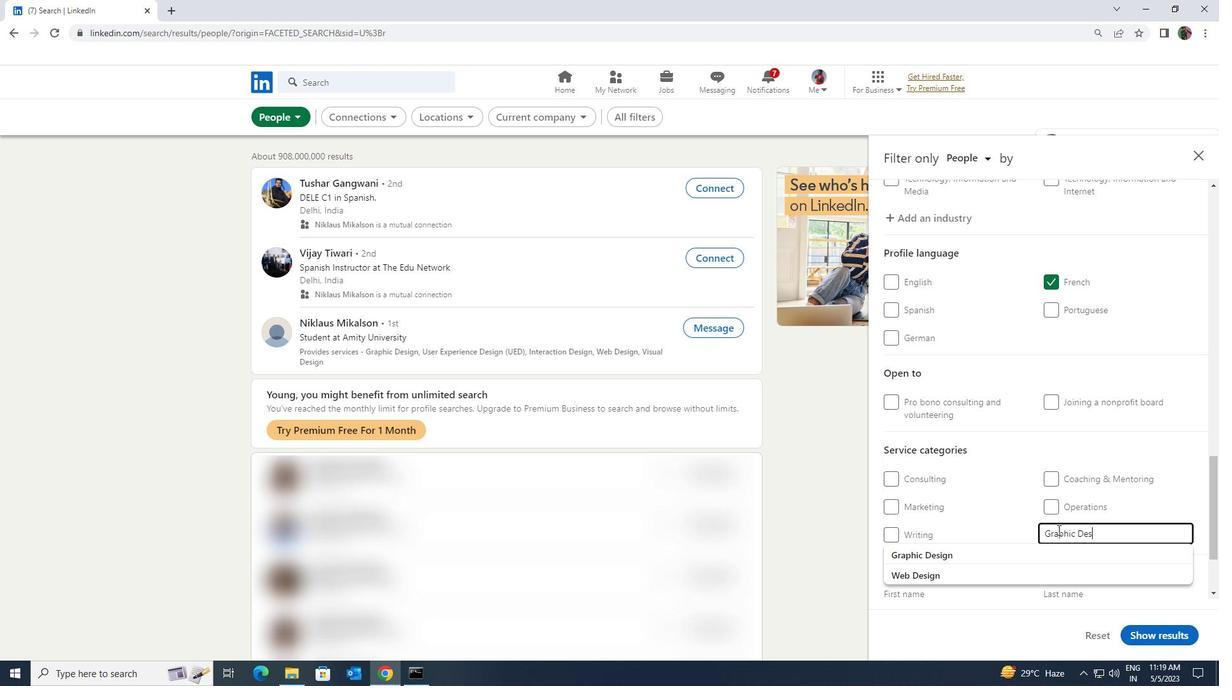 
Action: Mouse moved to (1030, 563)
Screenshot: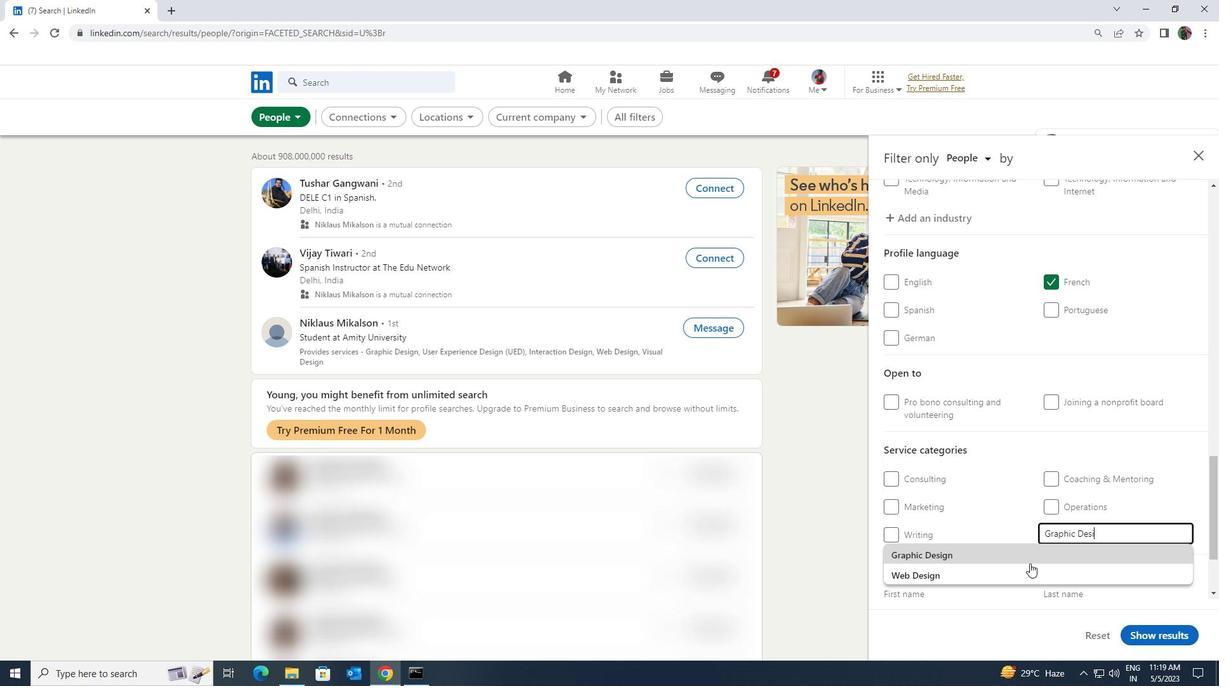 
Action: Mouse pressed left at (1030, 563)
Screenshot: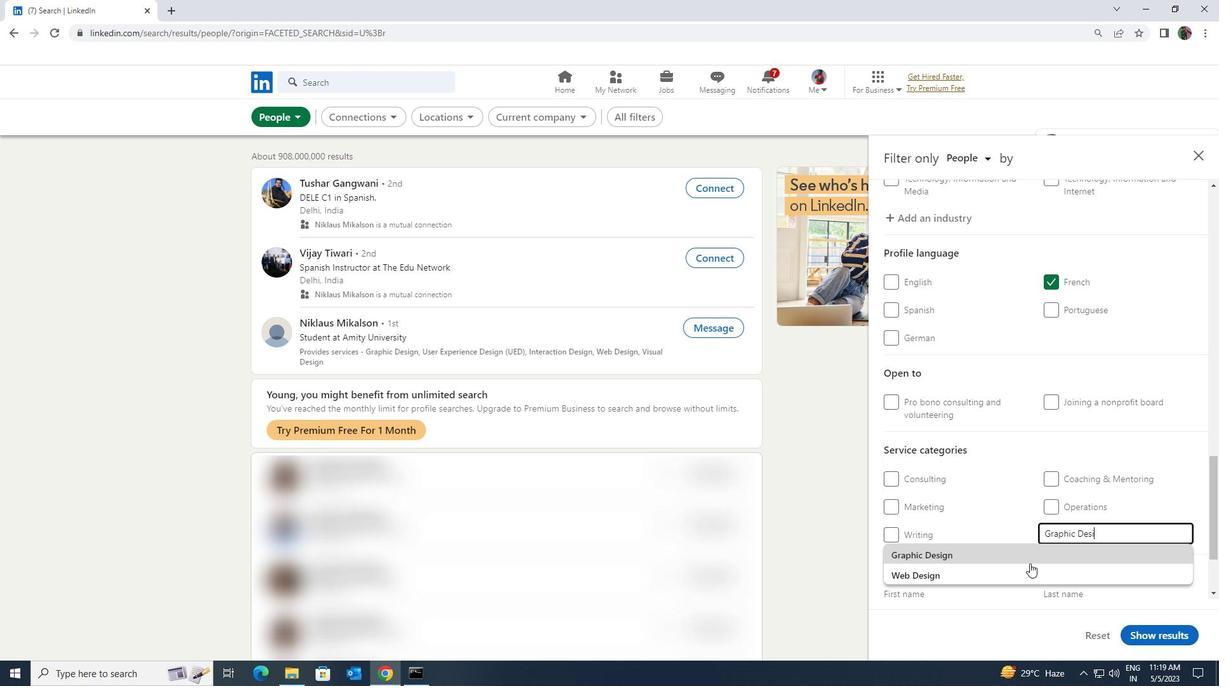 
Action: Mouse scrolled (1030, 562) with delta (0, 0)
Screenshot: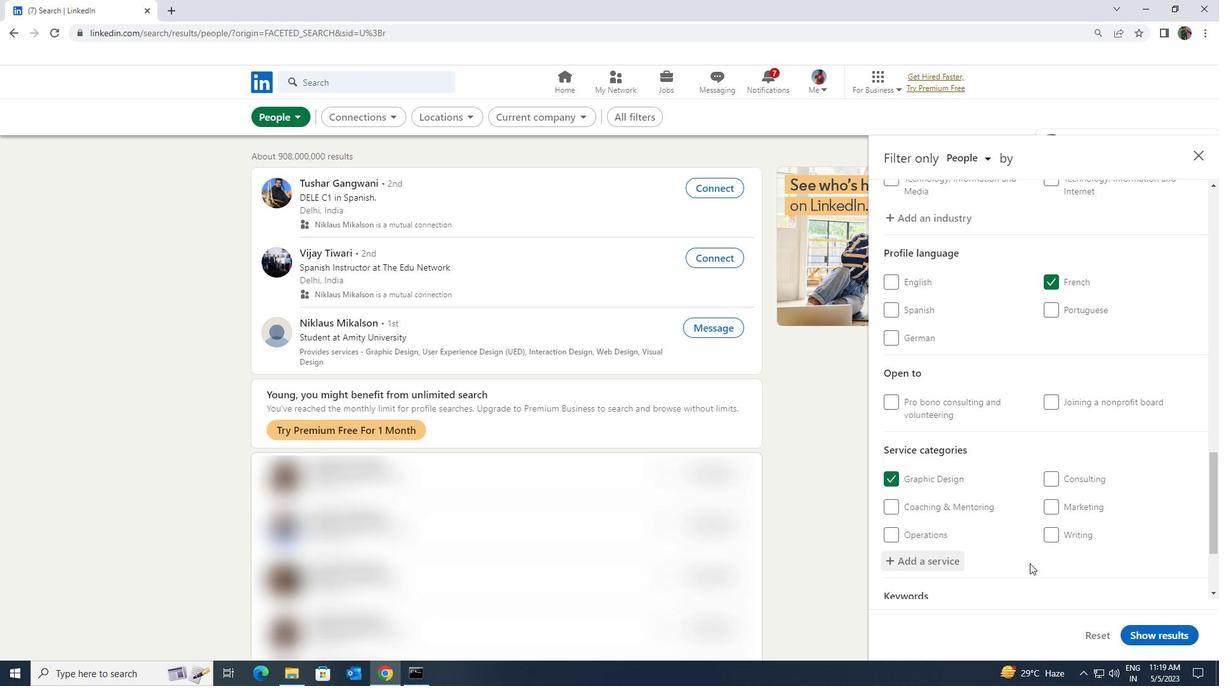 
Action: Mouse scrolled (1030, 562) with delta (0, 0)
Screenshot: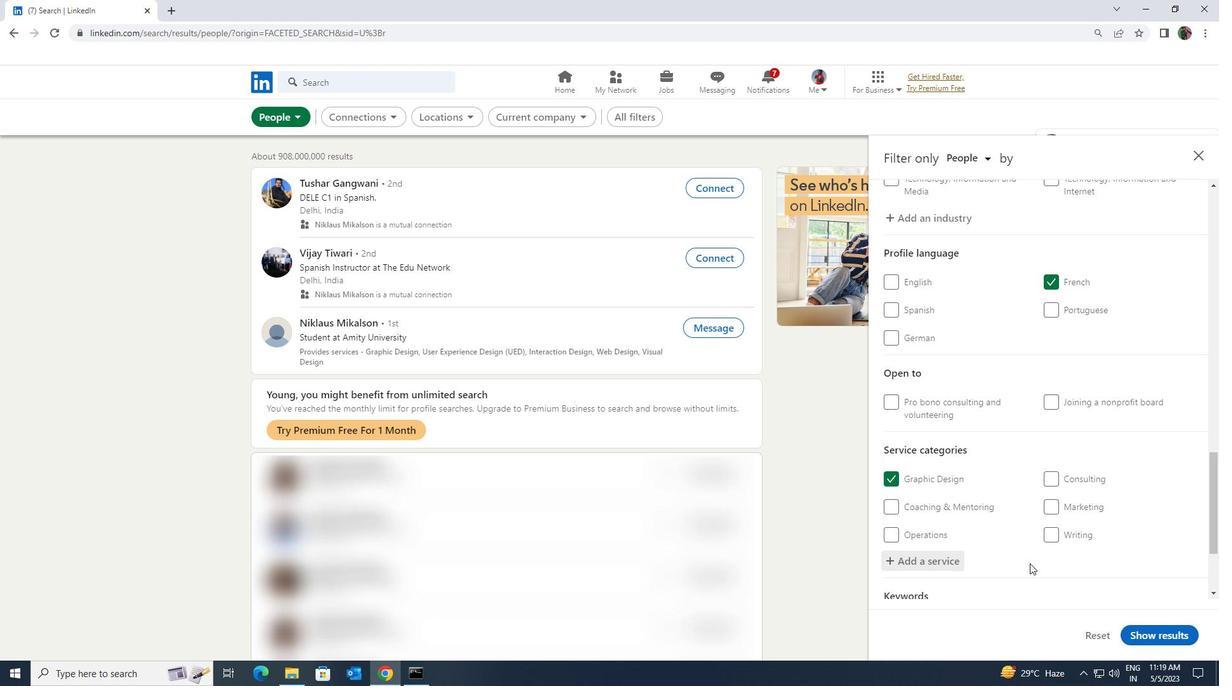 
Action: Mouse moved to (1024, 553)
Screenshot: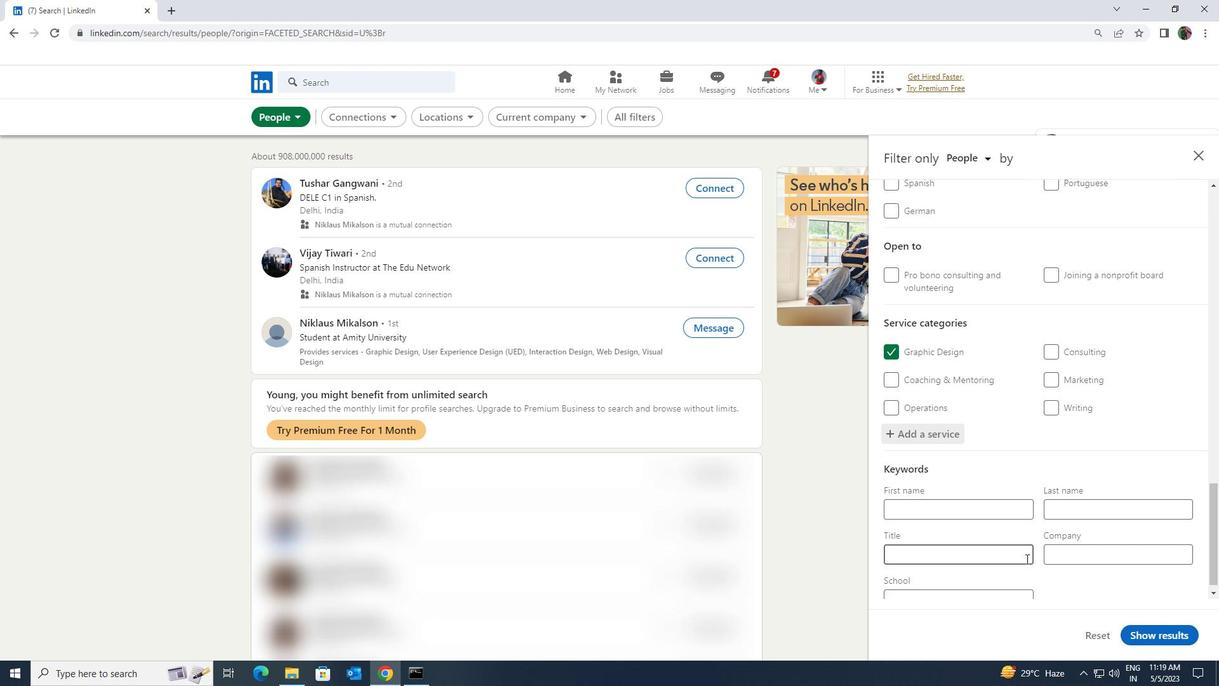 
Action: Mouse pressed left at (1024, 553)
Screenshot: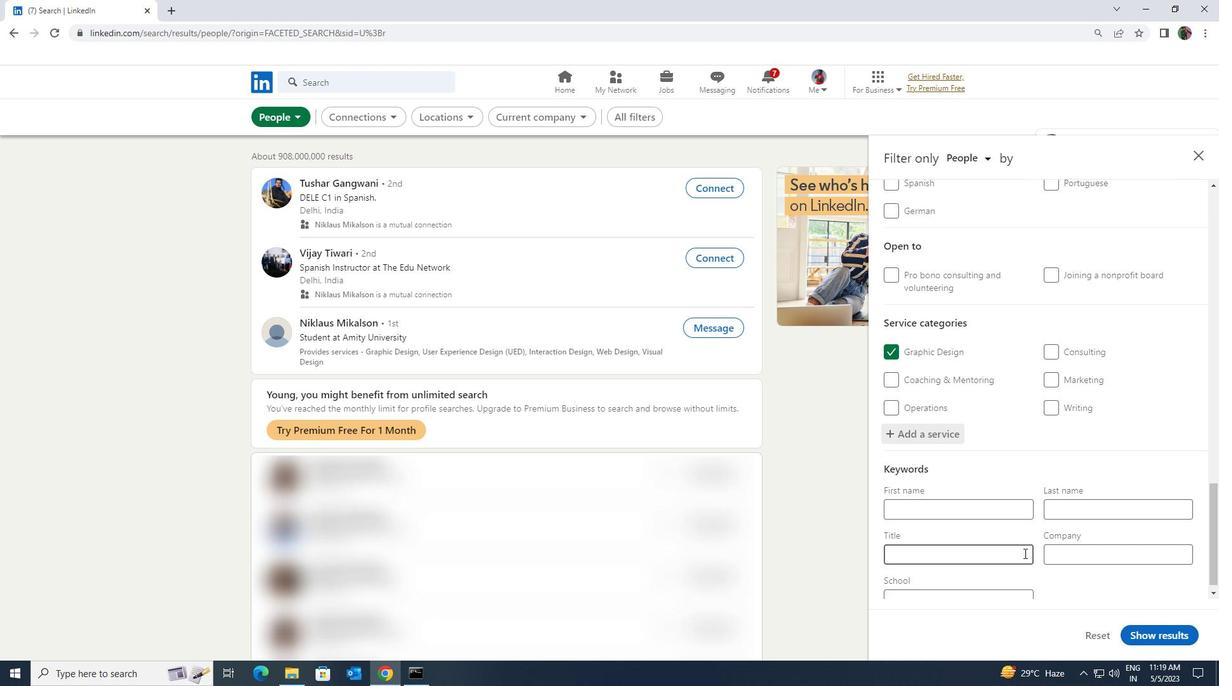
Action: Key pressed <Key.shift><Key.shift><Key.shift><Key.shift><Key.shift><Key.shift><Key.shift><Key.shift><Key.shift><Key.shift><Key.shift><Key.shift><Key.shift><Key.shift><Key.shift><Key.shift><Key.shift><Key.shift><Key.shift><Key.shift><Key.shift><Key.shift><Key.shift><Key.shift><Key.shift><Key.shift><Key.shift><Key.shift><Key.shift><Key.shift><Key.shift><Key.shift><Key.shift><Key.shift><Key.shift><Key.shift><Key.shift><Key.shift><Key.shift><Key.shift><Key.shift><Key.shift>ANALYST
Screenshot: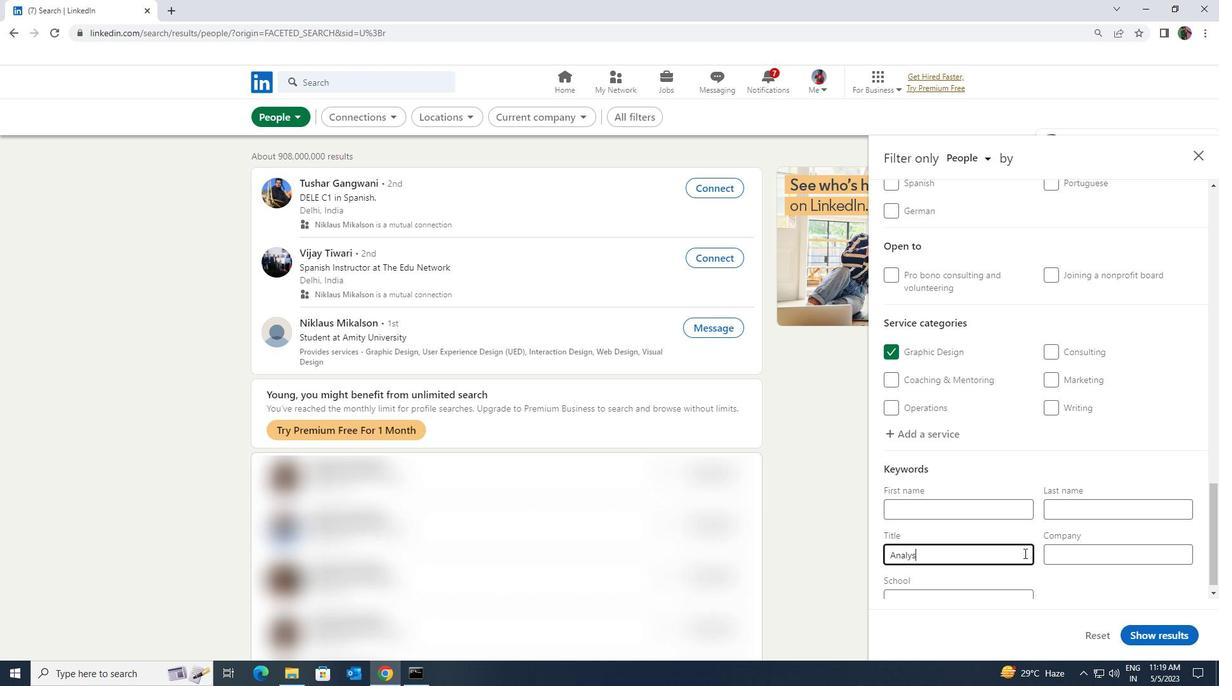 
Action: Mouse moved to (1134, 627)
Screenshot: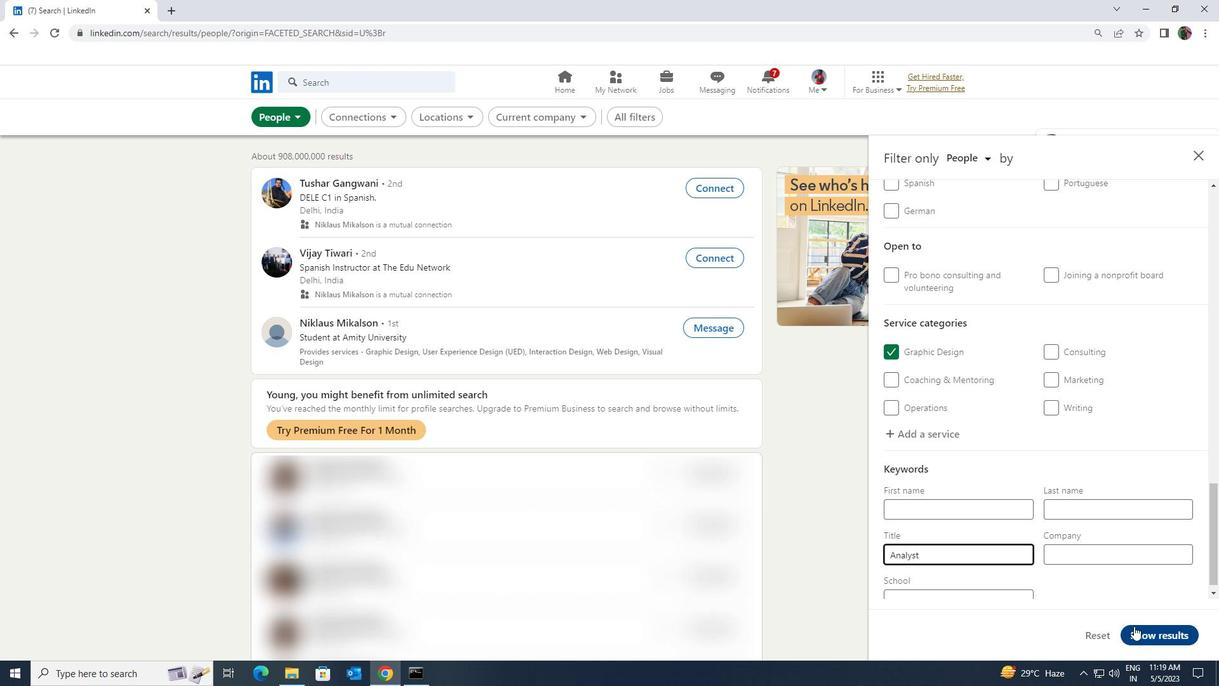 
Action: Mouse pressed left at (1134, 627)
Screenshot: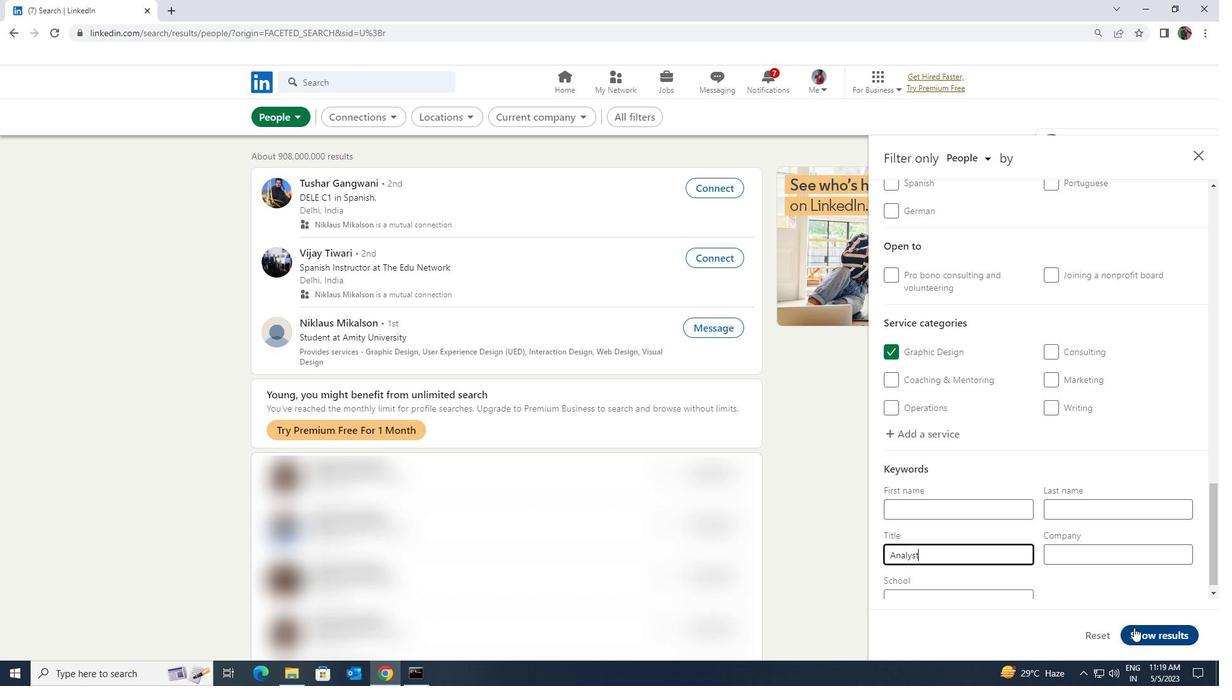 
